 Task: Find connections with filter location Diamond Harbour with filter topic #job with filter profile language Spanish with filter current company Tietoevry with filter school Maulana Azad National Urdu University, Hyderabad with filter industry Office Furniture and Fixtures Manufacturing with filter service category Demand Generation with filter keywords title Operations Analyst
Action: Mouse moved to (177, 279)
Screenshot: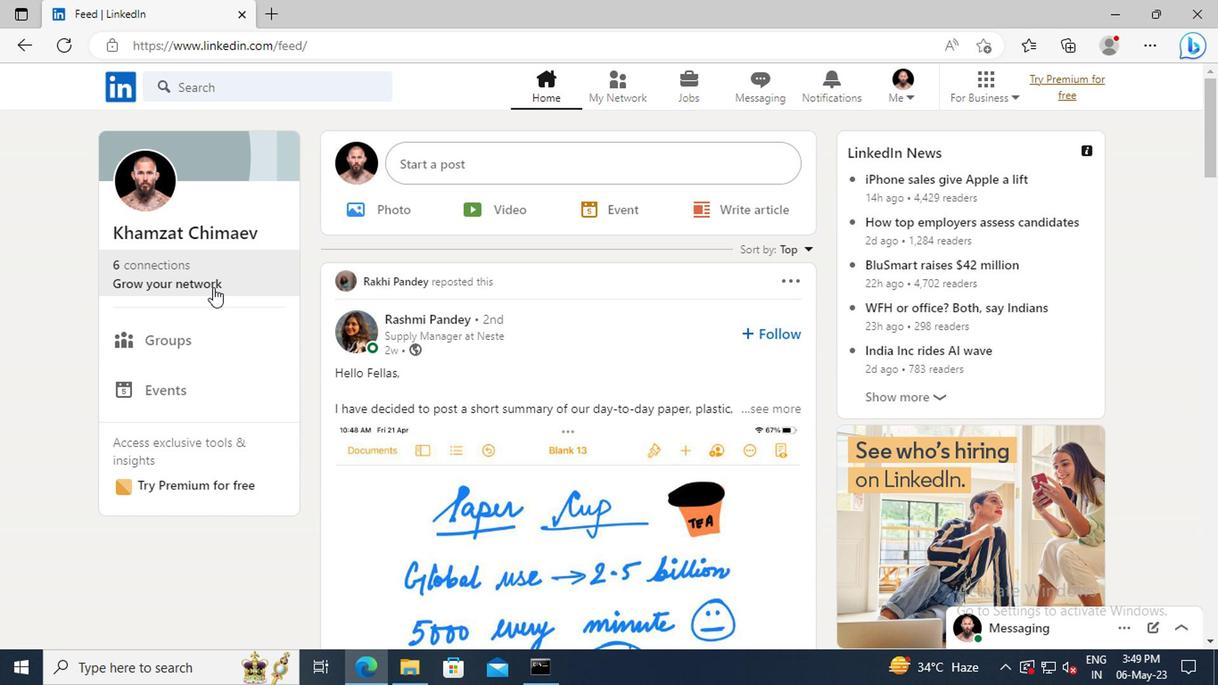 
Action: Mouse pressed left at (177, 279)
Screenshot: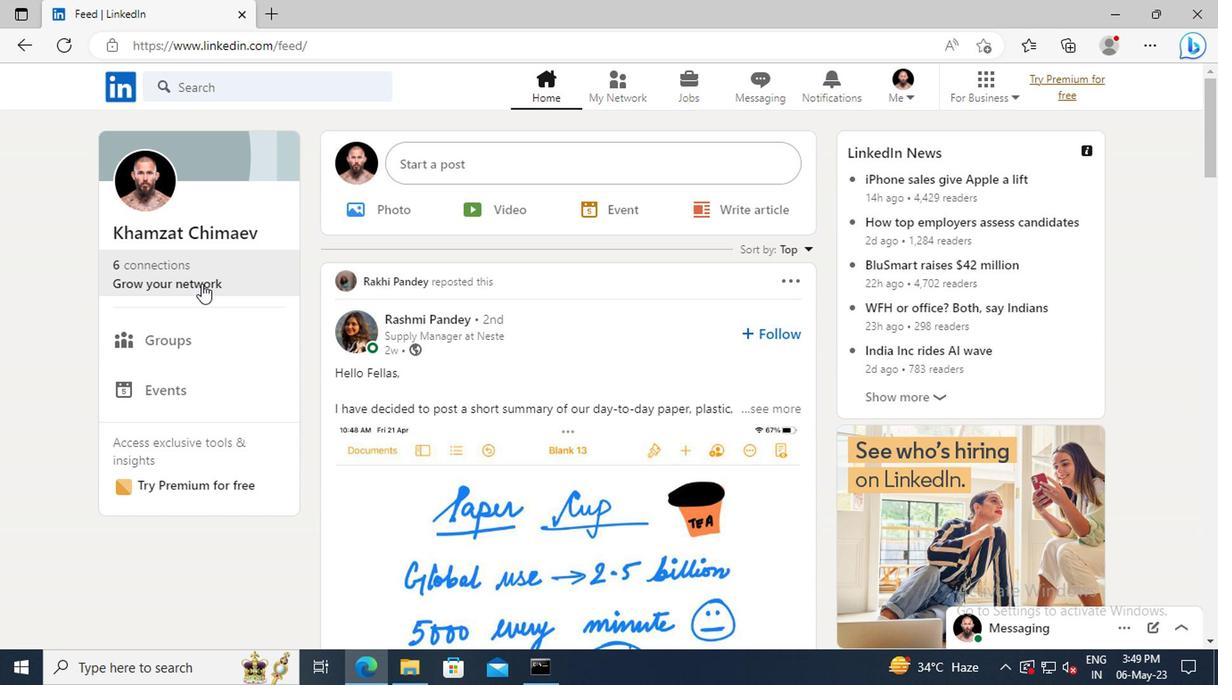 
Action: Mouse moved to (185, 185)
Screenshot: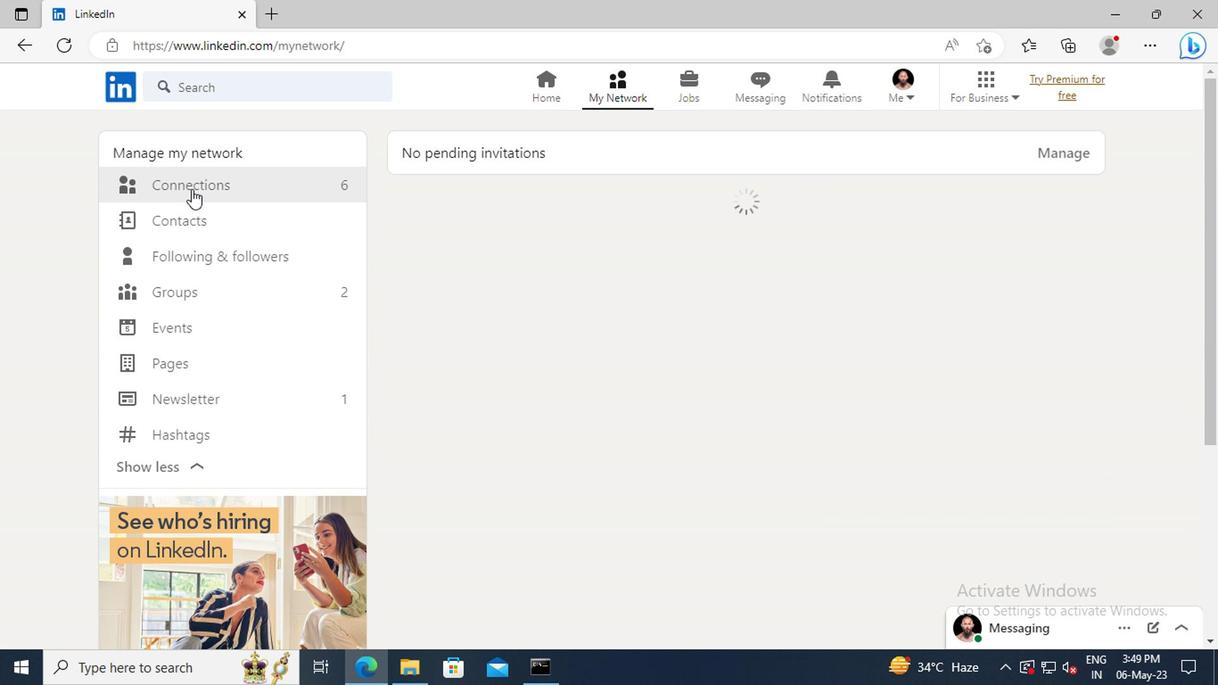
Action: Mouse pressed left at (185, 185)
Screenshot: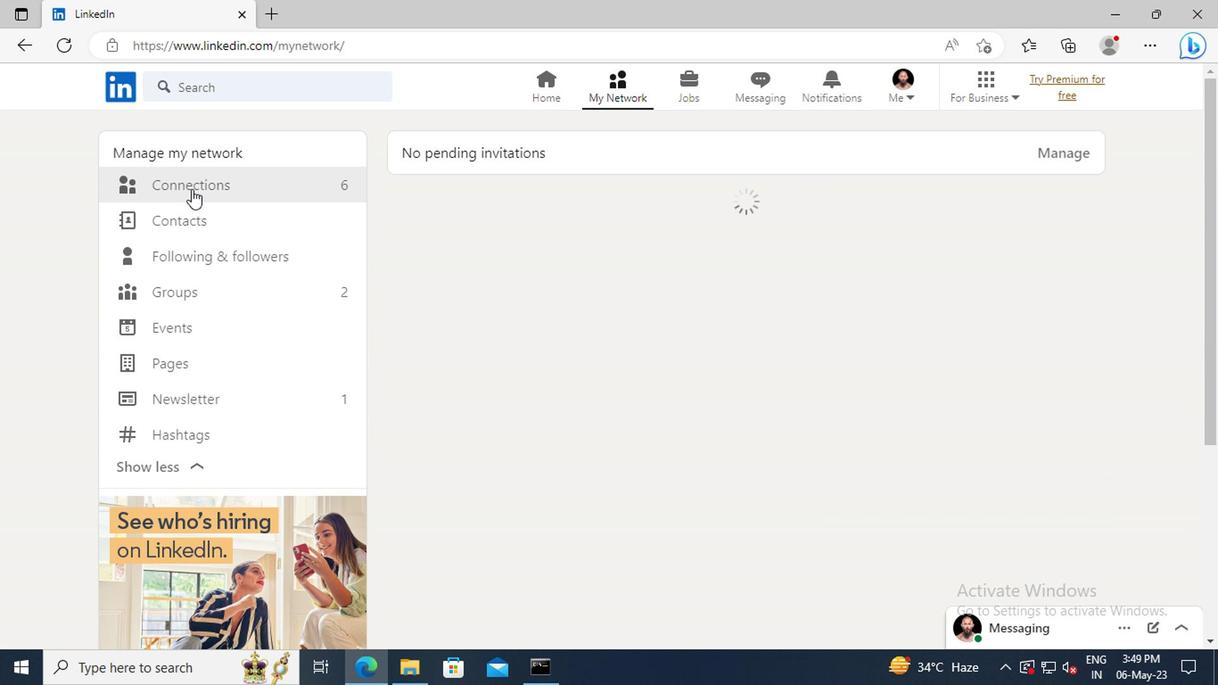 
Action: Mouse moved to (727, 192)
Screenshot: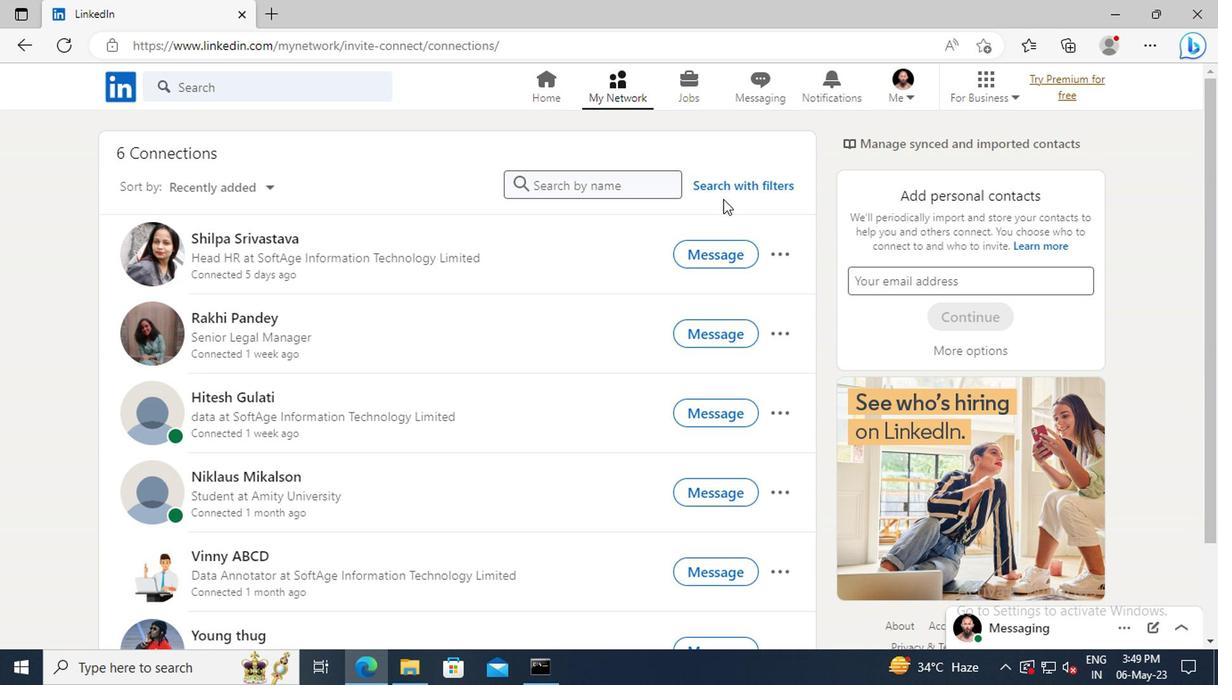 
Action: Mouse pressed left at (727, 192)
Screenshot: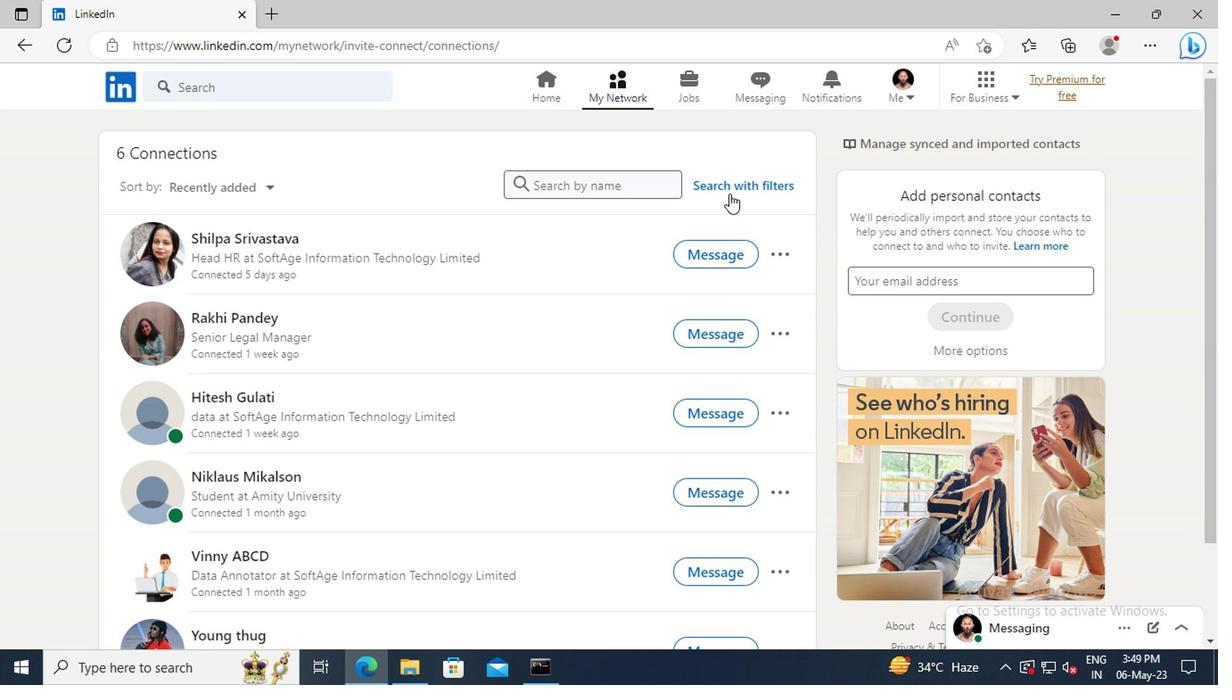 
Action: Mouse moved to (675, 142)
Screenshot: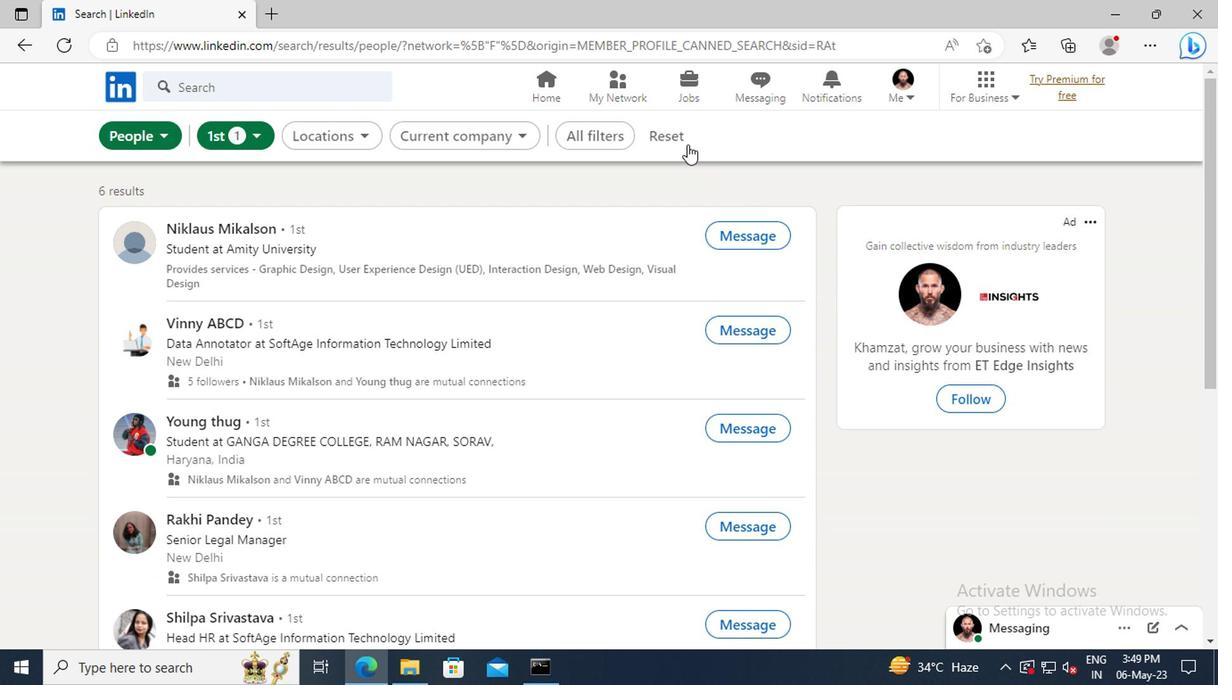 
Action: Mouse pressed left at (675, 142)
Screenshot: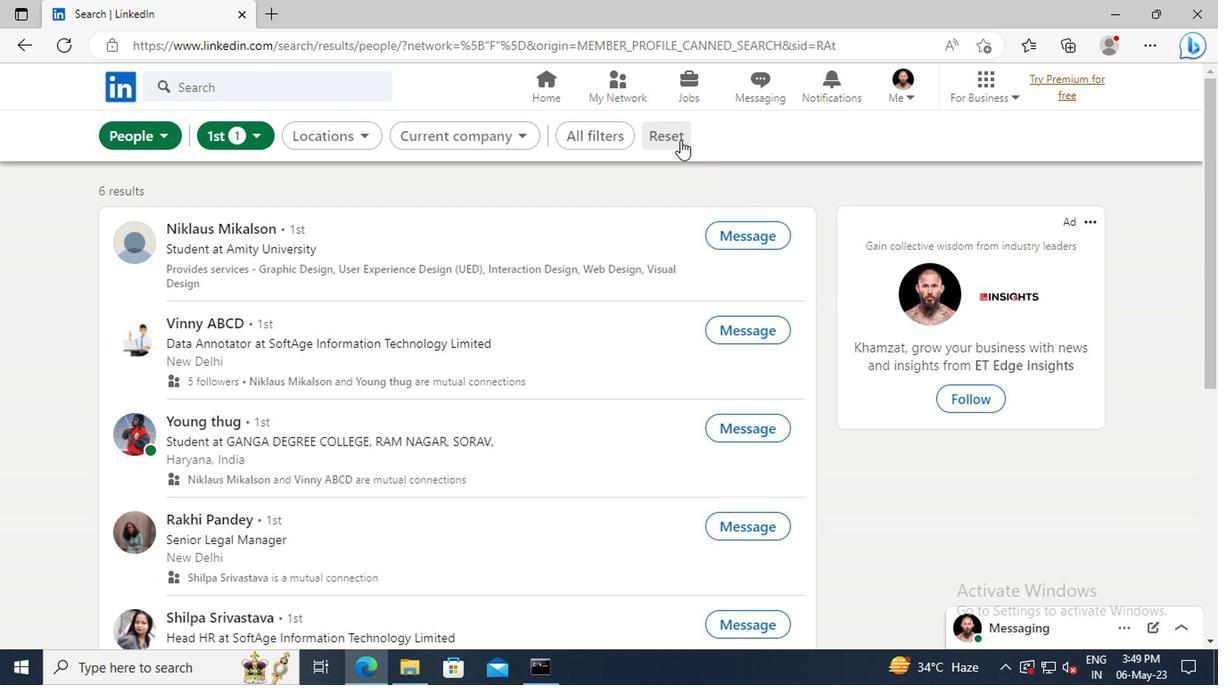 
Action: Mouse moved to (640, 142)
Screenshot: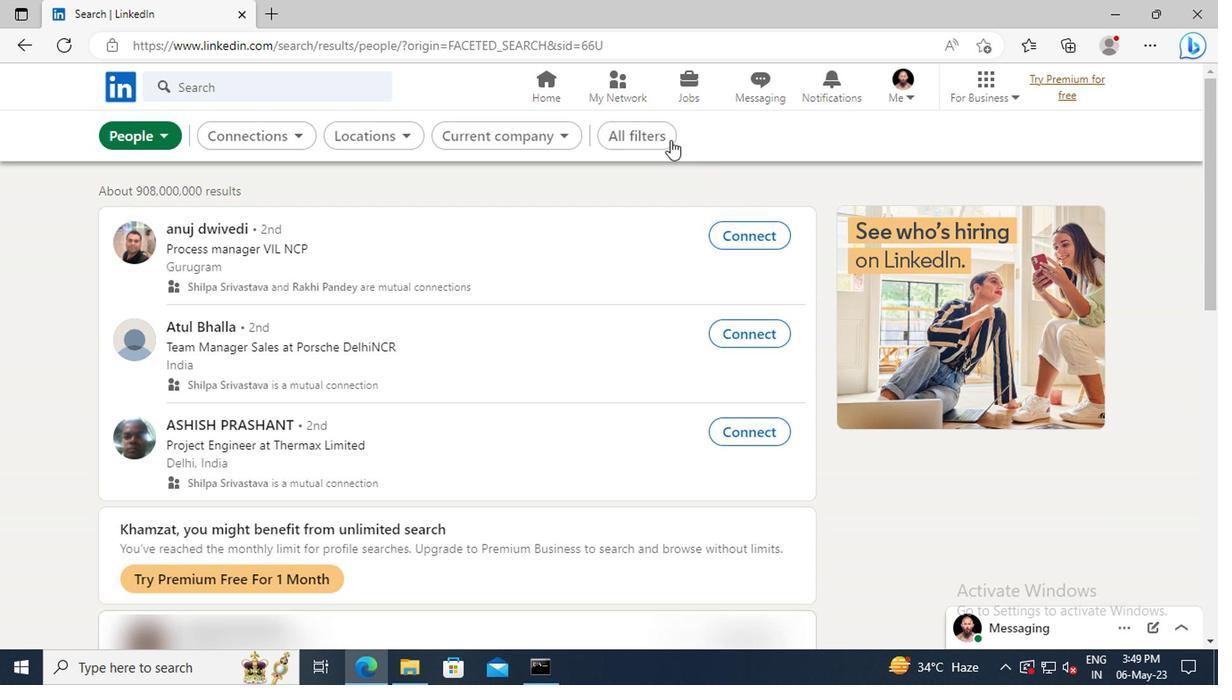 
Action: Mouse pressed left at (640, 142)
Screenshot: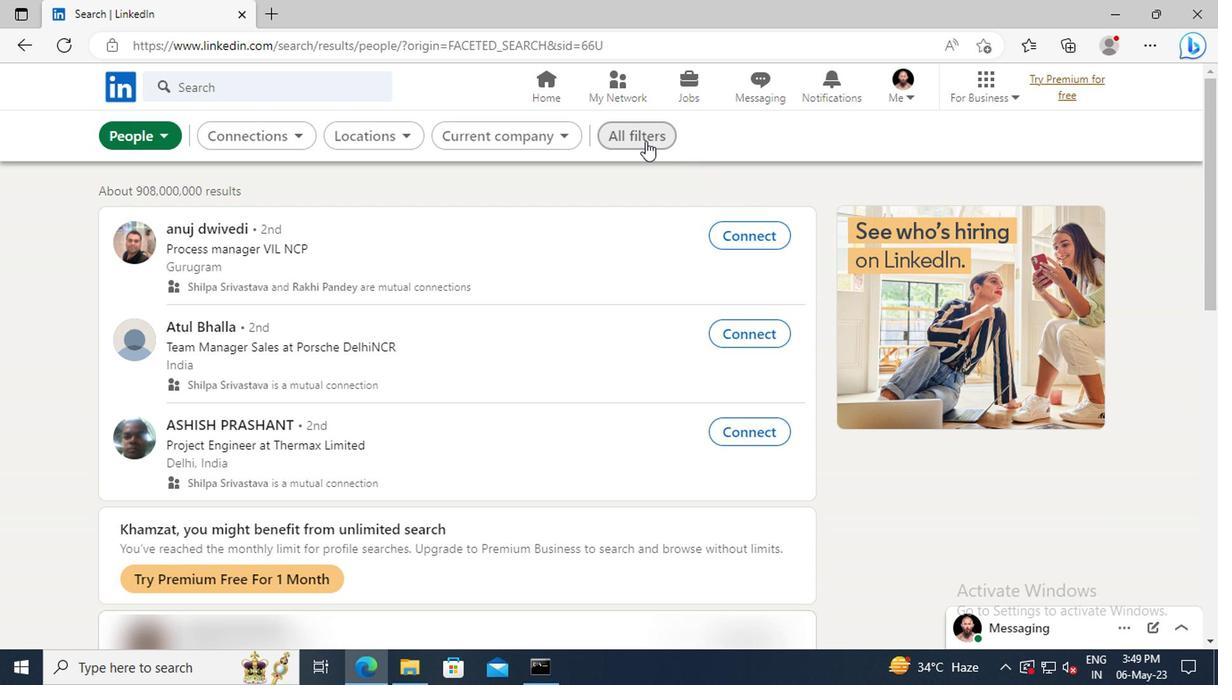 
Action: Mouse moved to (963, 329)
Screenshot: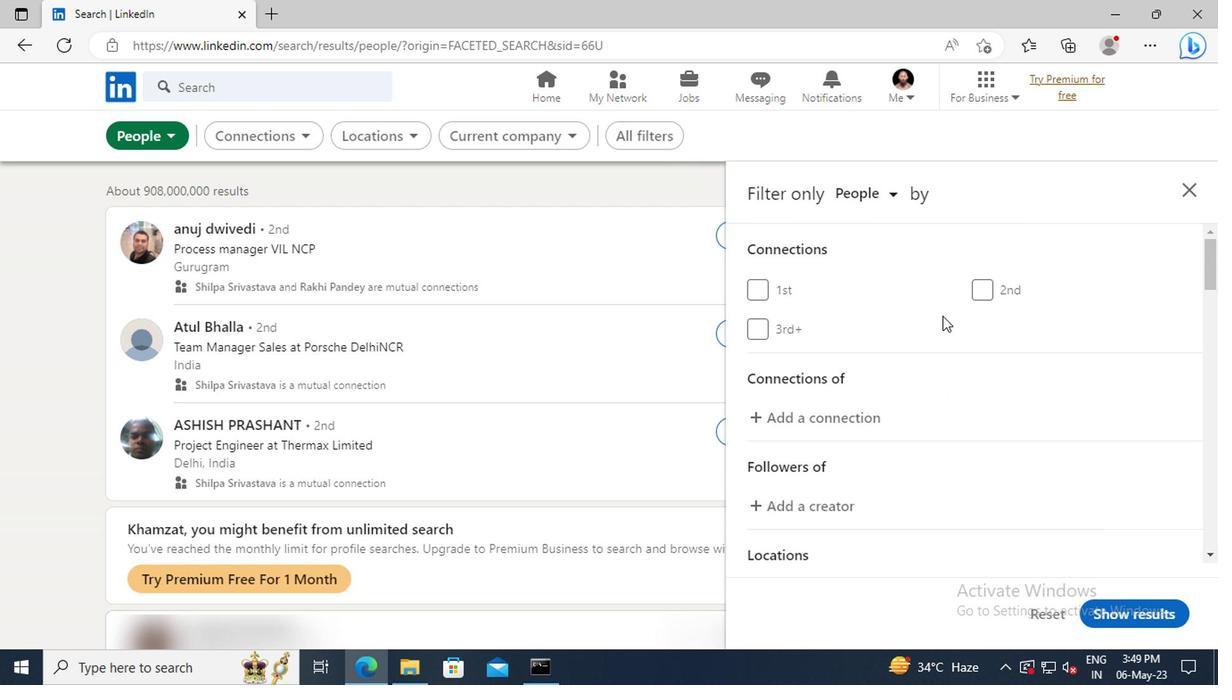 
Action: Mouse scrolled (963, 328) with delta (0, -1)
Screenshot: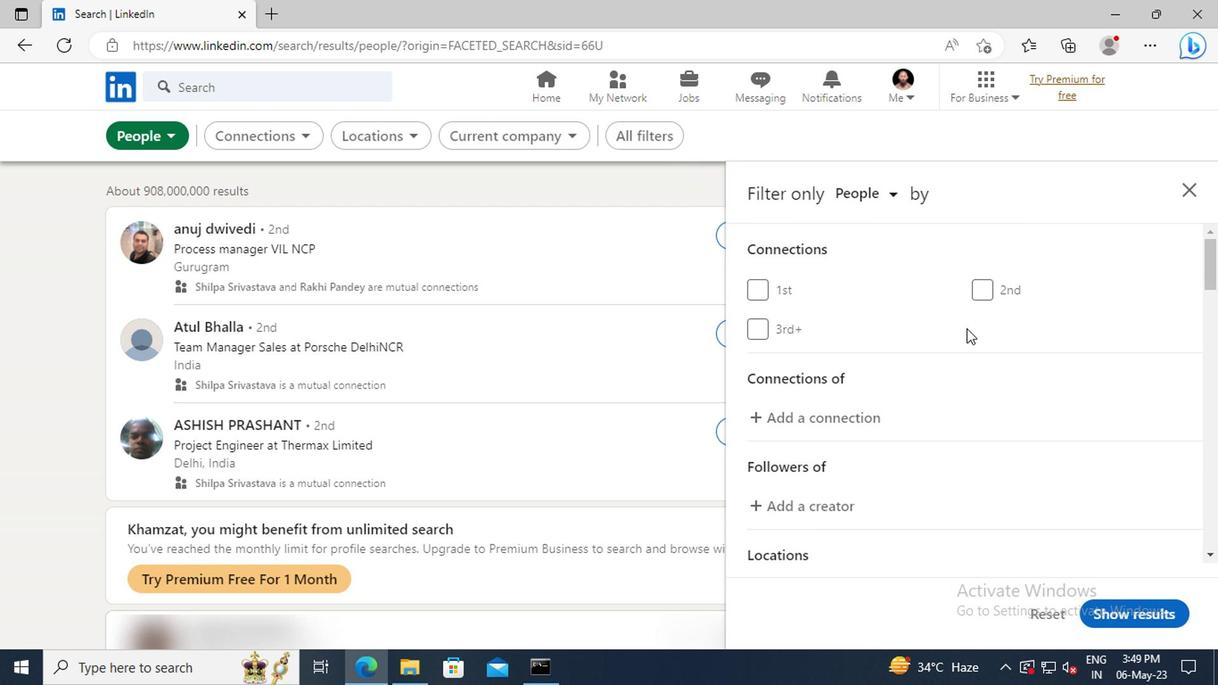
Action: Mouse scrolled (963, 328) with delta (0, -1)
Screenshot: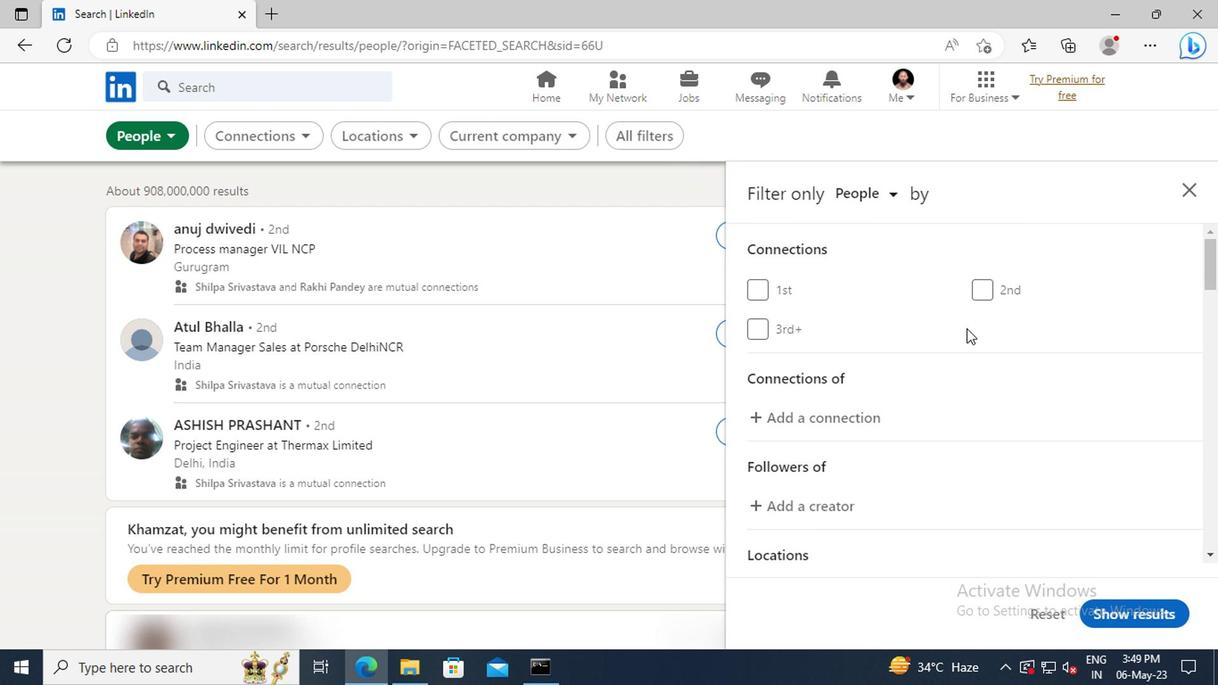 
Action: Mouse scrolled (963, 328) with delta (0, -1)
Screenshot: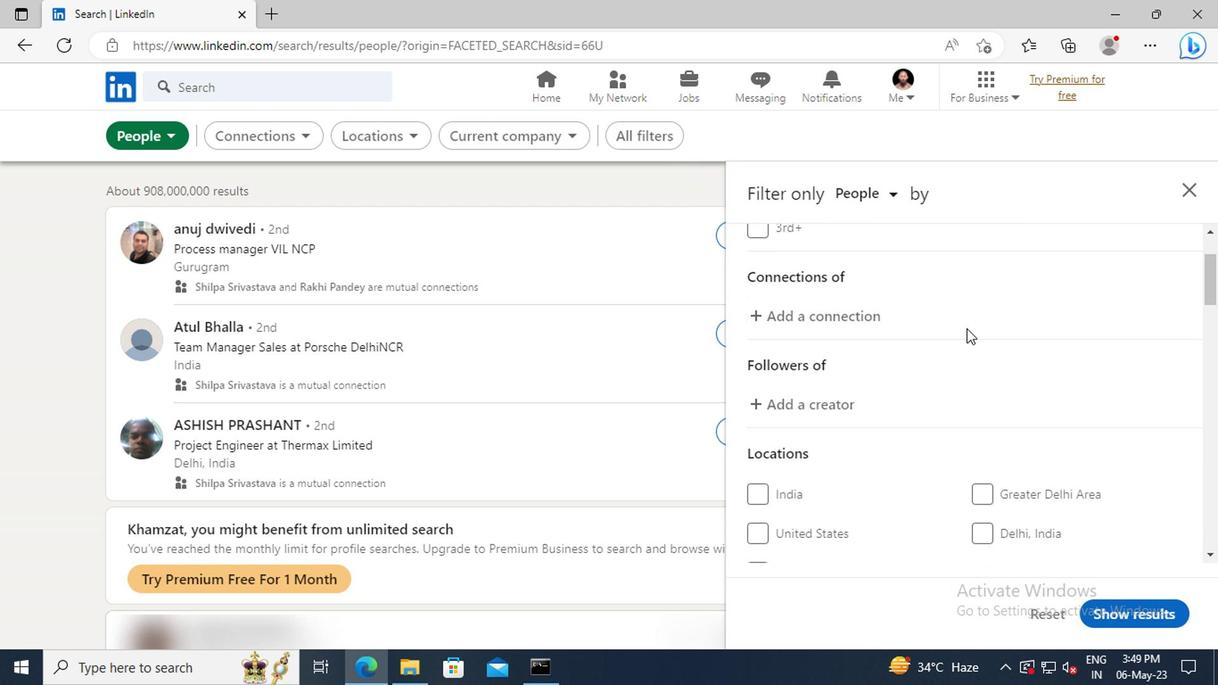 
Action: Mouse scrolled (963, 328) with delta (0, -1)
Screenshot: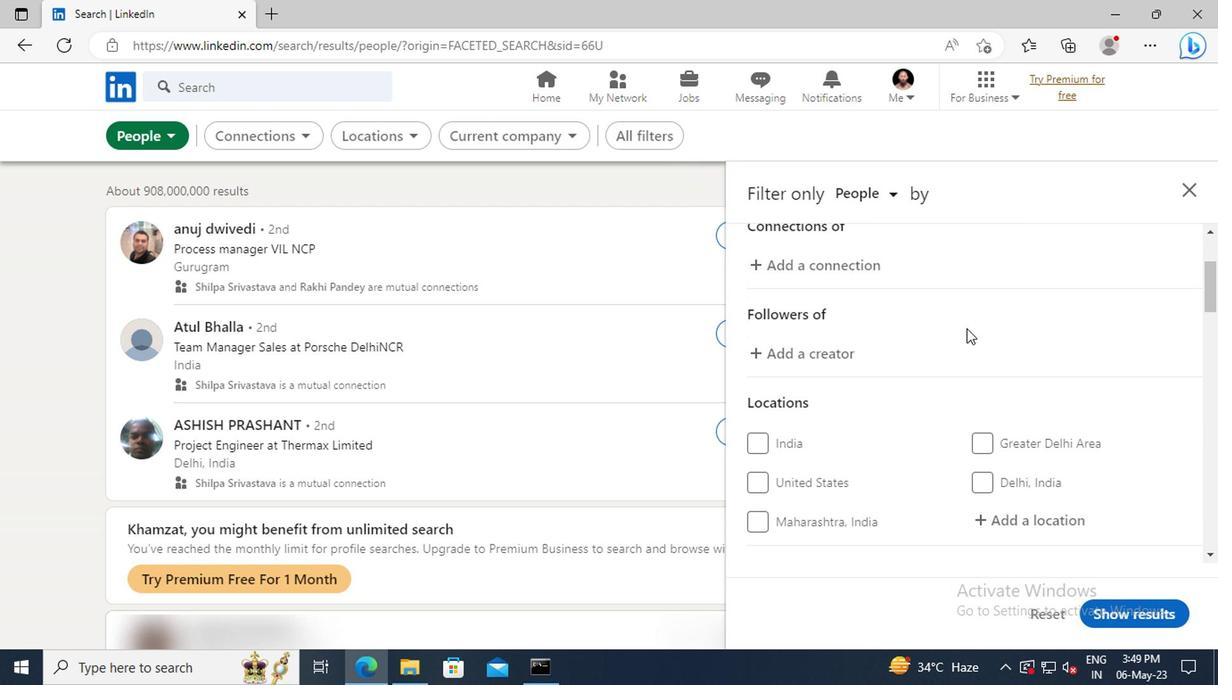 
Action: Mouse scrolled (963, 328) with delta (0, -1)
Screenshot: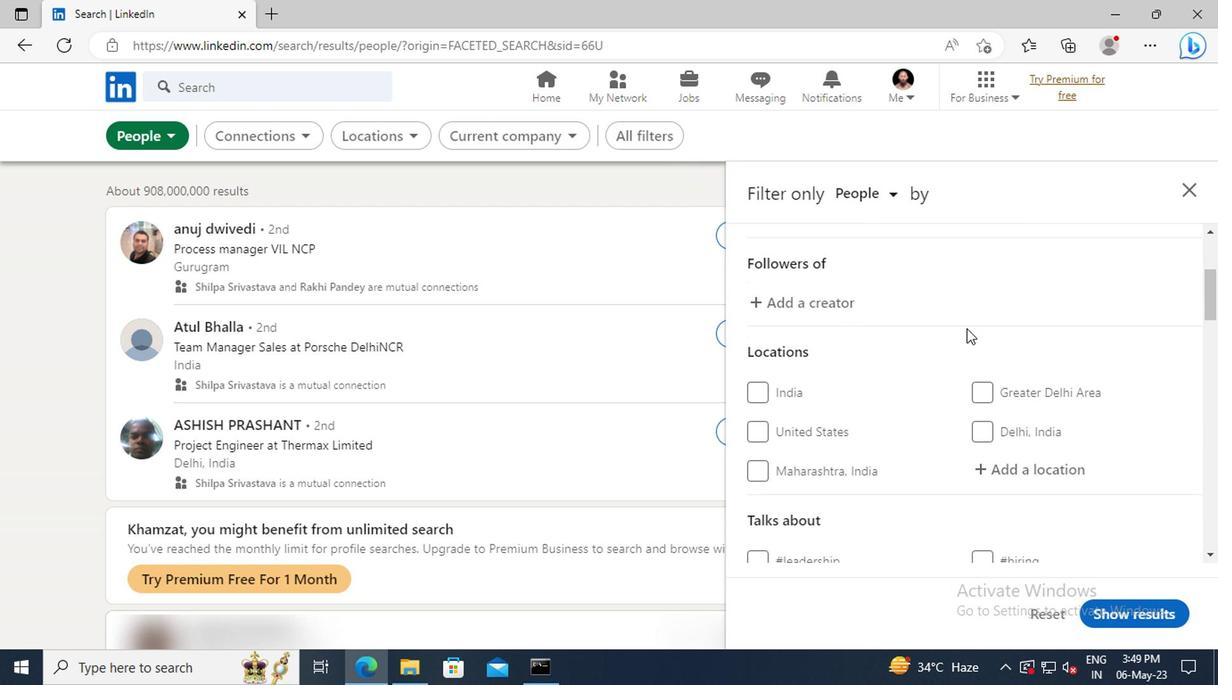 
Action: Mouse scrolled (963, 328) with delta (0, -1)
Screenshot: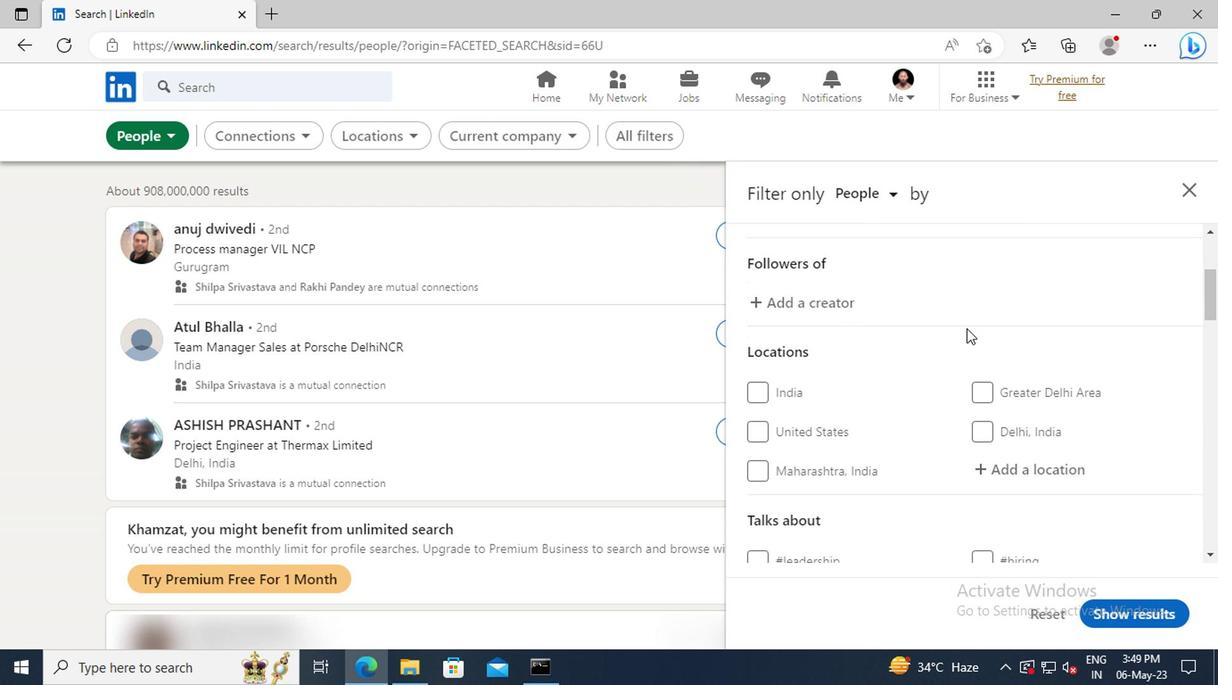 
Action: Mouse moved to (981, 366)
Screenshot: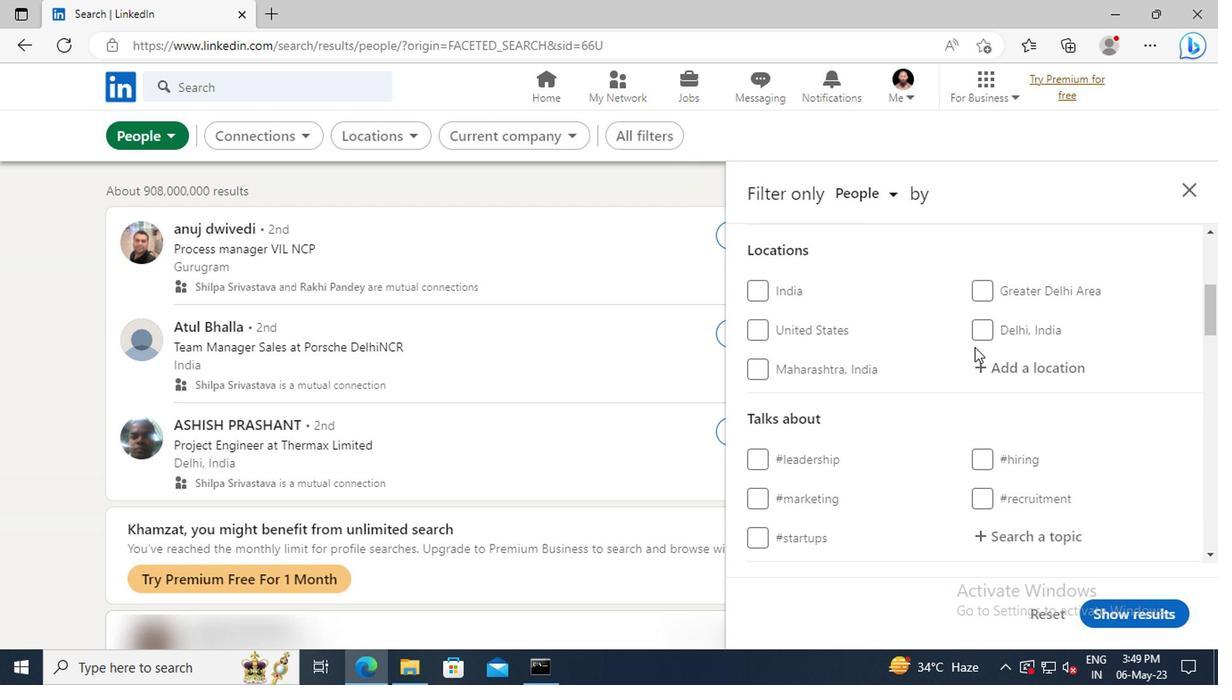 
Action: Mouse pressed left at (981, 366)
Screenshot: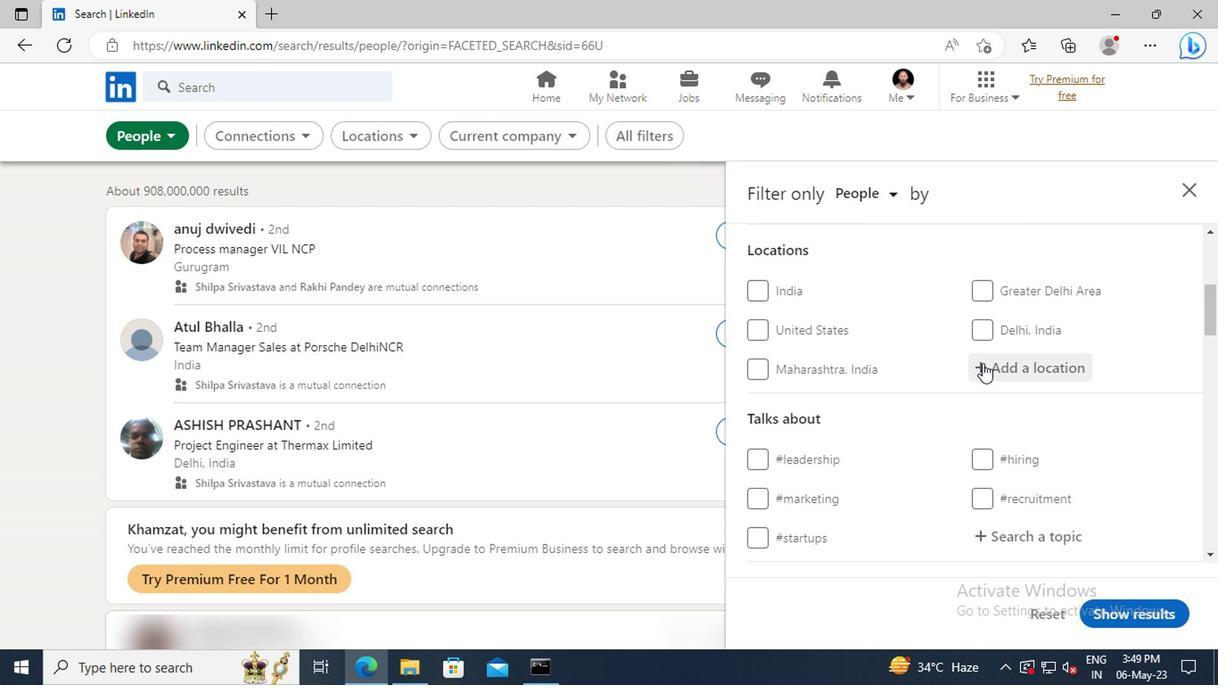 
Action: Key pressed <Key.shift><Key.shift><Key.shift><Key.shift><Key.shift><Key.shift><Key.shift>DIAMOND<Key.space><Key.shift><Key.shift>HAR
Screenshot: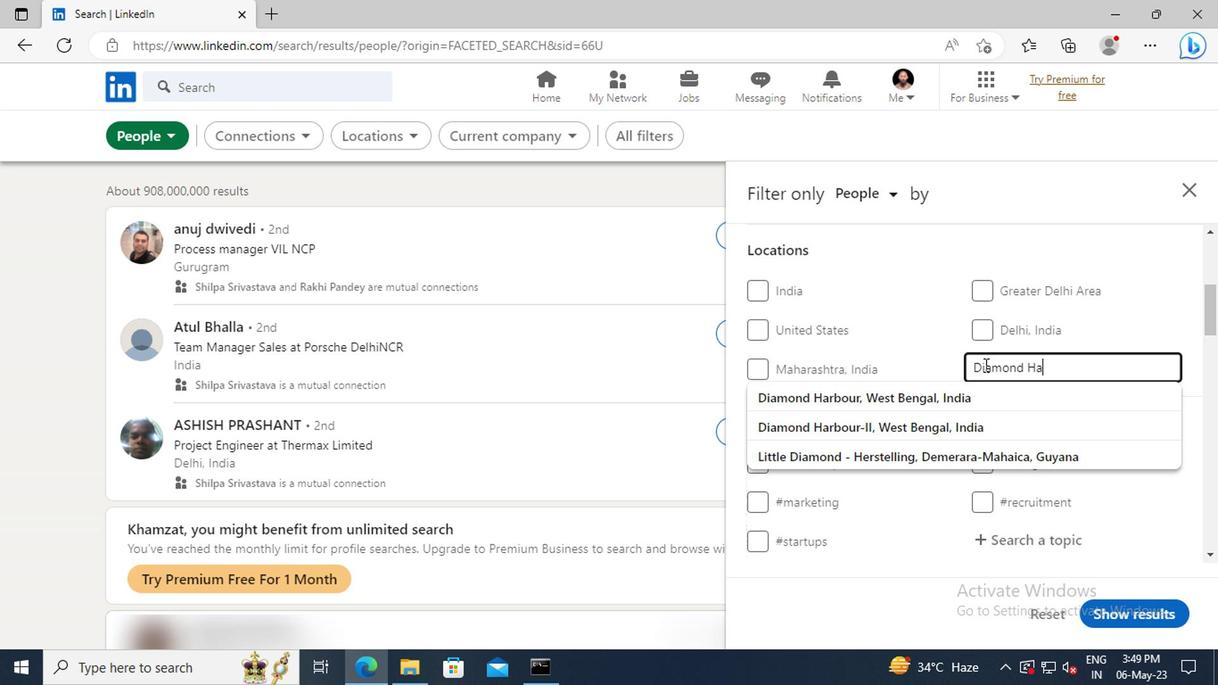 
Action: Mouse moved to (984, 394)
Screenshot: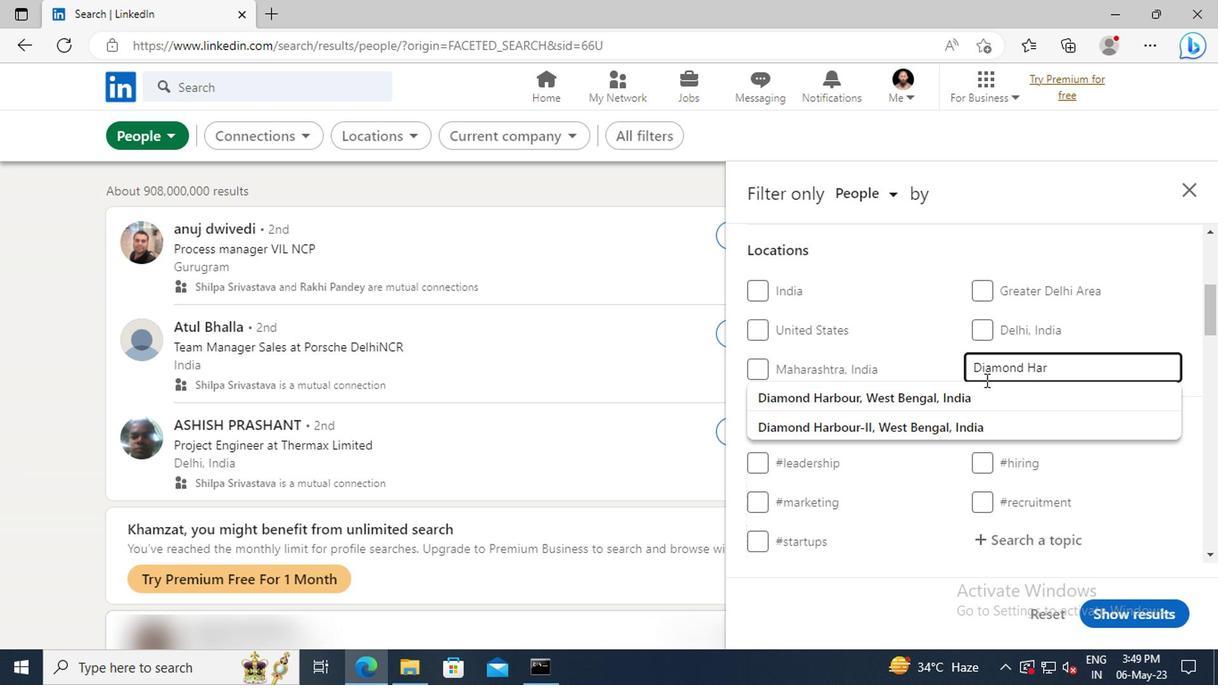 
Action: Mouse pressed left at (984, 394)
Screenshot: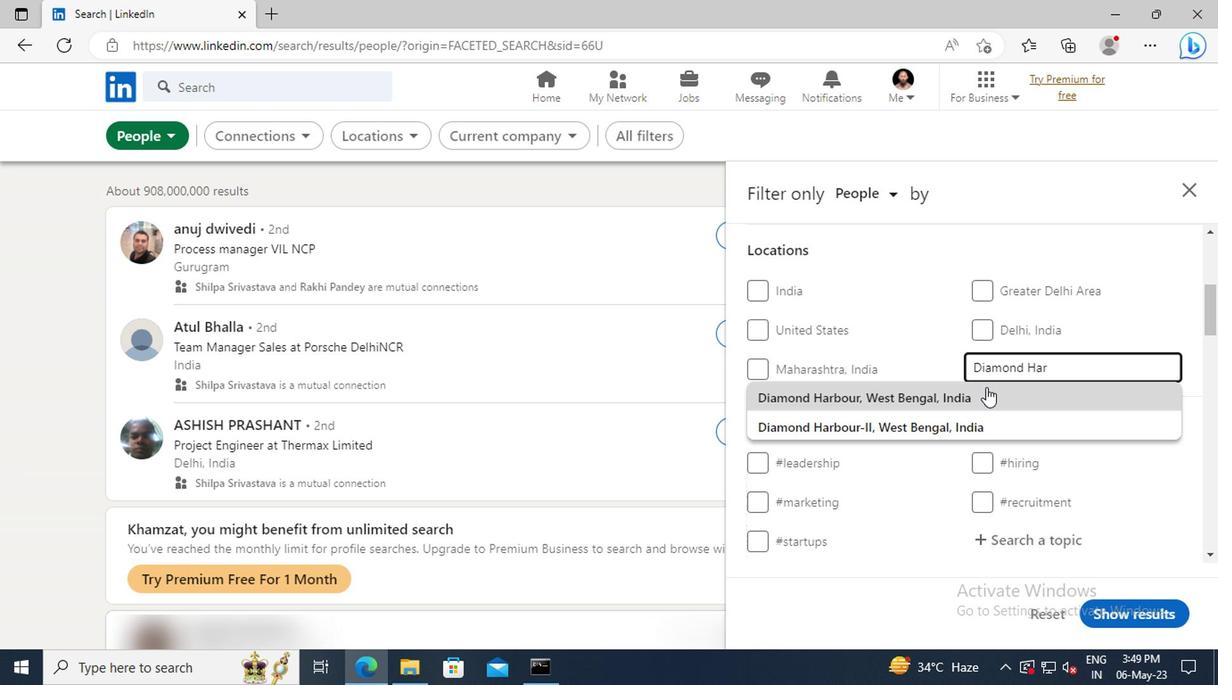 
Action: Mouse scrolled (984, 392) with delta (0, -1)
Screenshot: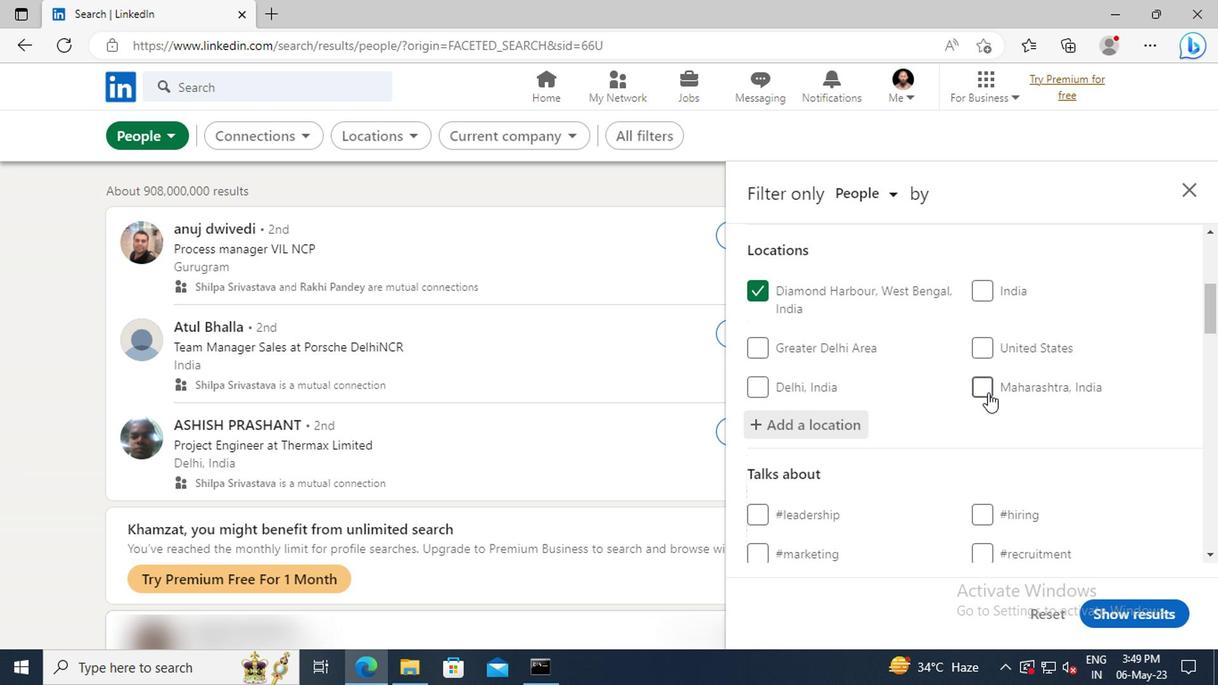 
Action: Mouse scrolled (984, 392) with delta (0, -1)
Screenshot: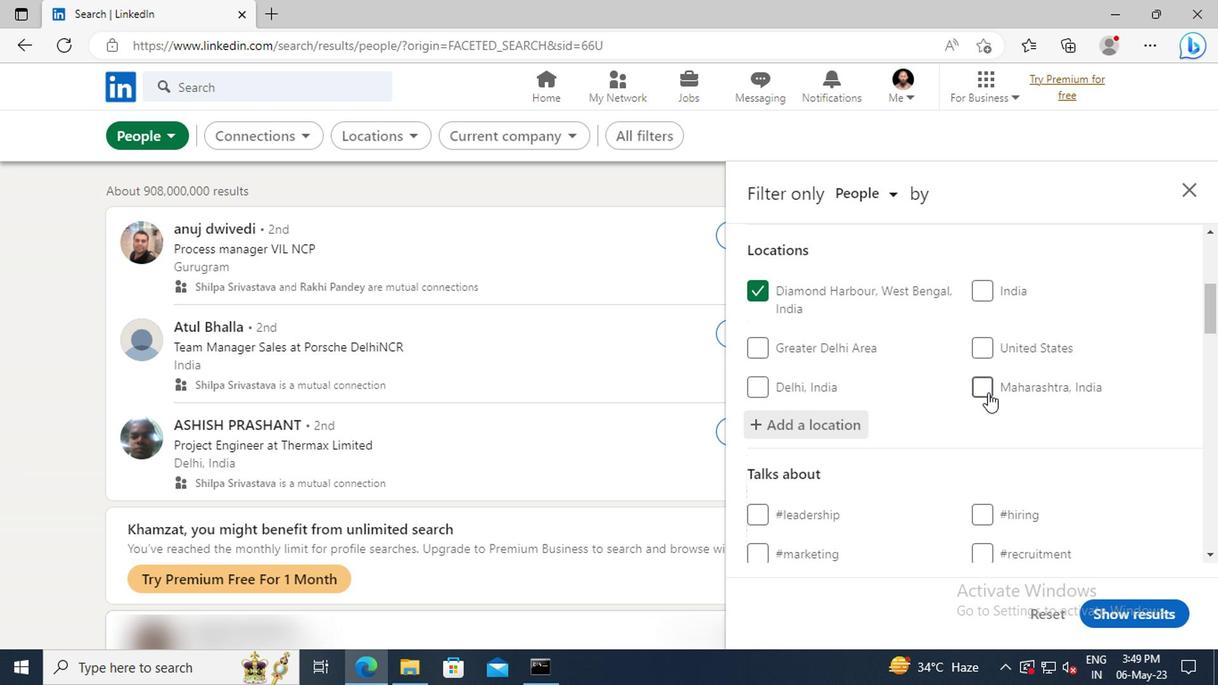 
Action: Mouse scrolled (984, 392) with delta (0, -1)
Screenshot: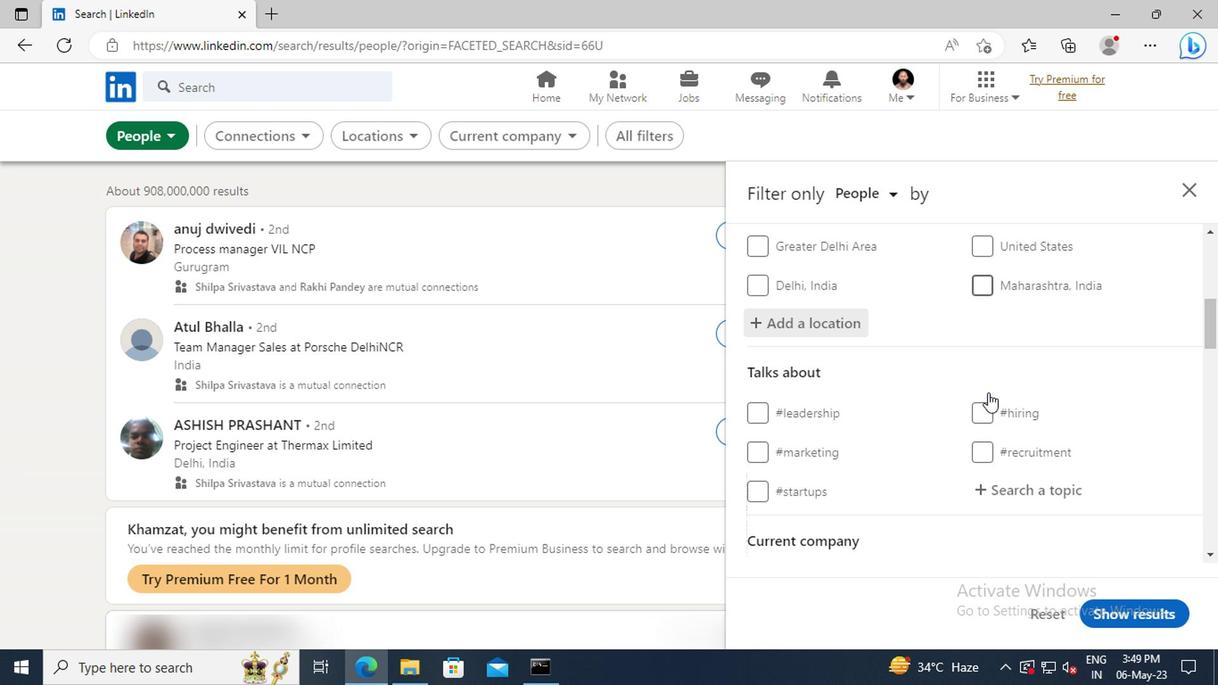 
Action: Mouse moved to (989, 434)
Screenshot: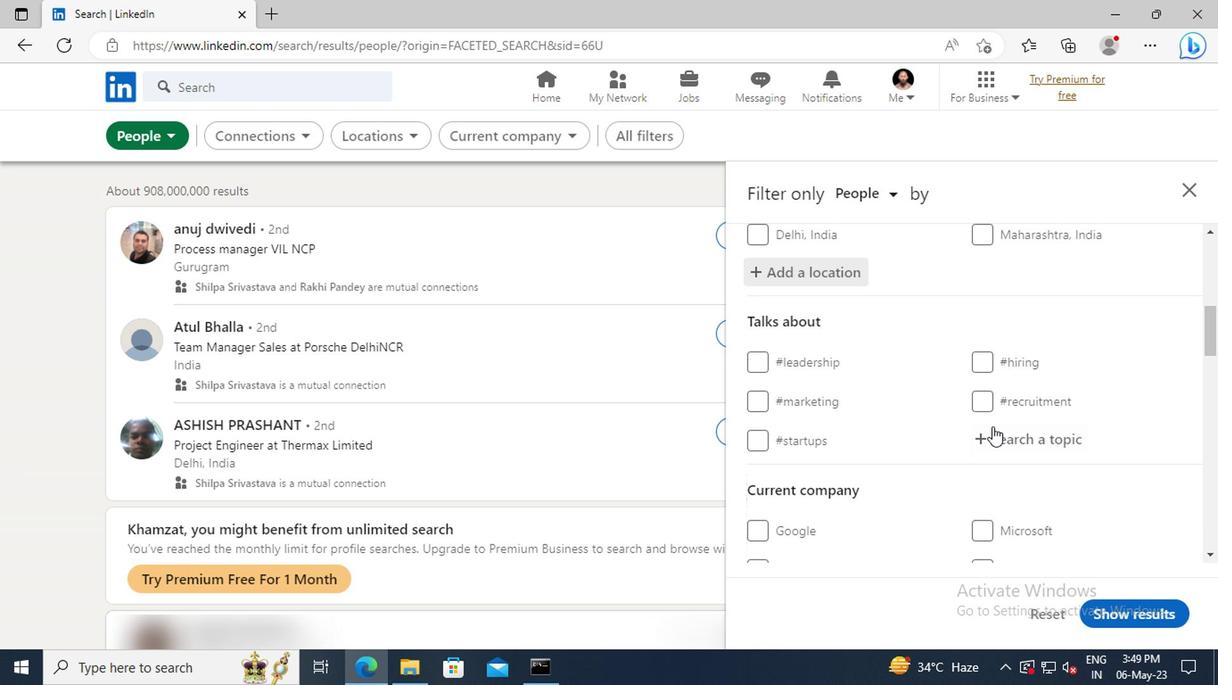 
Action: Mouse pressed left at (989, 434)
Screenshot: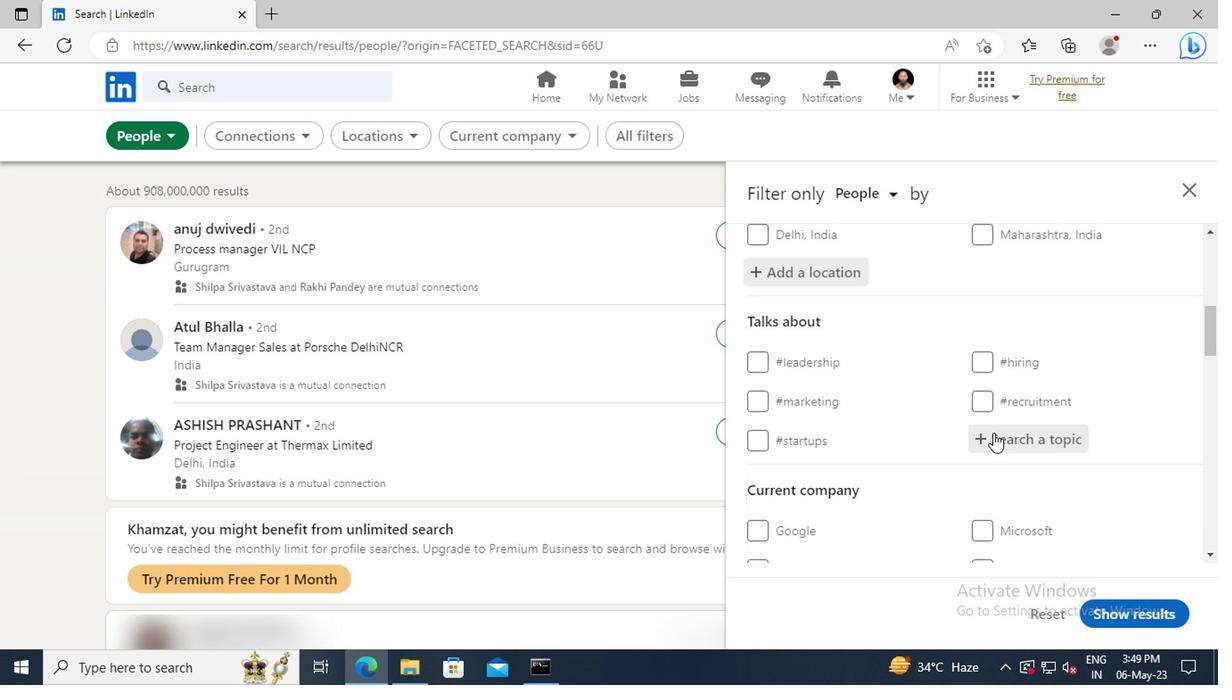 
Action: Key pressed JOB
Screenshot: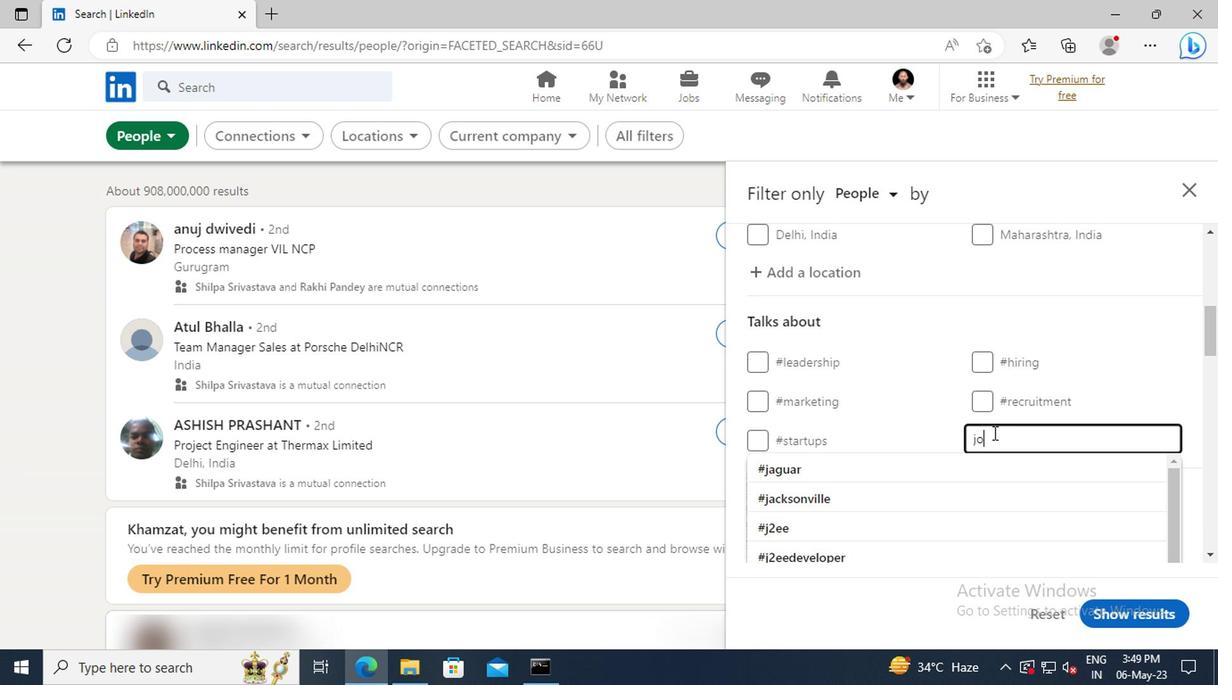 
Action: Mouse moved to (989, 467)
Screenshot: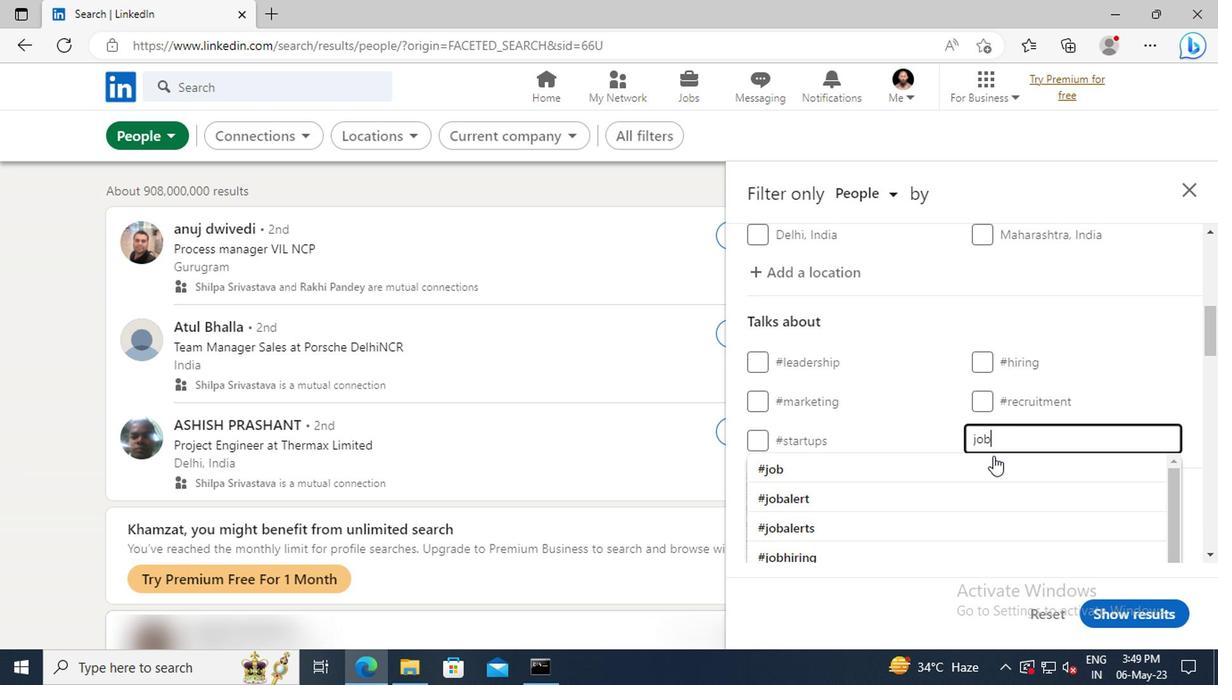 
Action: Mouse pressed left at (989, 467)
Screenshot: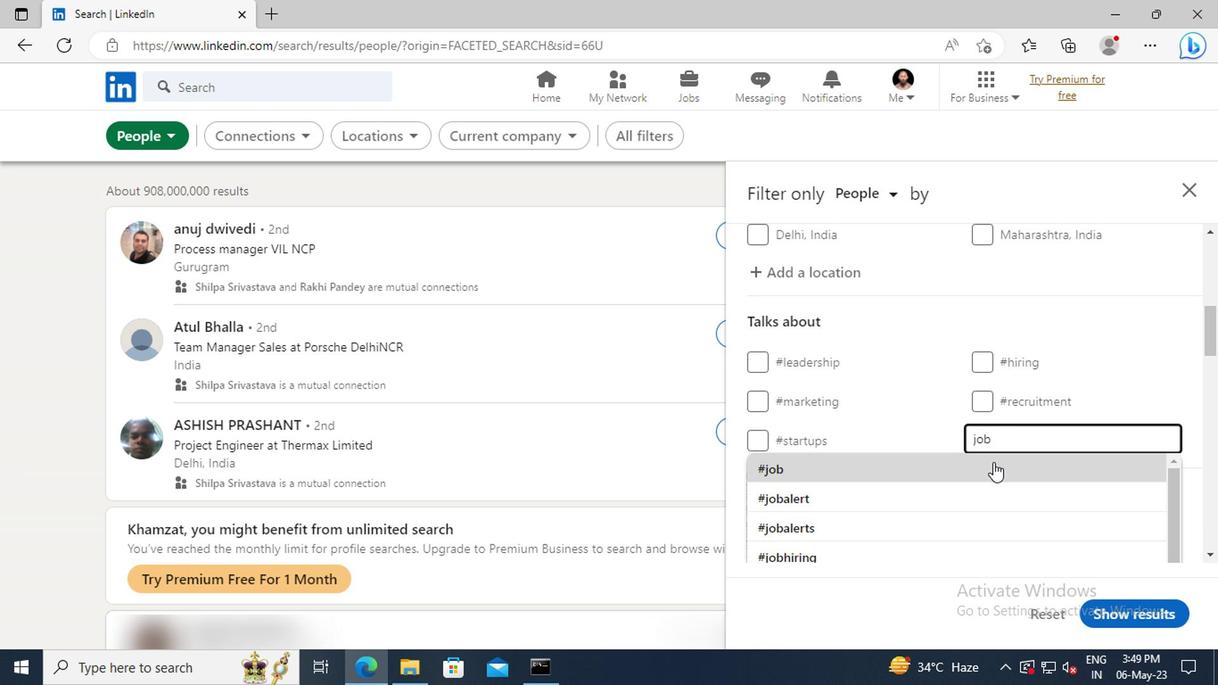 
Action: Mouse scrolled (989, 467) with delta (0, 0)
Screenshot: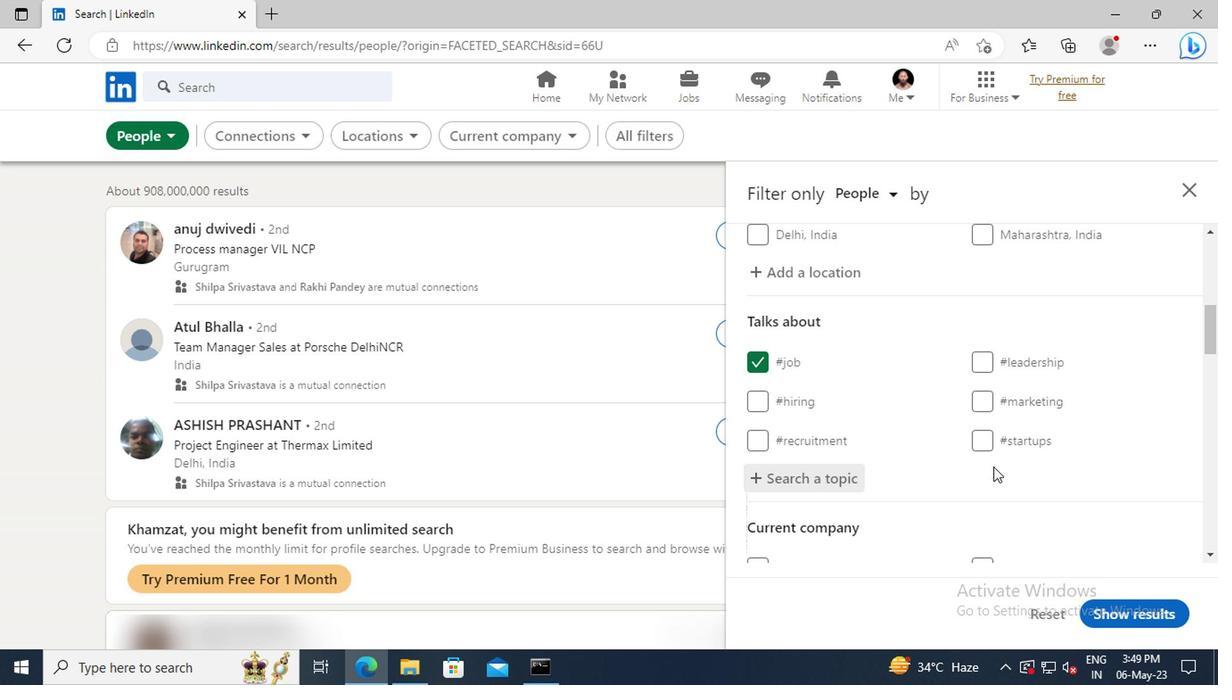 
Action: Mouse scrolled (989, 467) with delta (0, 0)
Screenshot: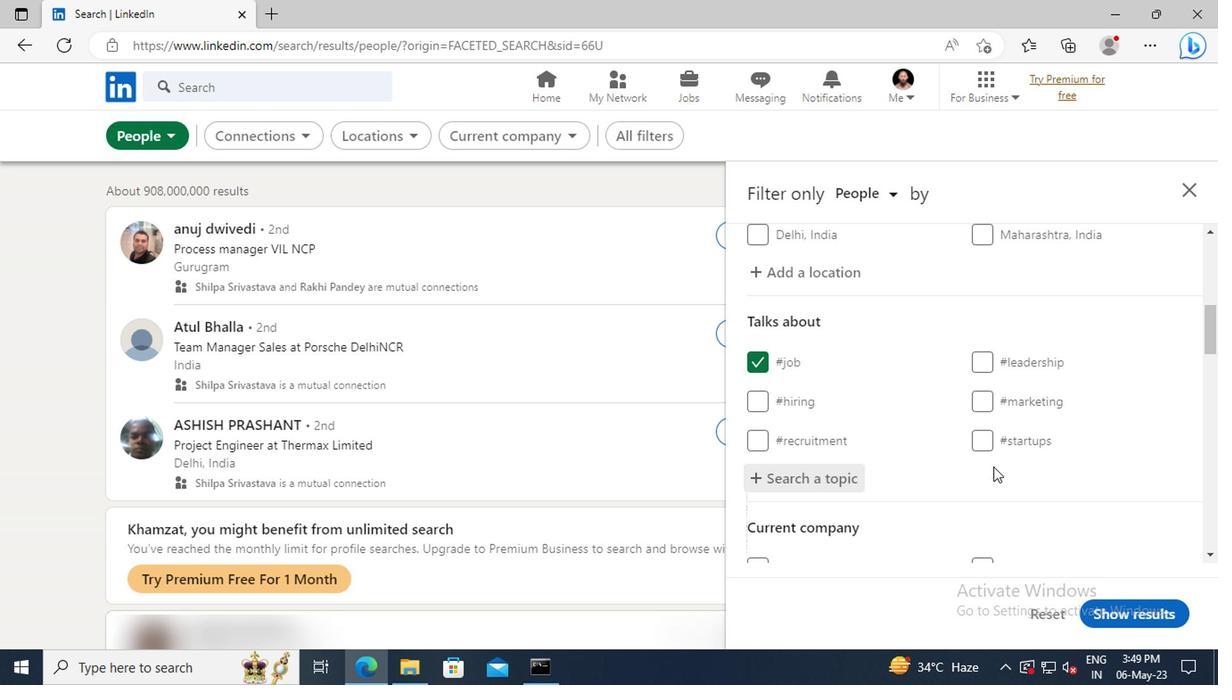 
Action: Mouse scrolled (989, 467) with delta (0, 0)
Screenshot: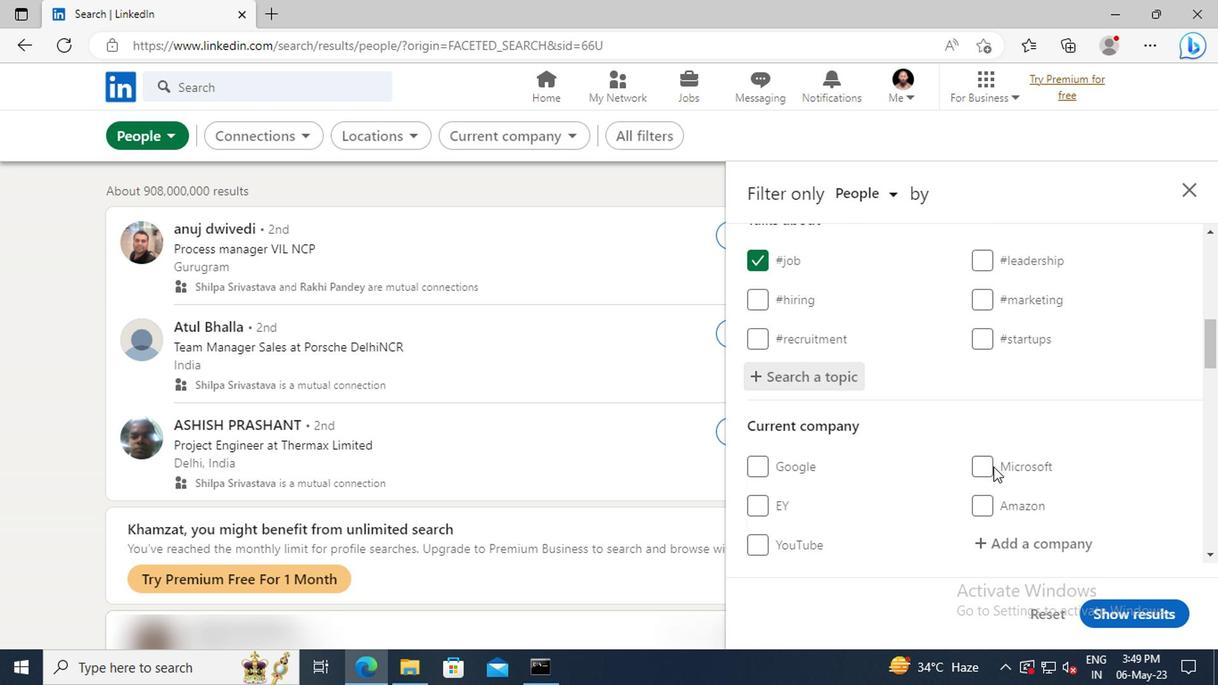 
Action: Mouse scrolled (989, 467) with delta (0, 0)
Screenshot: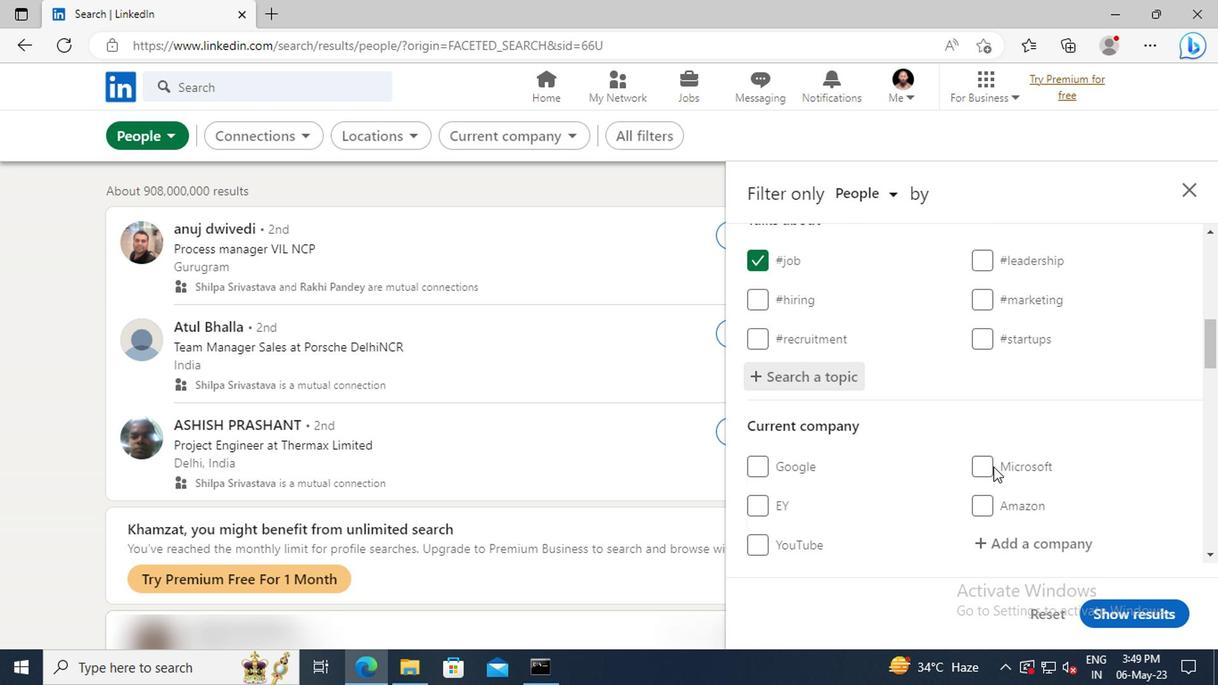 
Action: Mouse scrolled (989, 467) with delta (0, 0)
Screenshot: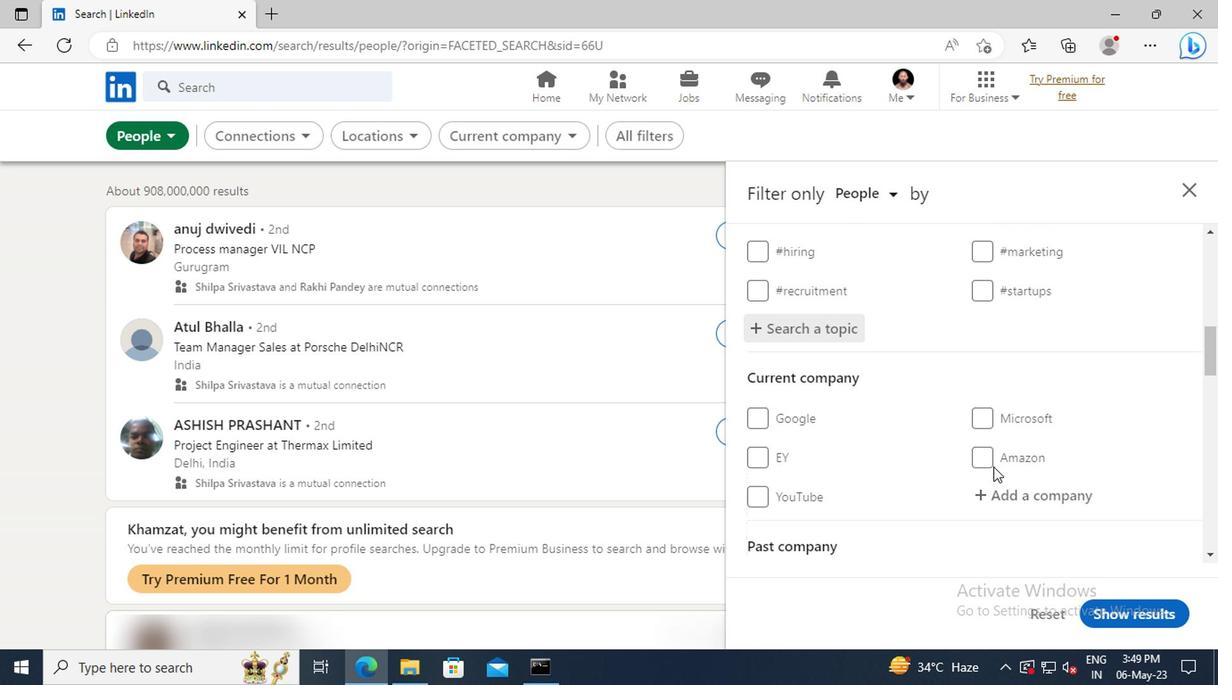 
Action: Mouse scrolled (989, 467) with delta (0, 0)
Screenshot: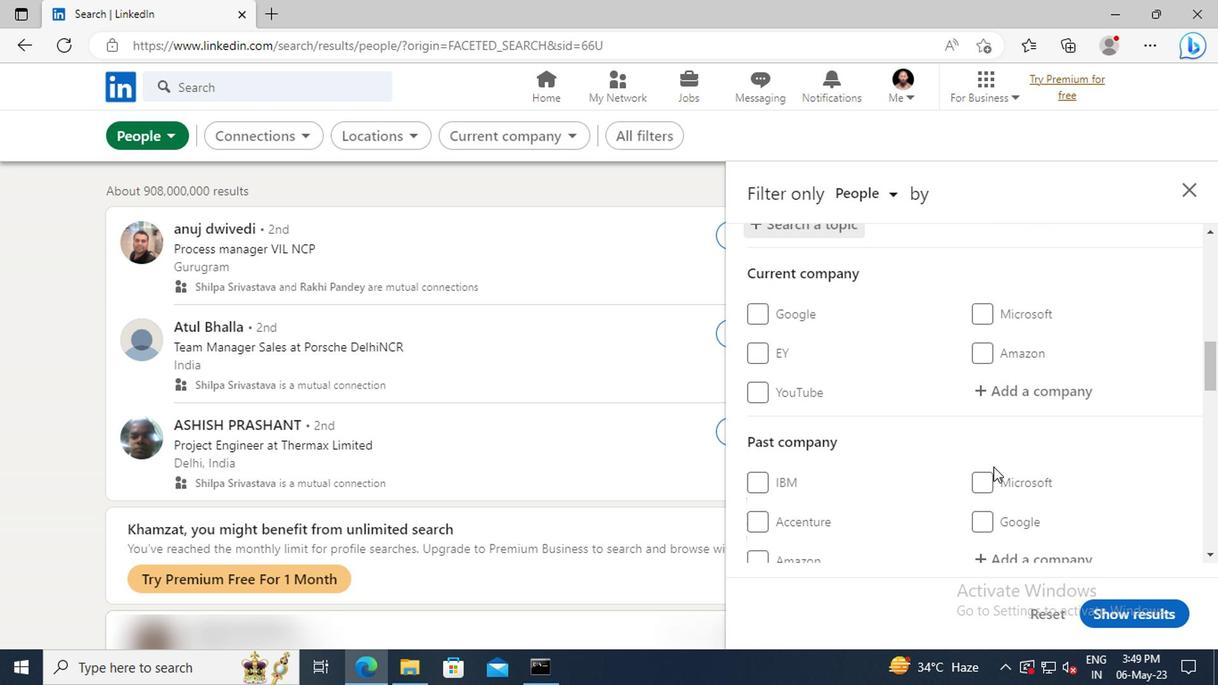 
Action: Mouse scrolled (989, 467) with delta (0, 0)
Screenshot: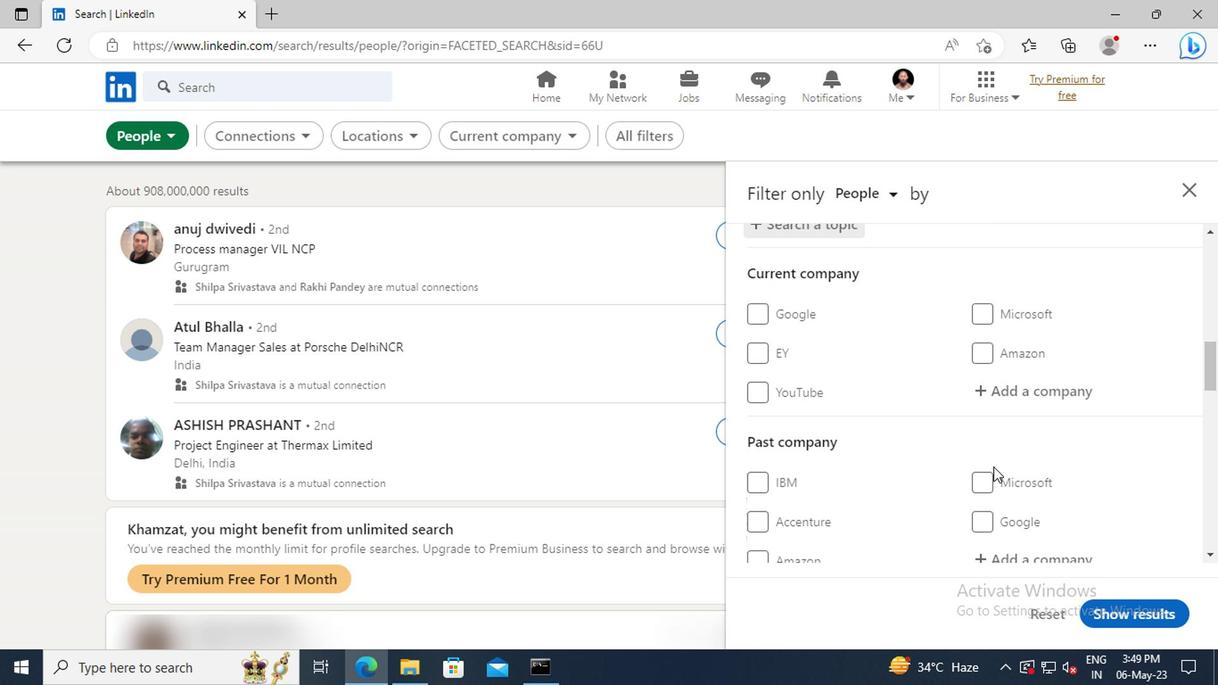 
Action: Mouse scrolled (989, 467) with delta (0, 0)
Screenshot: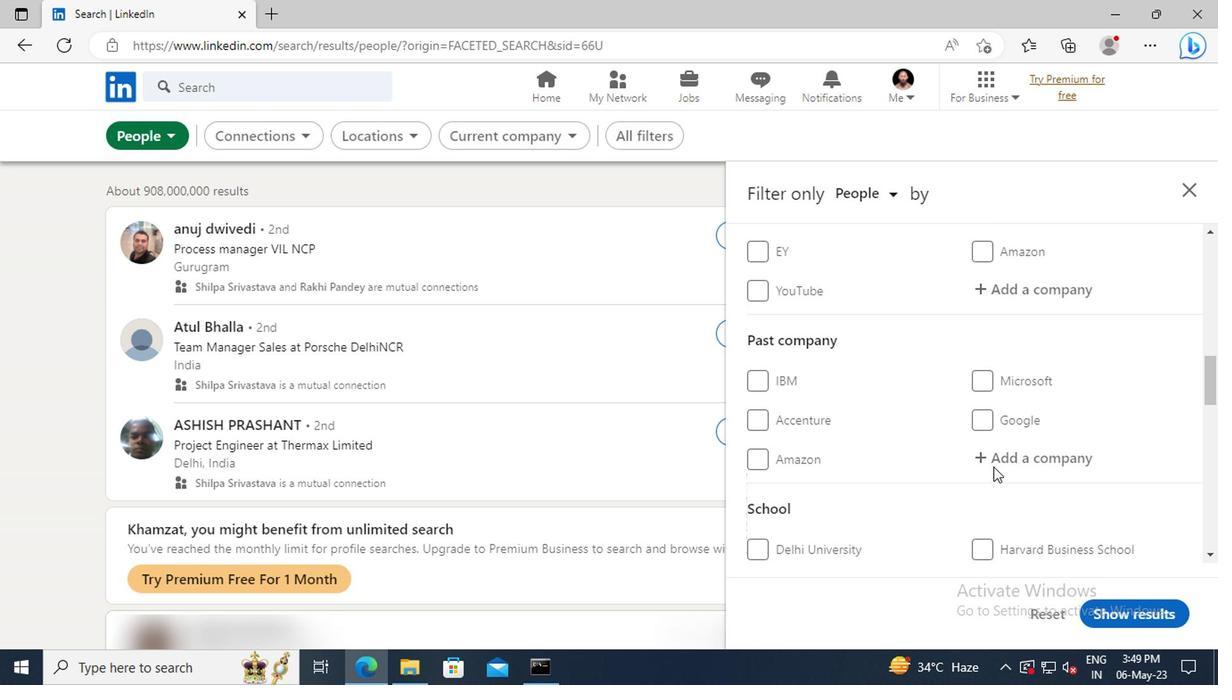 
Action: Mouse scrolled (989, 467) with delta (0, 0)
Screenshot: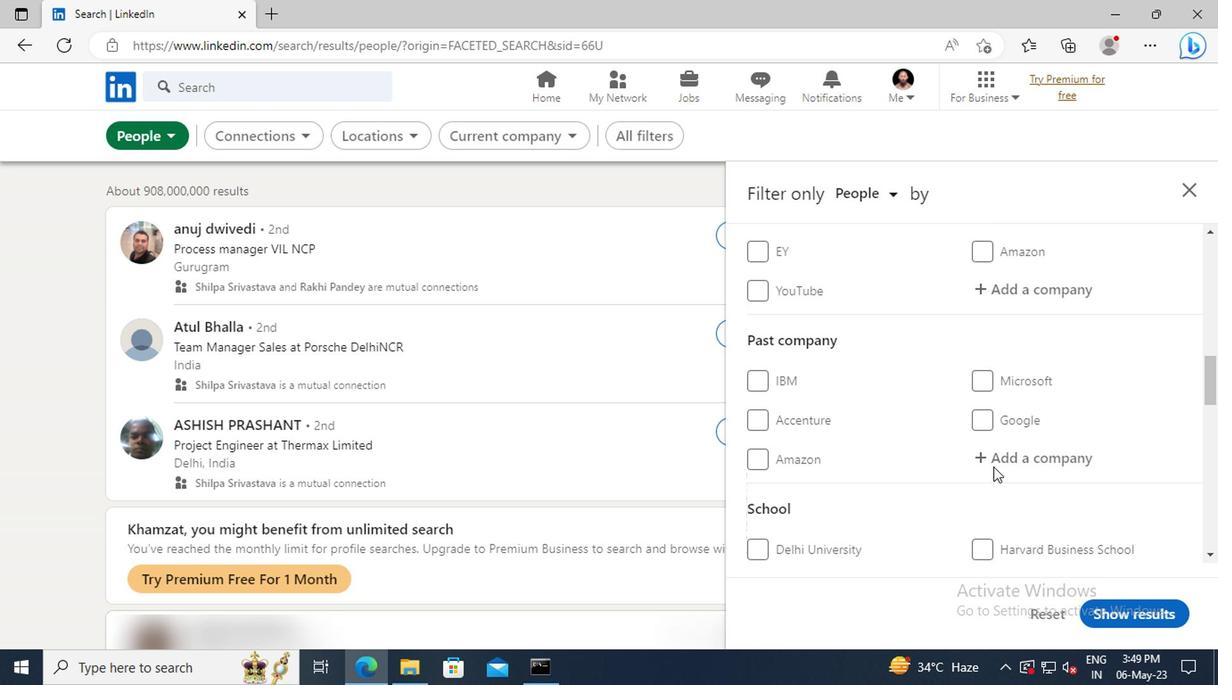 
Action: Mouse scrolled (989, 467) with delta (0, 0)
Screenshot: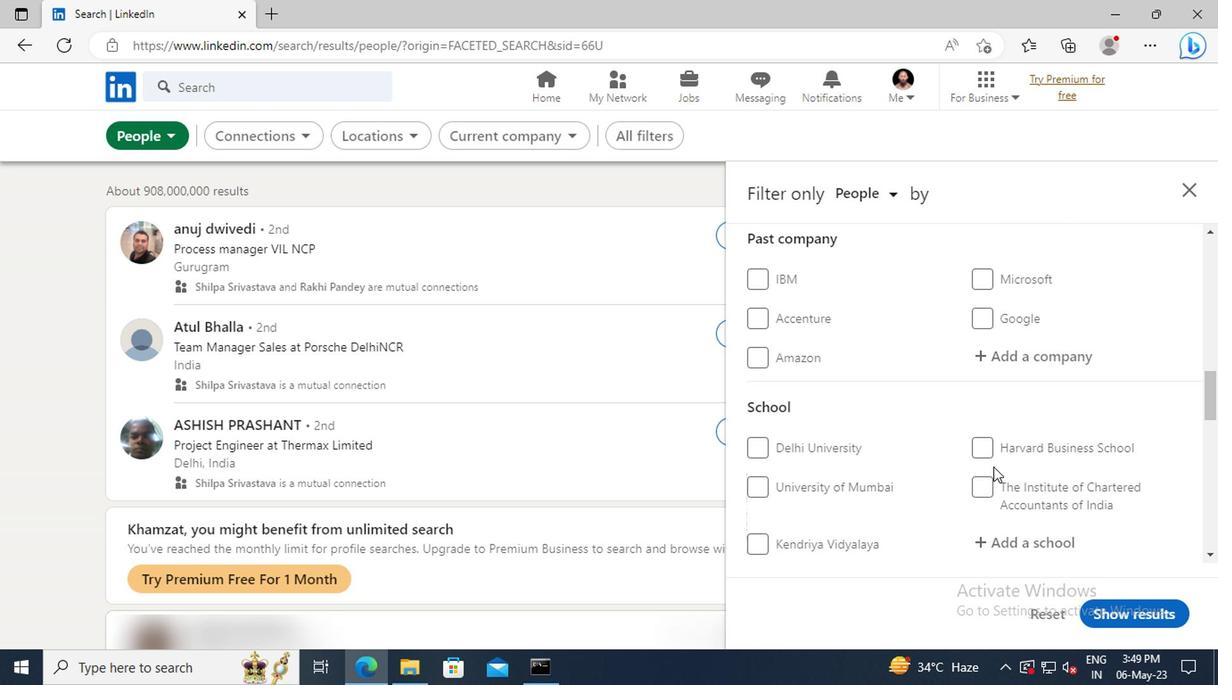 
Action: Mouse scrolled (989, 467) with delta (0, 0)
Screenshot: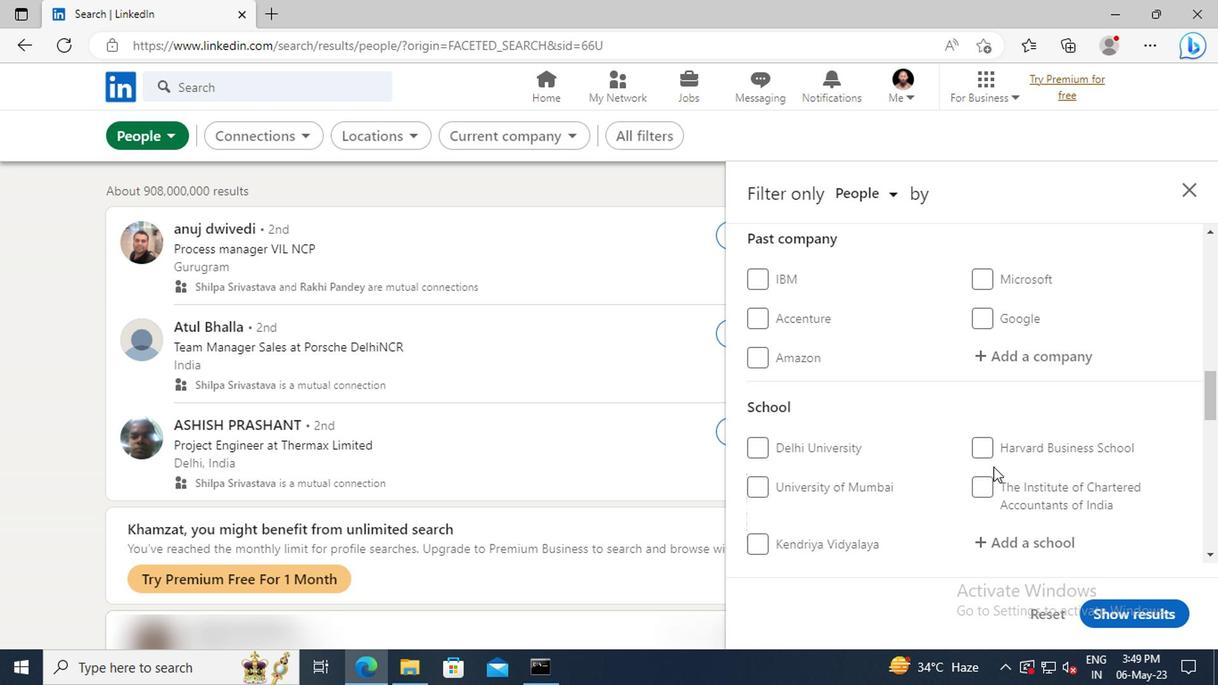 
Action: Mouse scrolled (989, 467) with delta (0, 0)
Screenshot: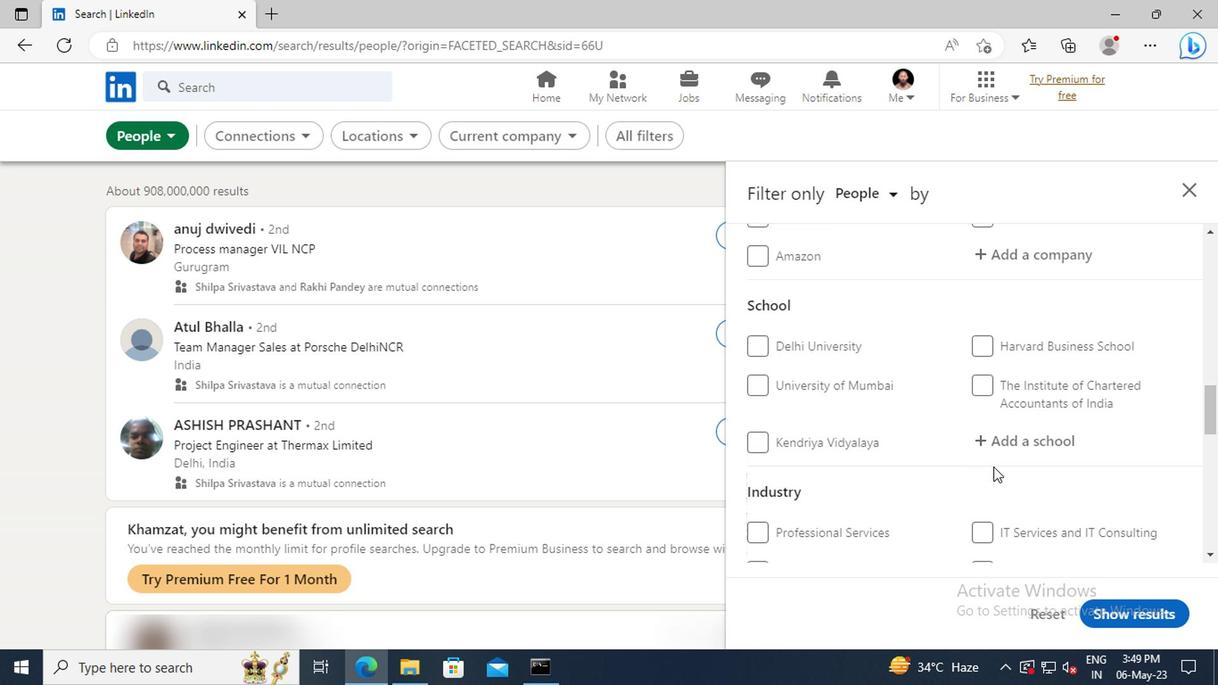 
Action: Mouse scrolled (989, 467) with delta (0, 0)
Screenshot: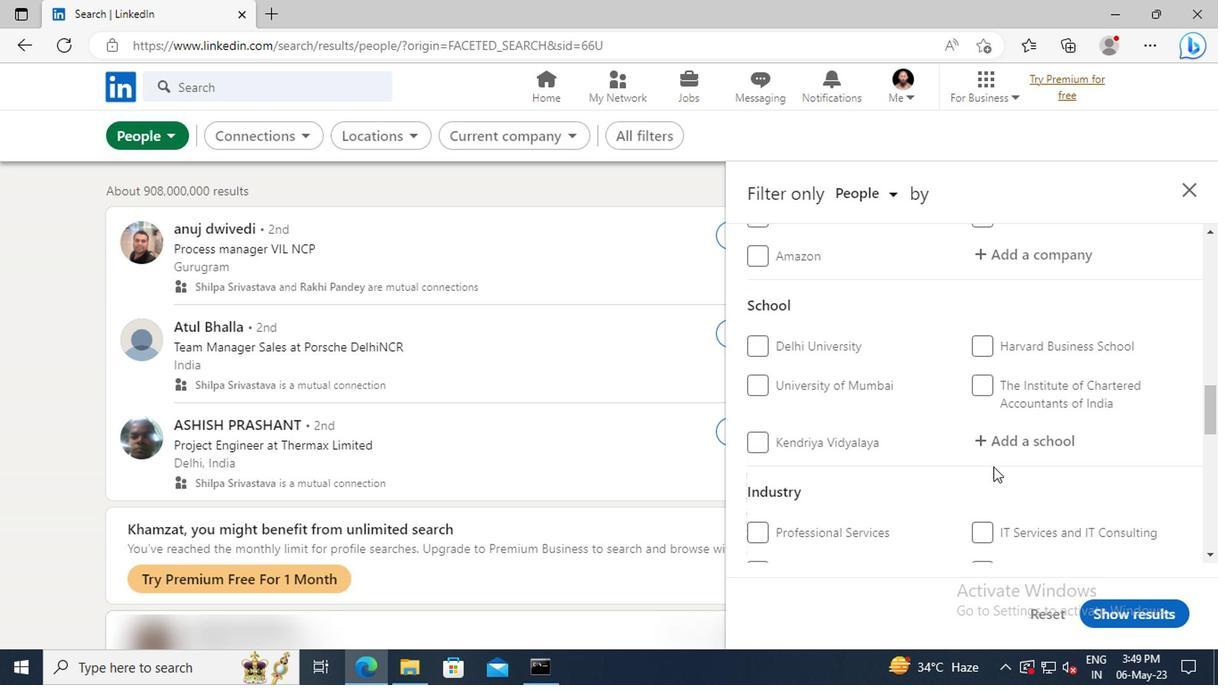 
Action: Mouse scrolled (989, 467) with delta (0, 0)
Screenshot: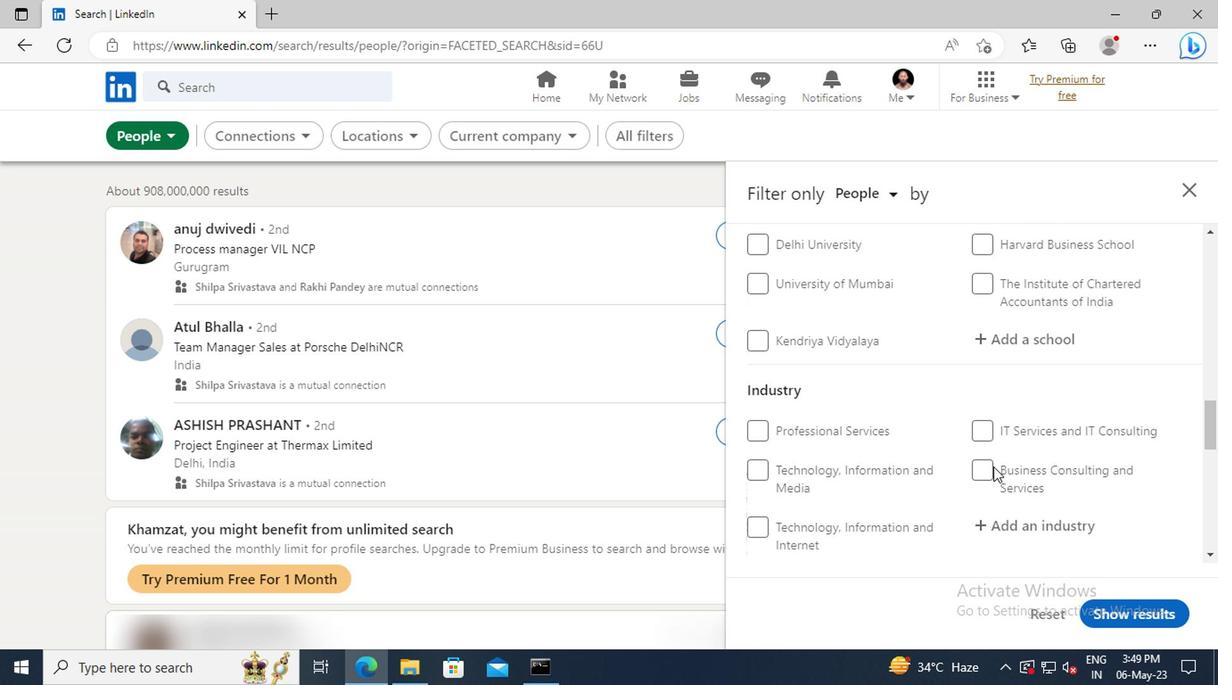 
Action: Mouse scrolled (989, 467) with delta (0, 0)
Screenshot: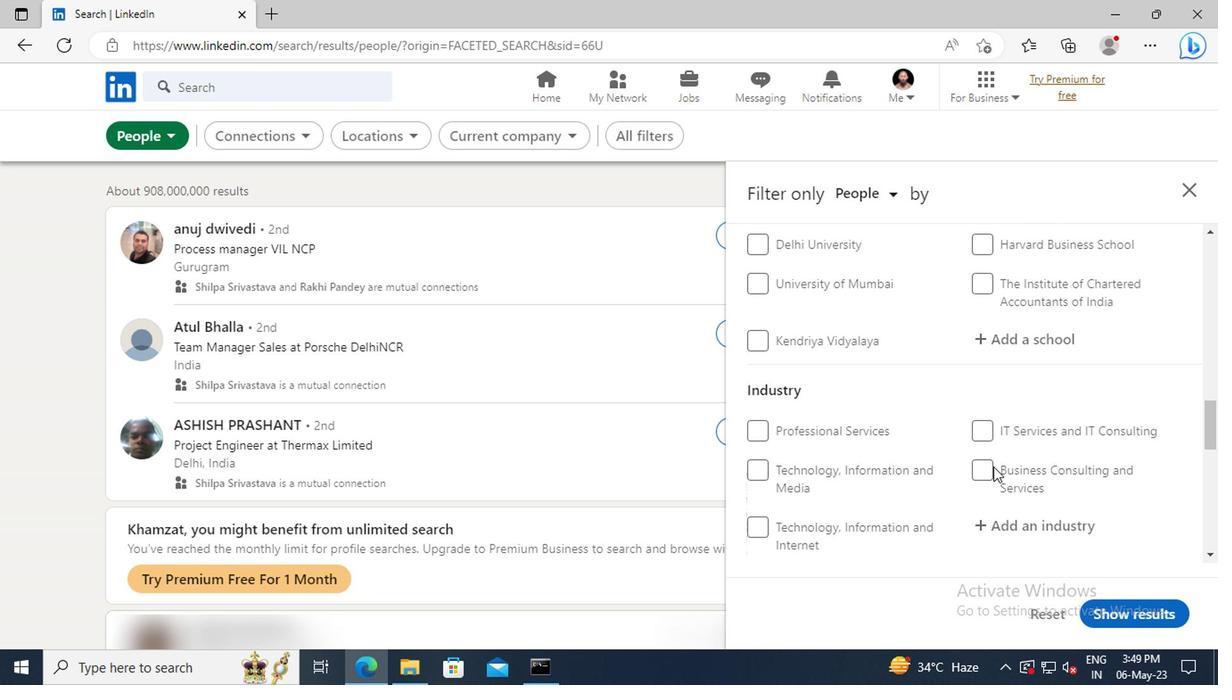 
Action: Mouse scrolled (989, 467) with delta (0, 0)
Screenshot: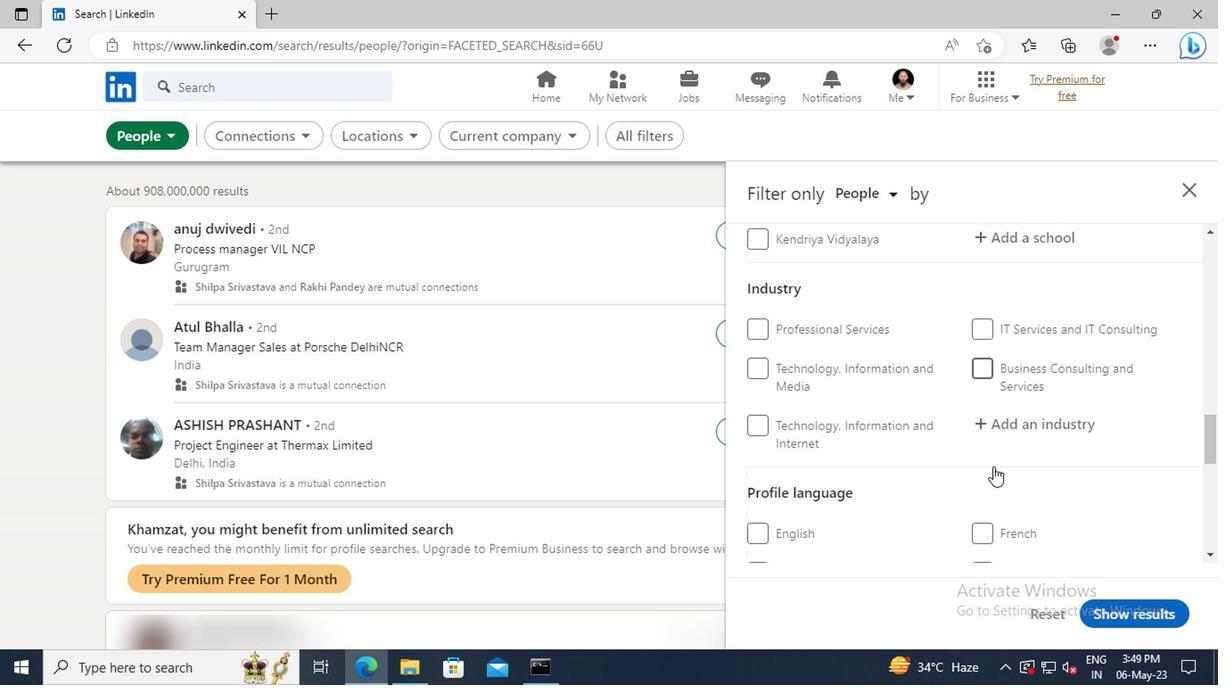 
Action: Mouse scrolled (989, 467) with delta (0, 0)
Screenshot: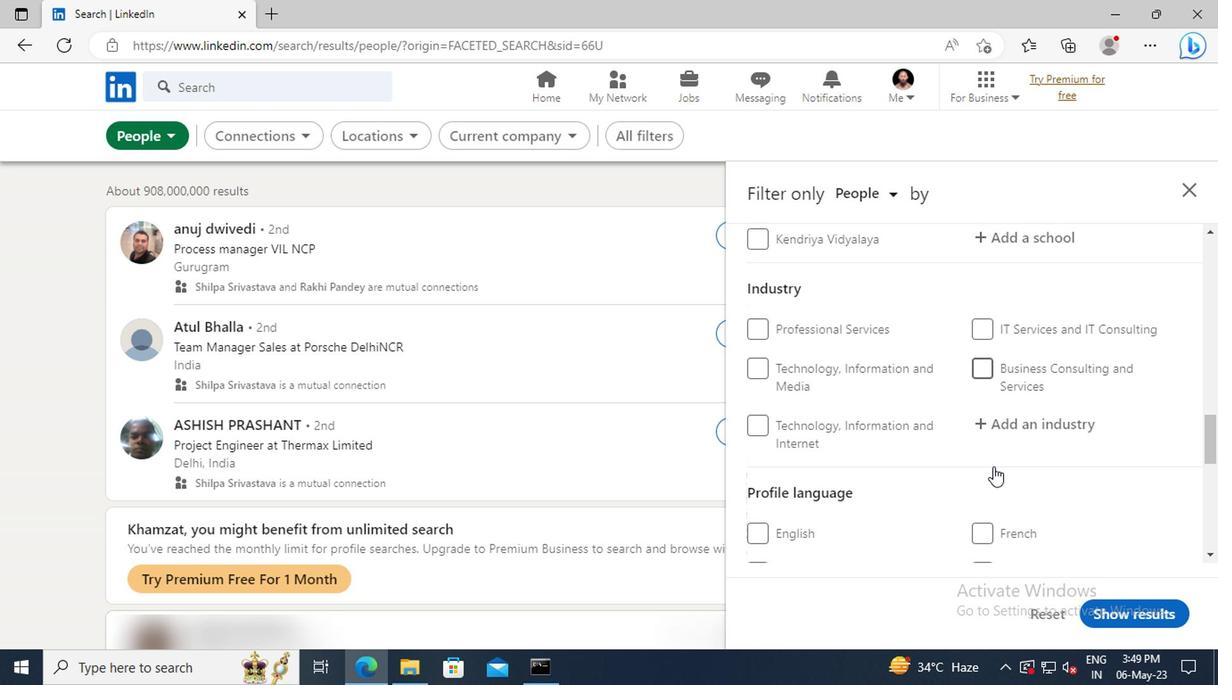 
Action: Mouse moved to (755, 474)
Screenshot: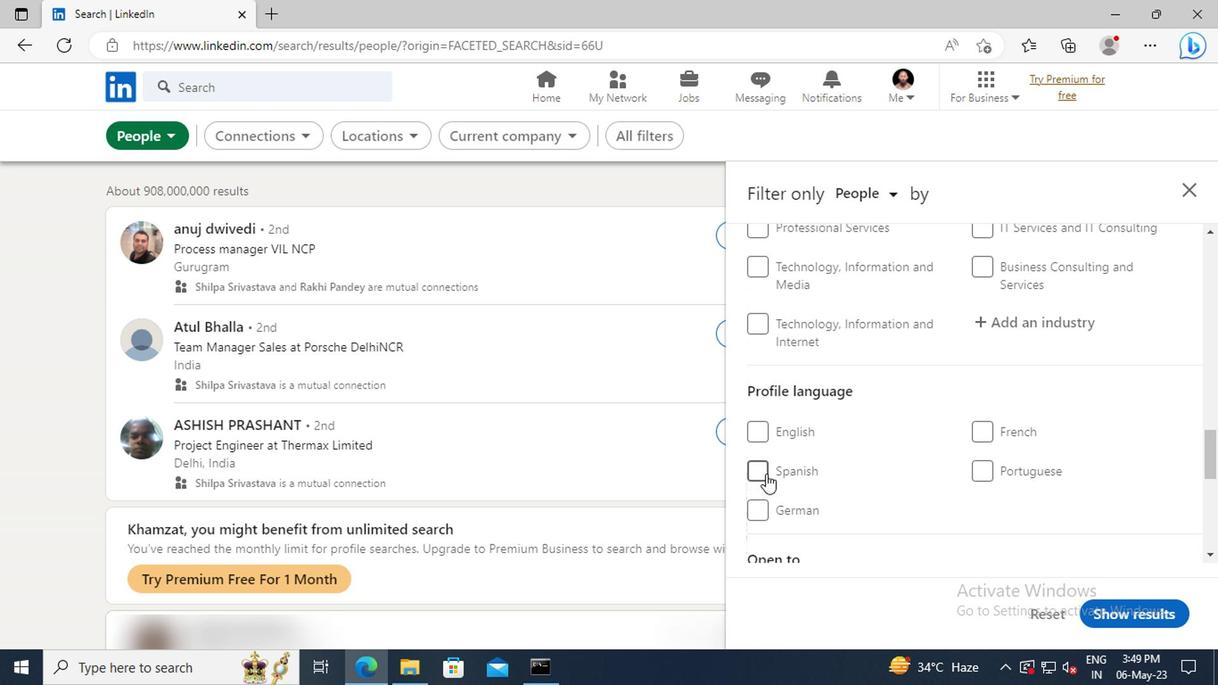 
Action: Mouse pressed left at (755, 474)
Screenshot: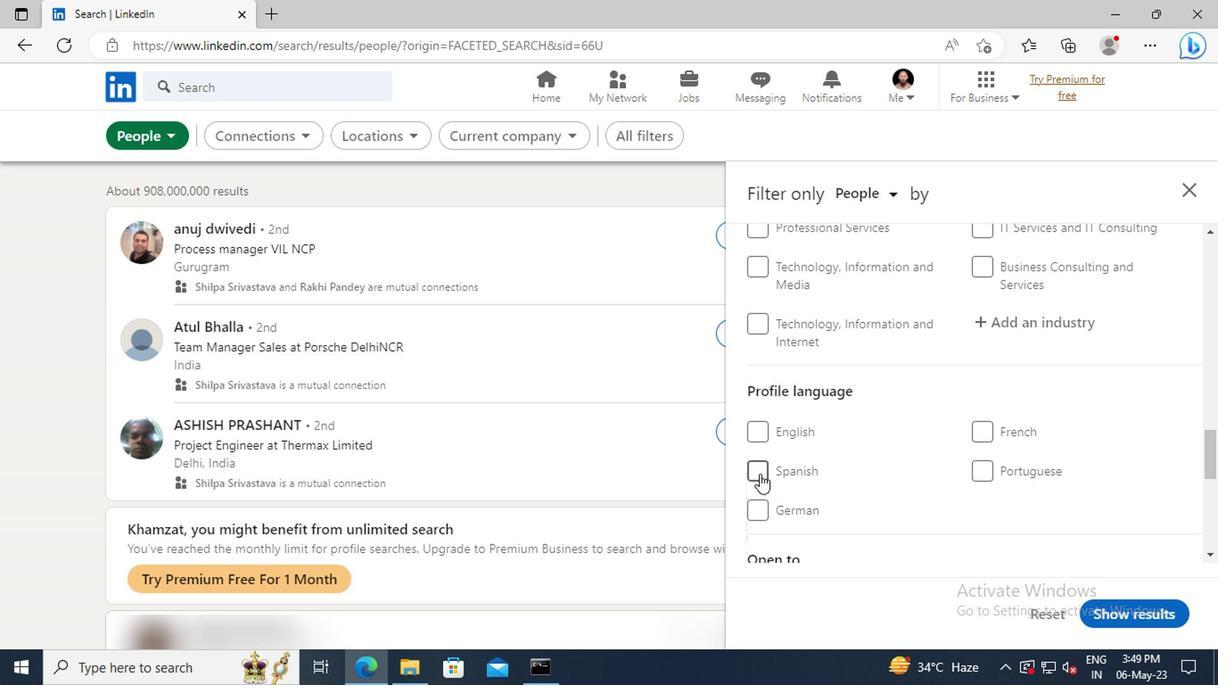 
Action: Mouse moved to (988, 444)
Screenshot: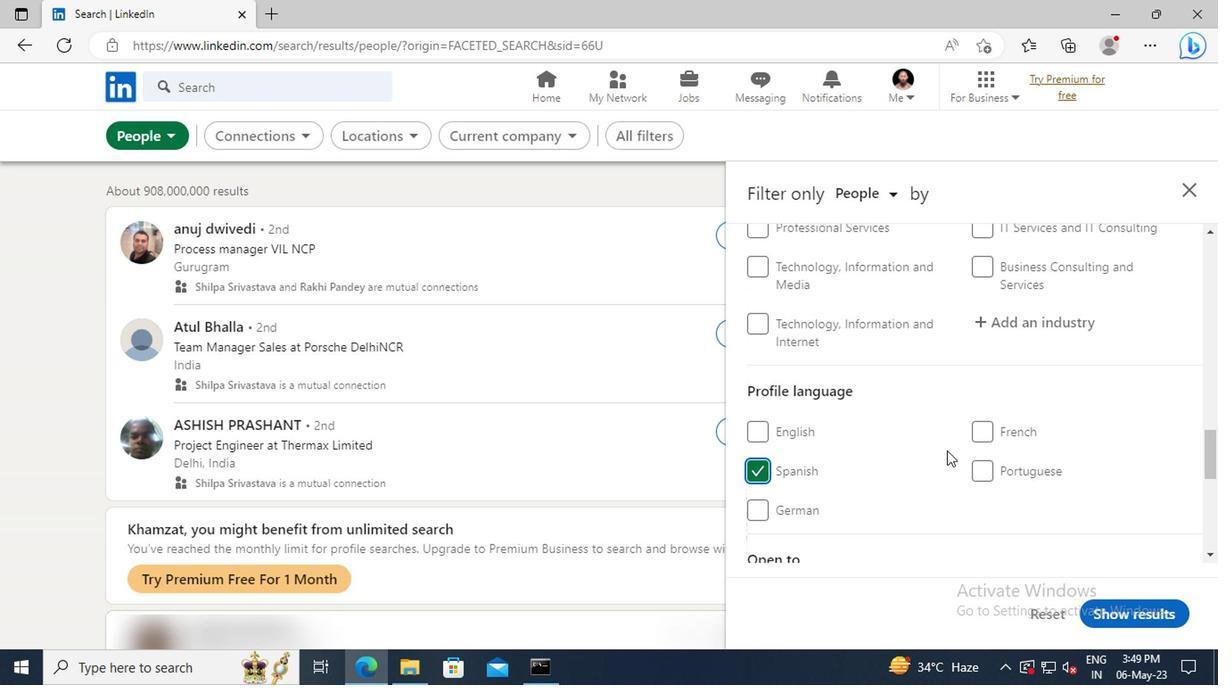 
Action: Mouse scrolled (988, 445) with delta (0, 0)
Screenshot: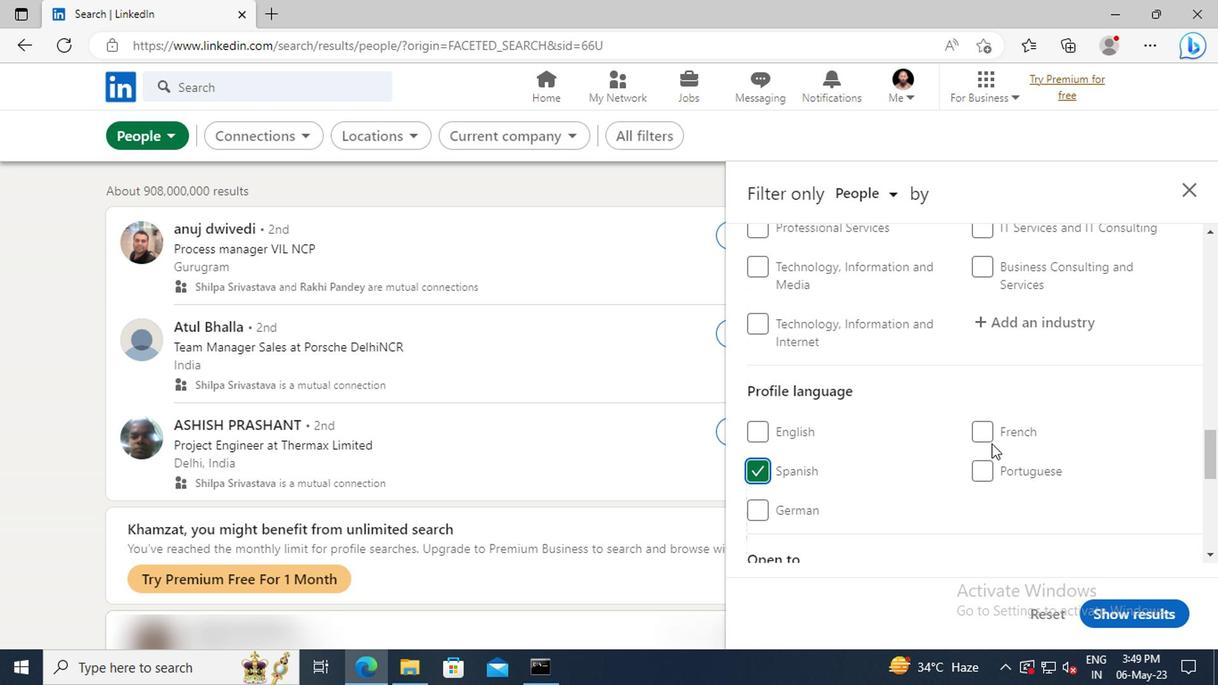 
Action: Mouse moved to (988, 443)
Screenshot: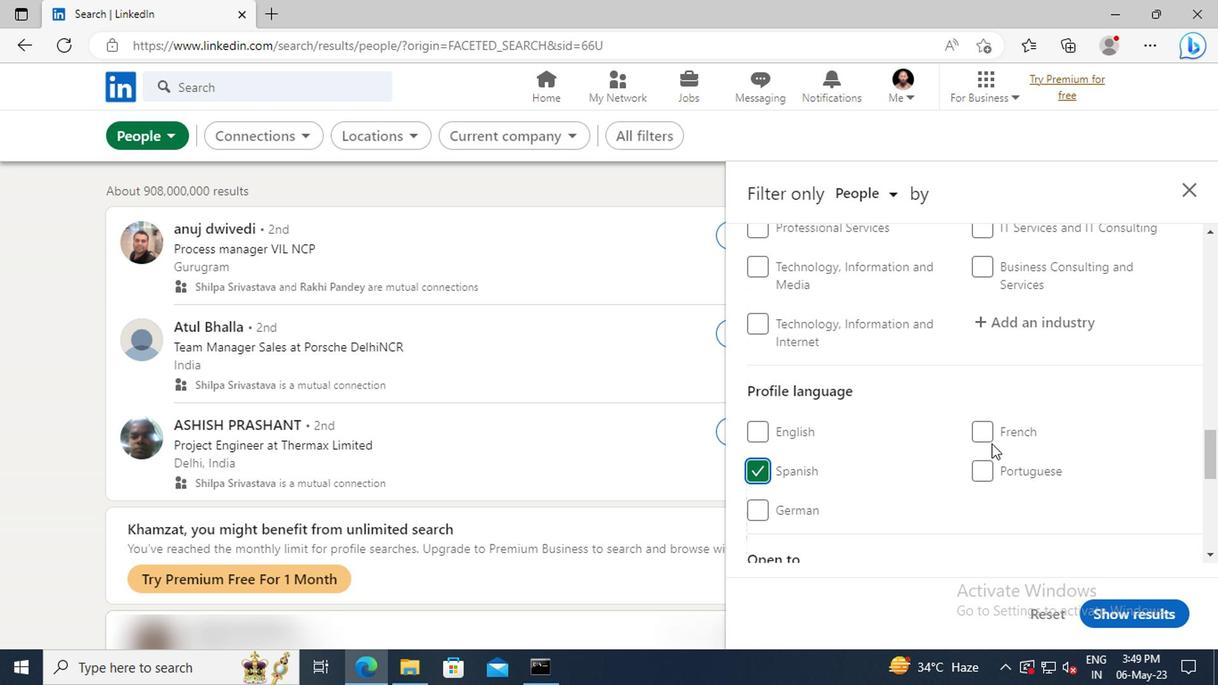 
Action: Mouse scrolled (988, 444) with delta (0, 1)
Screenshot: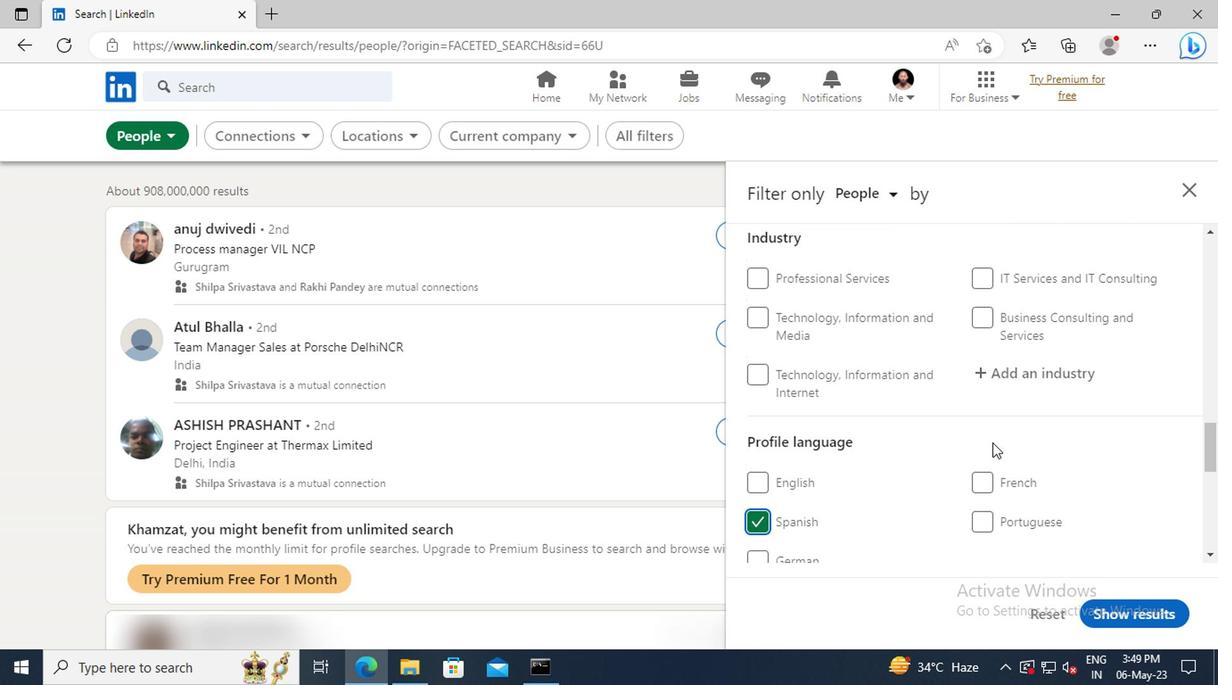 
Action: Mouse scrolled (988, 444) with delta (0, 1)
Screenshot: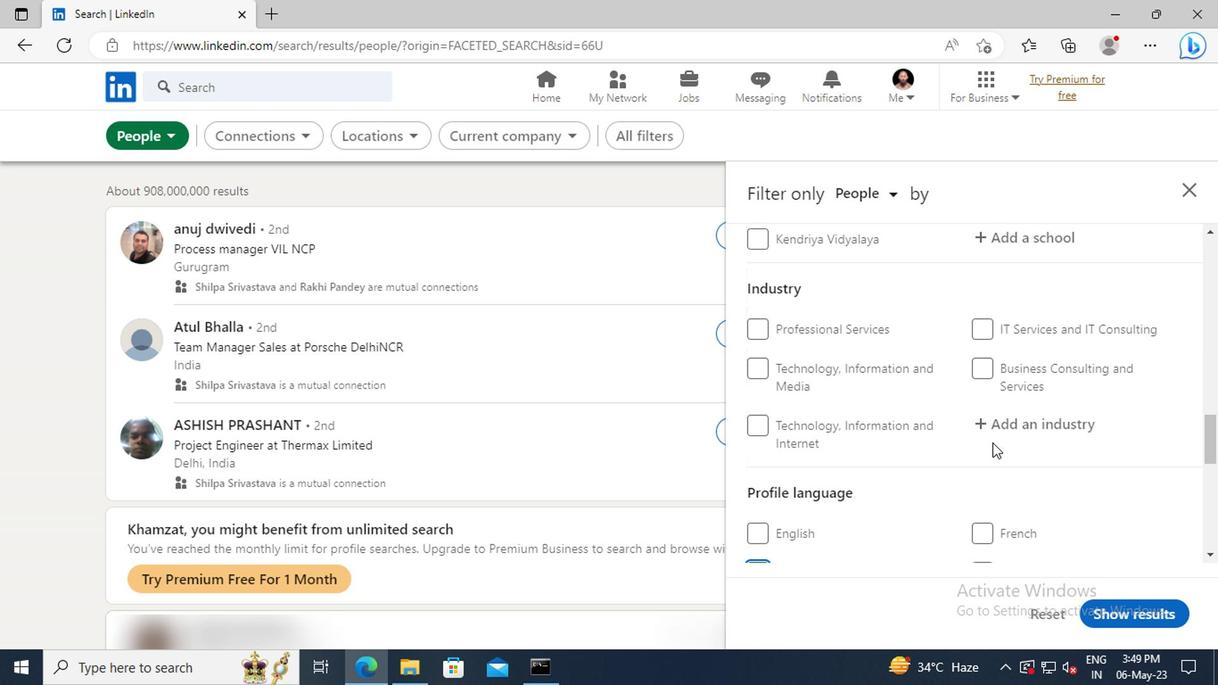 
Action: Mouse scrolled (988, 444) with delta (0, 1)
Screenshot: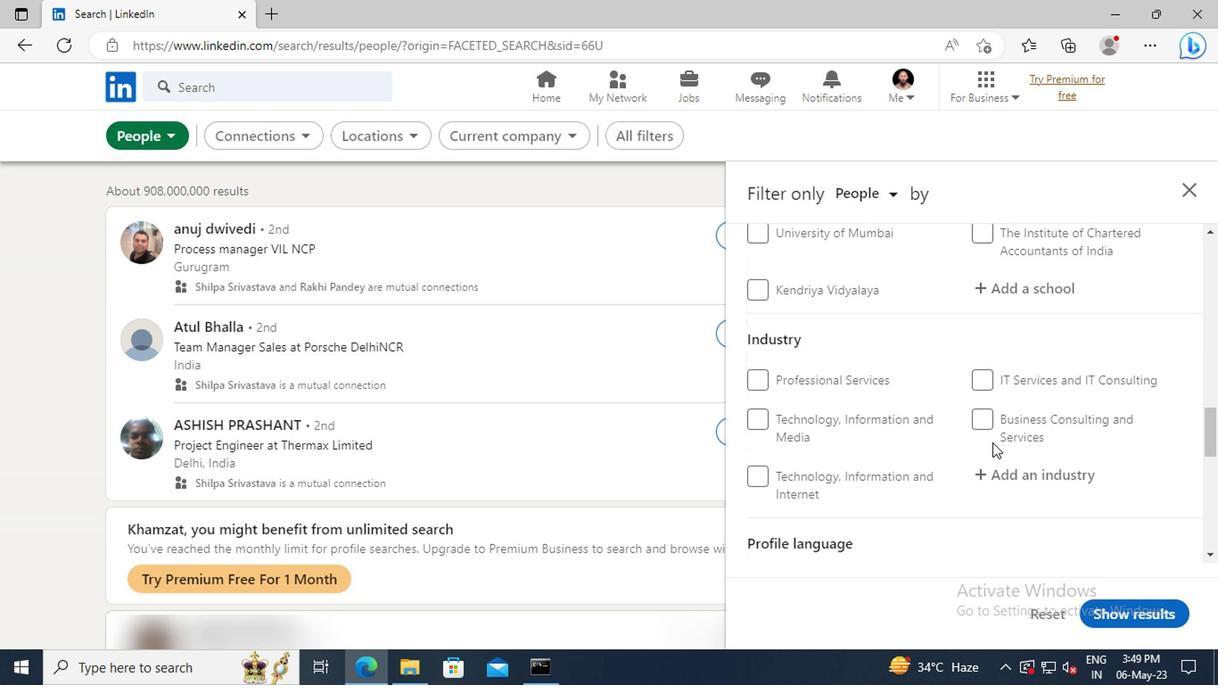 
Action: Mouse scrolled (988, 444) with delta (0, 1)
Screenshot: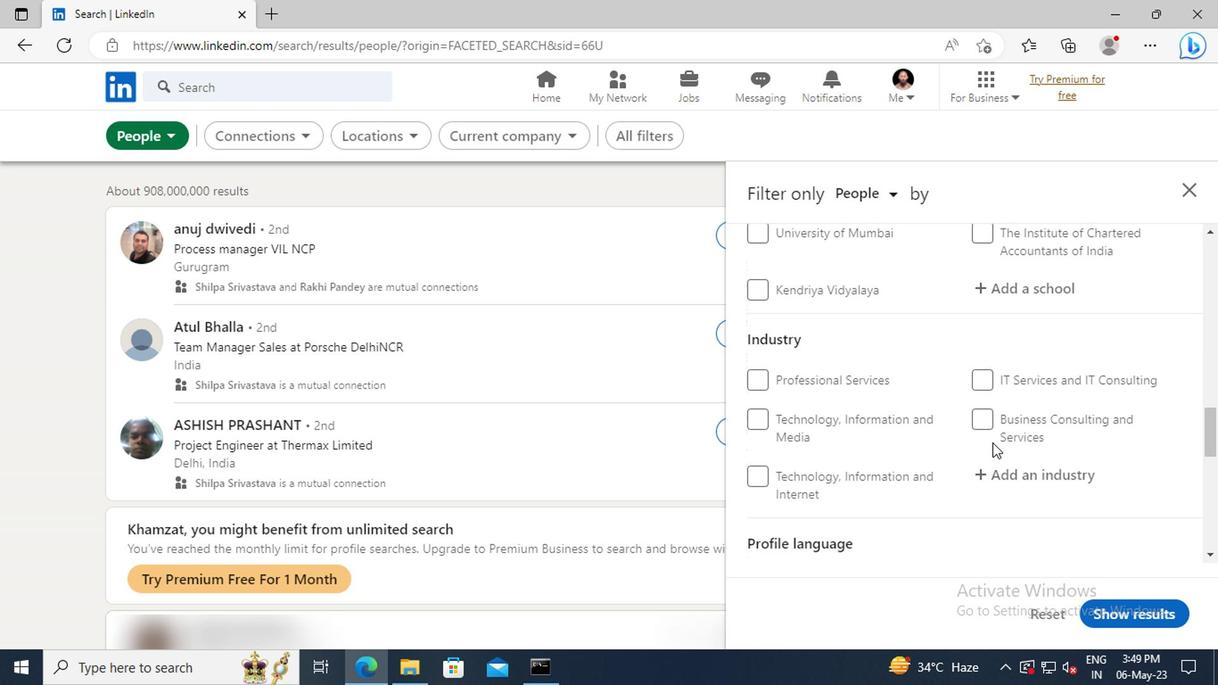 
Action: Mouse scrolled (988, 444) with delta (0, 1)
Screenshot: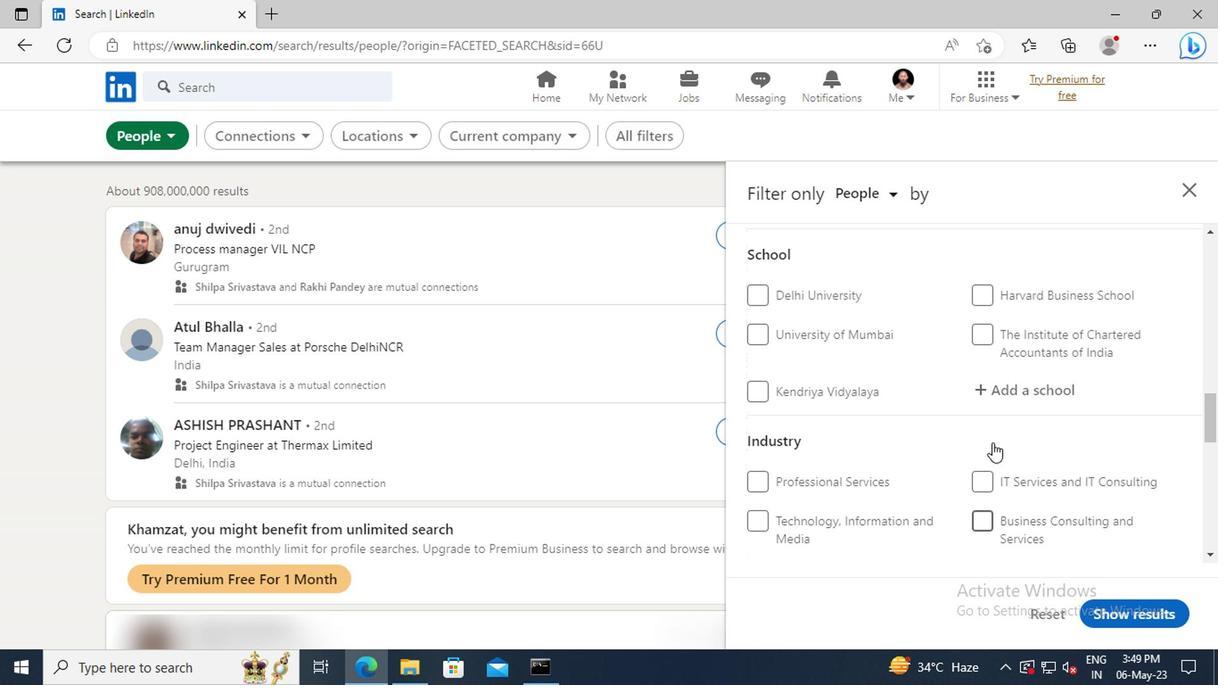 
Action: Mouse scrolled (988, 444) with delta (0, 1)
Screenshot: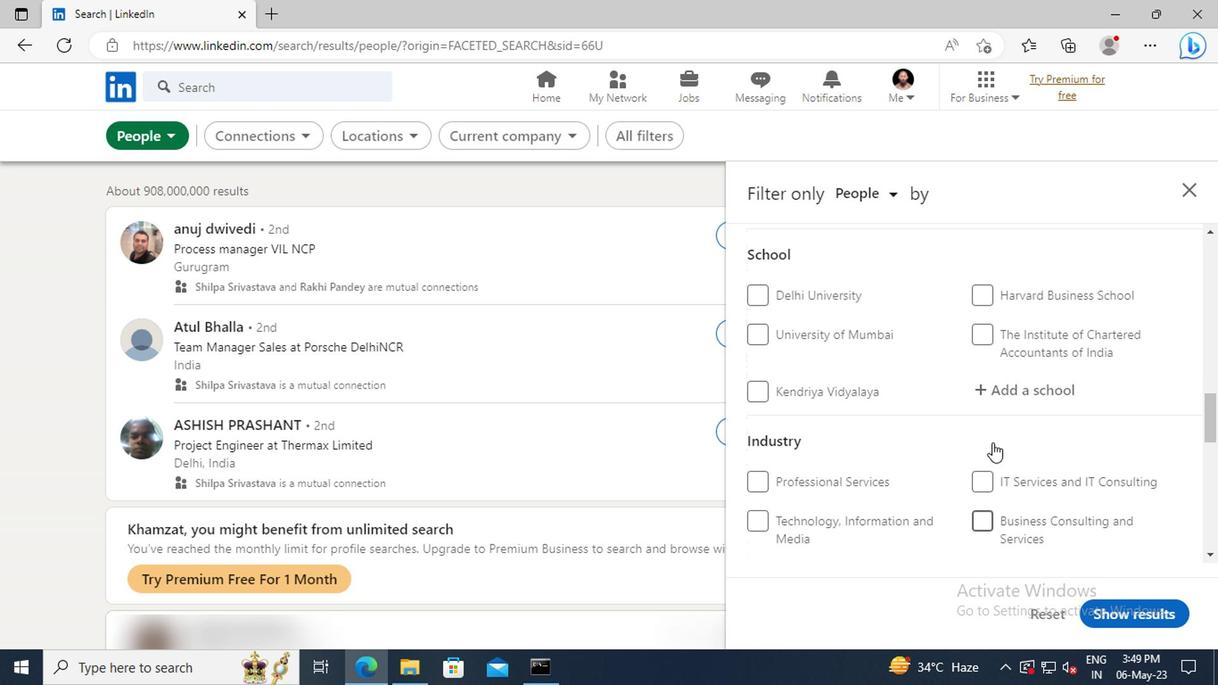 
Action: Mouse scrolled (988, 444) with delta (0, 1)
Screenshot: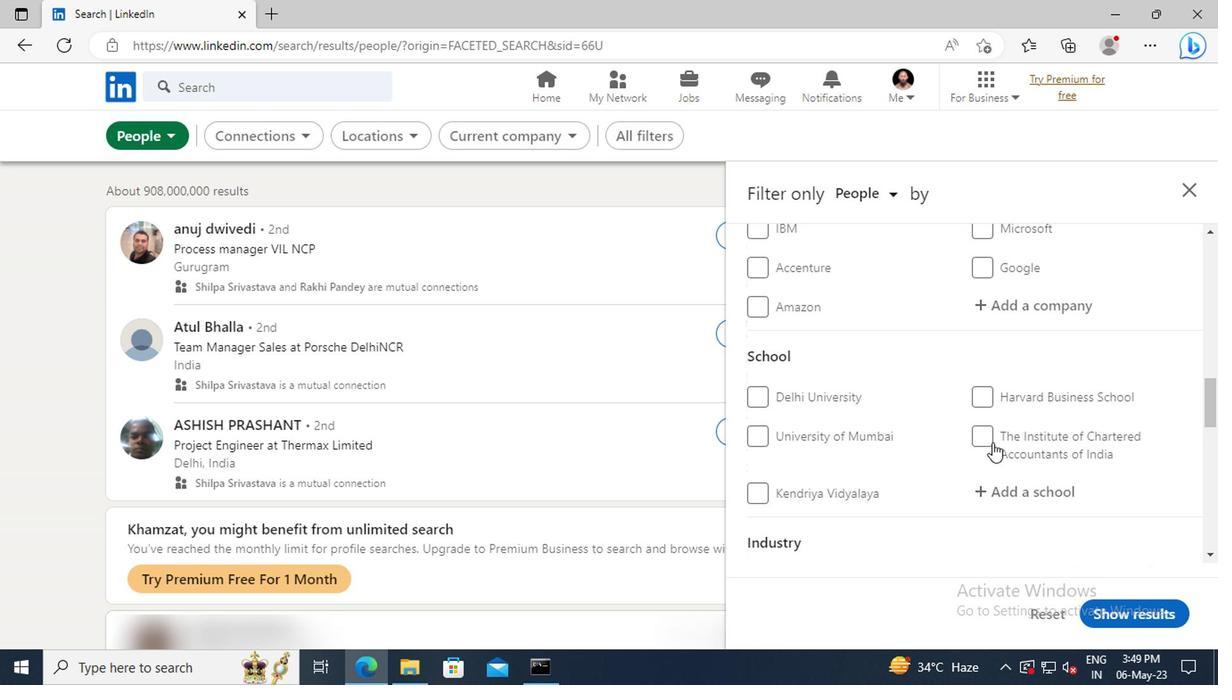 
Action: Mouse scrolled (988, 444) with delta (0, 1)
Screenshot: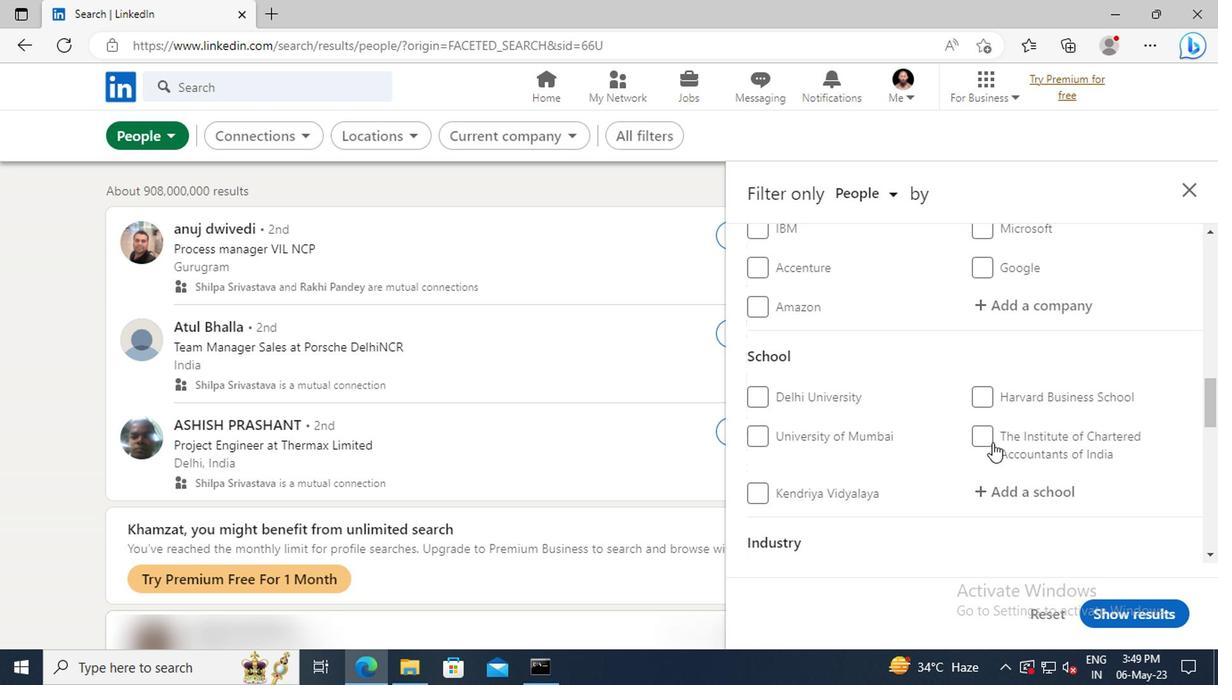 
Action: Mouse scrolled (988, 444) with delta (0, 1)
Screenshot: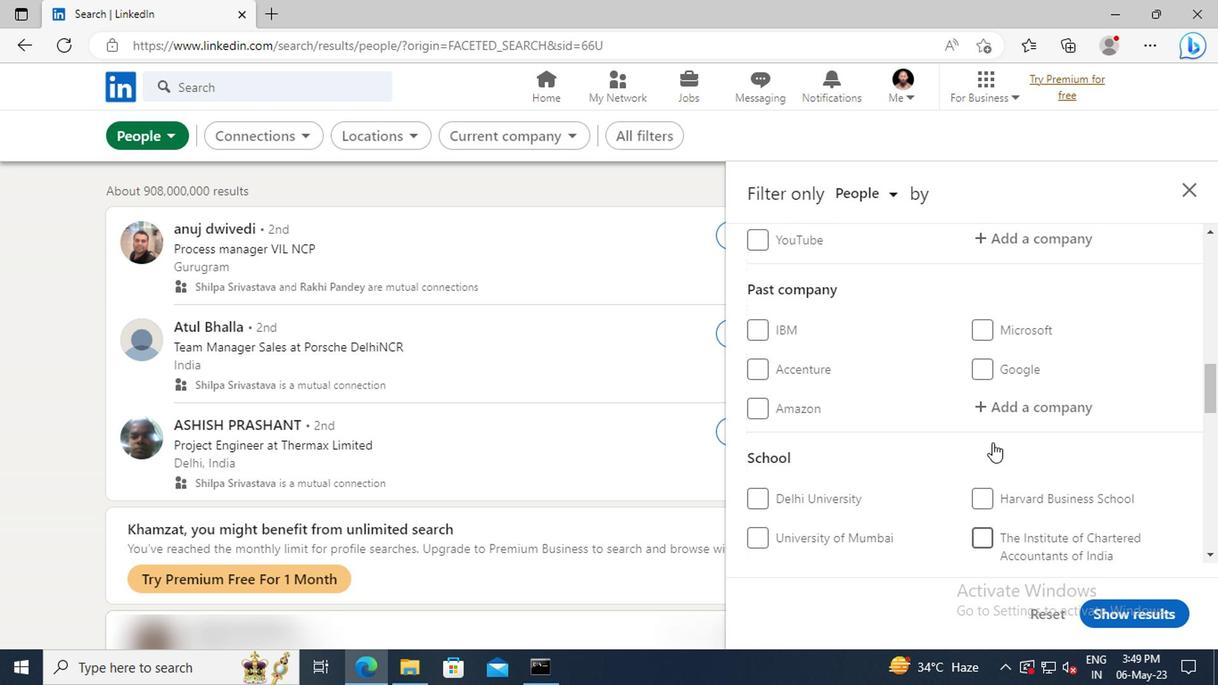 
Action: Mouse scrolled (988, 444) with delta (0, 1)
Screenshot: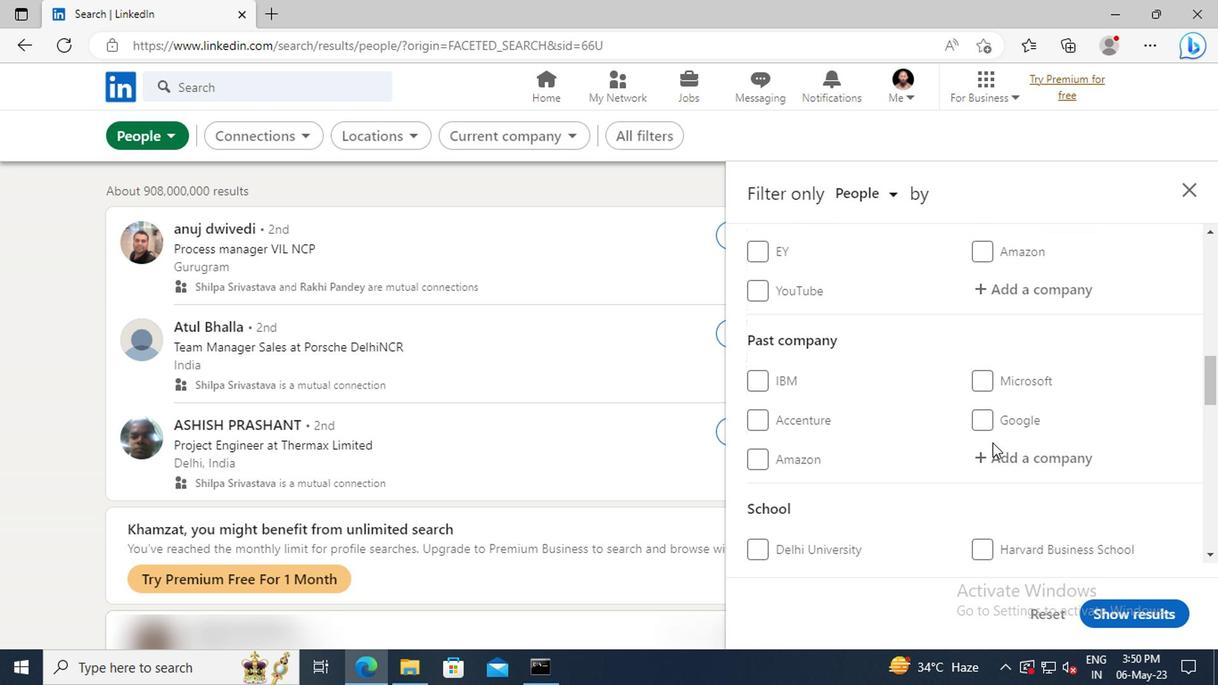 
Action: Mouse scrolled (988, 444) with delta (0, 1)
Screenshot: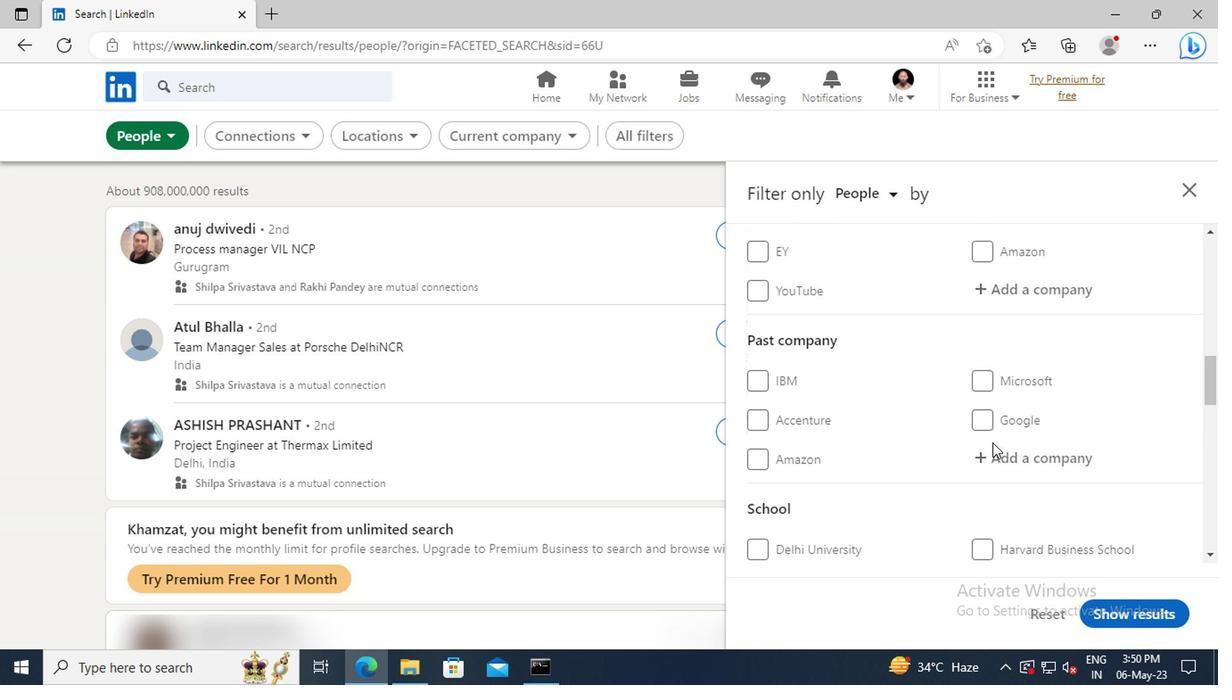 
Action: Mouse moved to (985, 399)
Screenshot: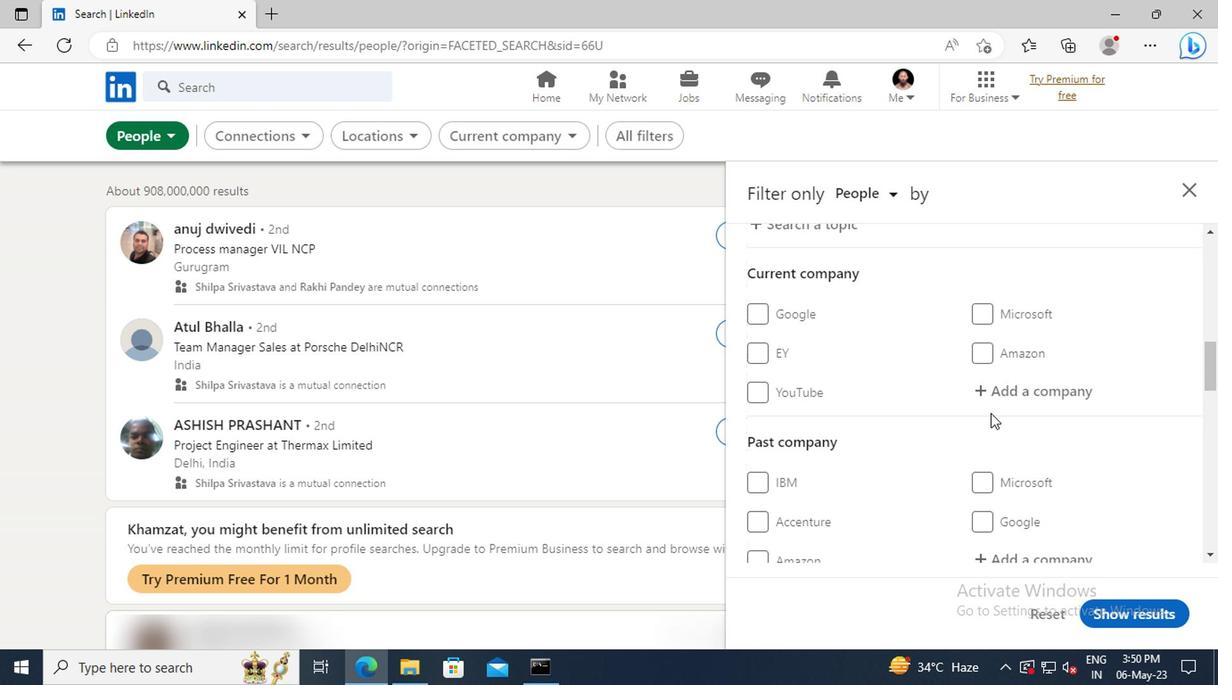 
Action: Mouse pressed left at (985, 399)
Screenshot: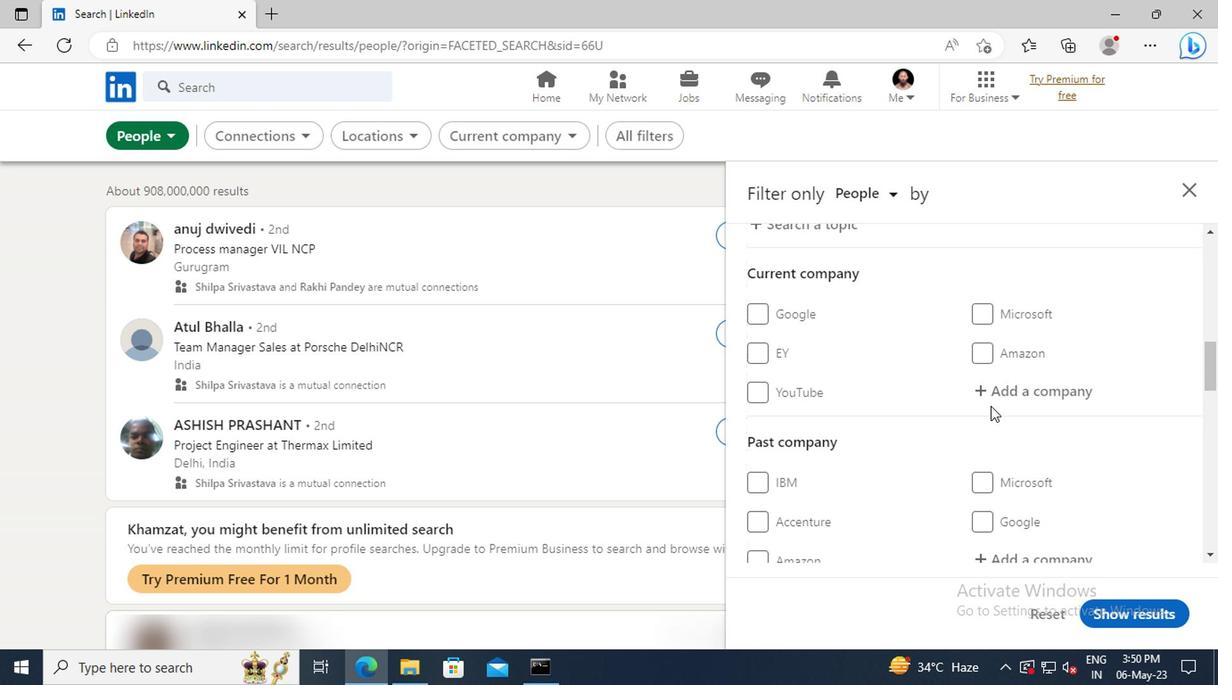 
Action: Key pressed <Key.shift>TIETOE
Screenshot: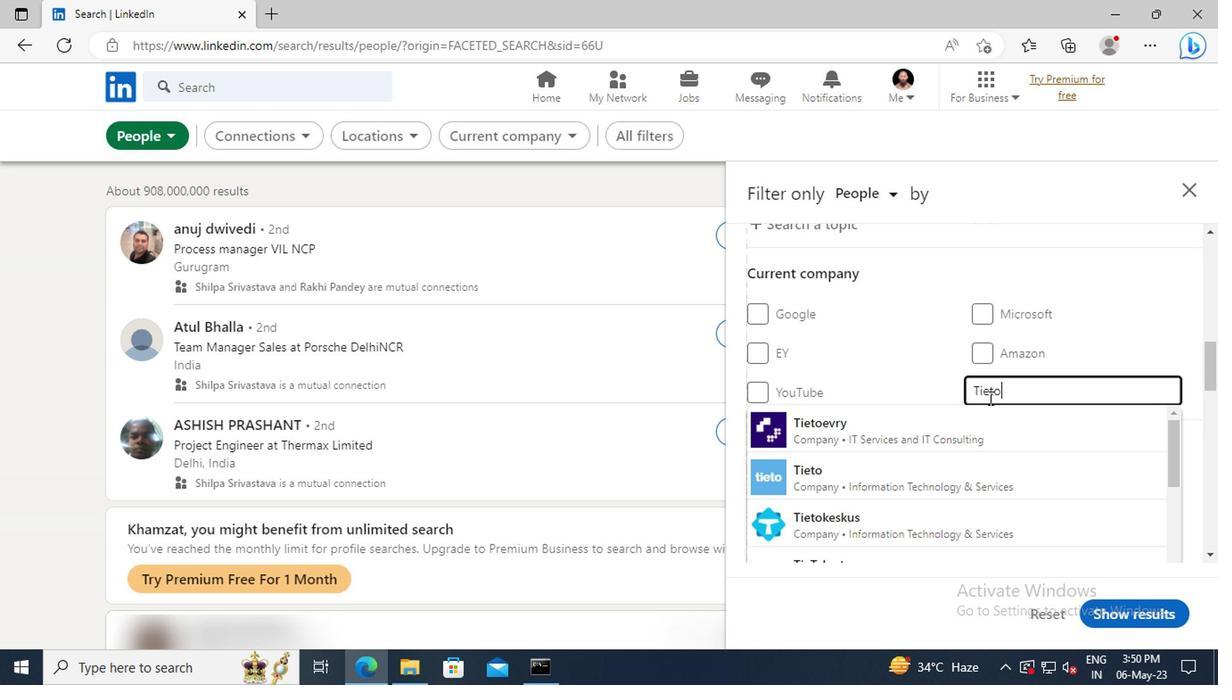 
Action: Mouse moved to (984, 418)
Screenshot: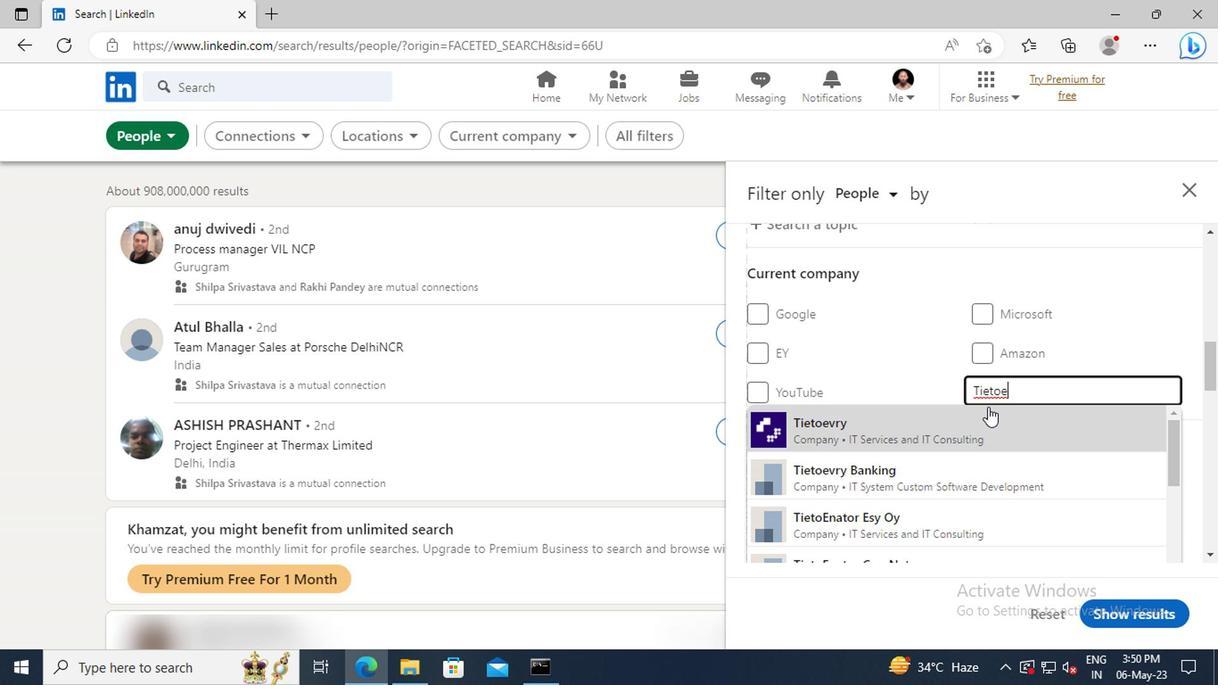 
Action: Mouse pressed left at (984, 418)
Screenshot: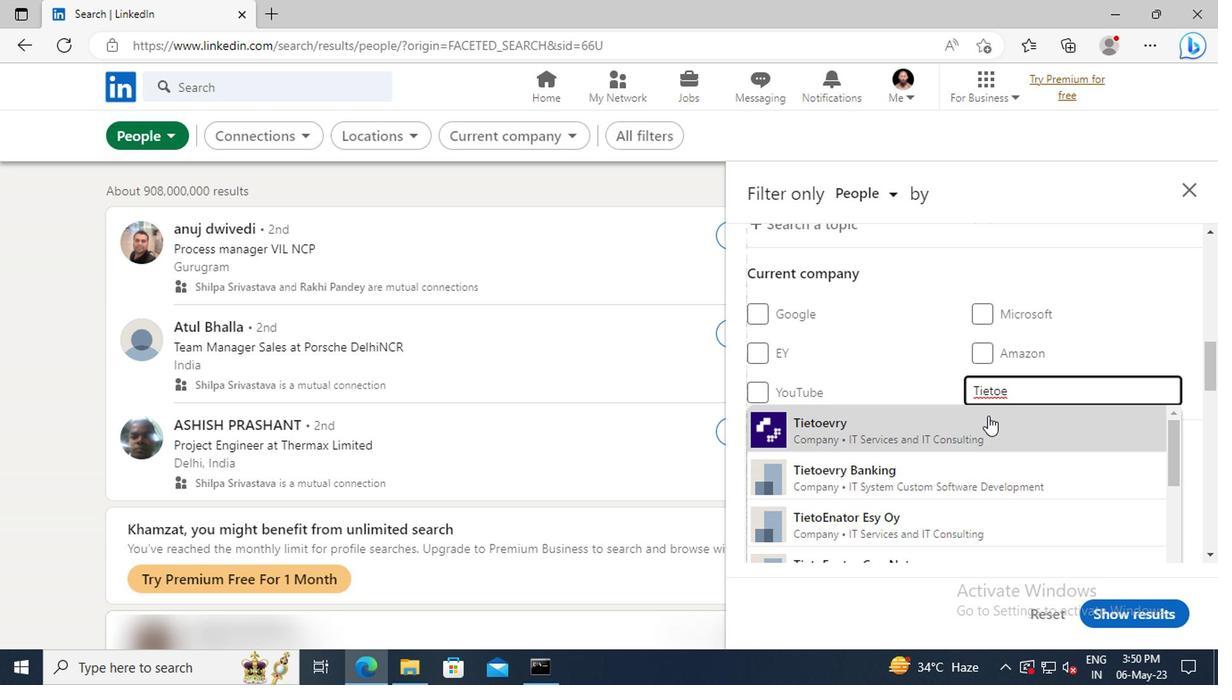 
Action: Mouse scrolled (984, 416) with delta (0, -1)
Screenshot: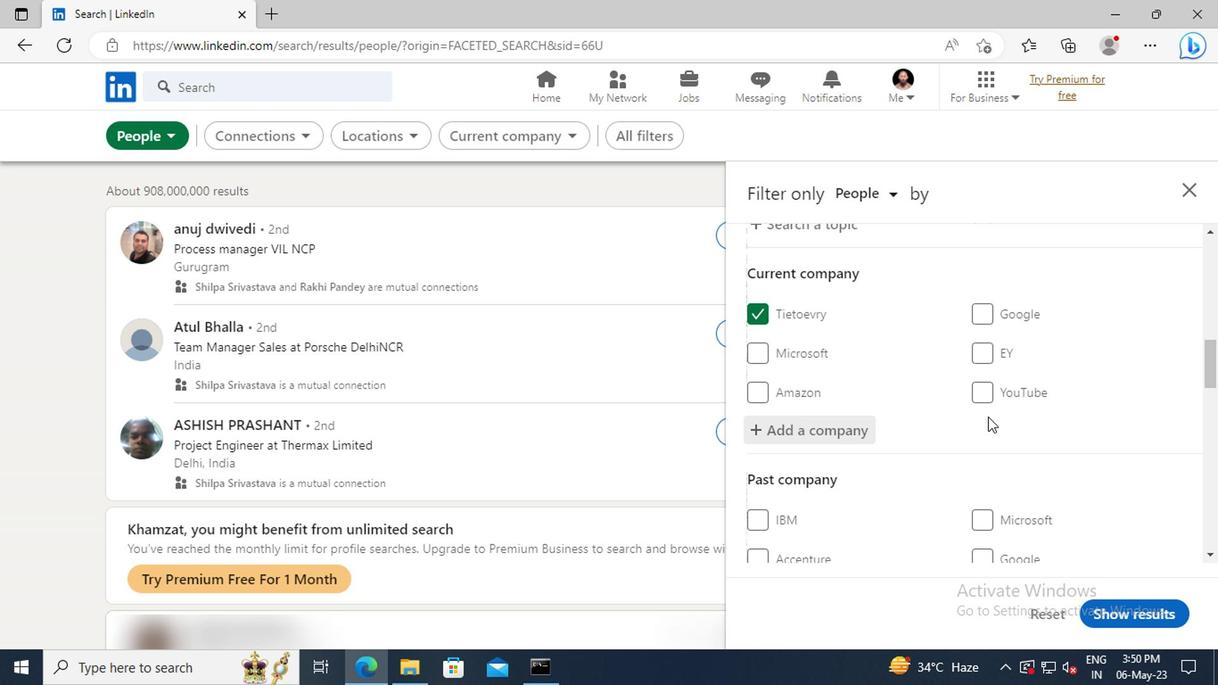 
Action: Mouse scrolled (984, 416) with delta (0, -1)
Screenshot: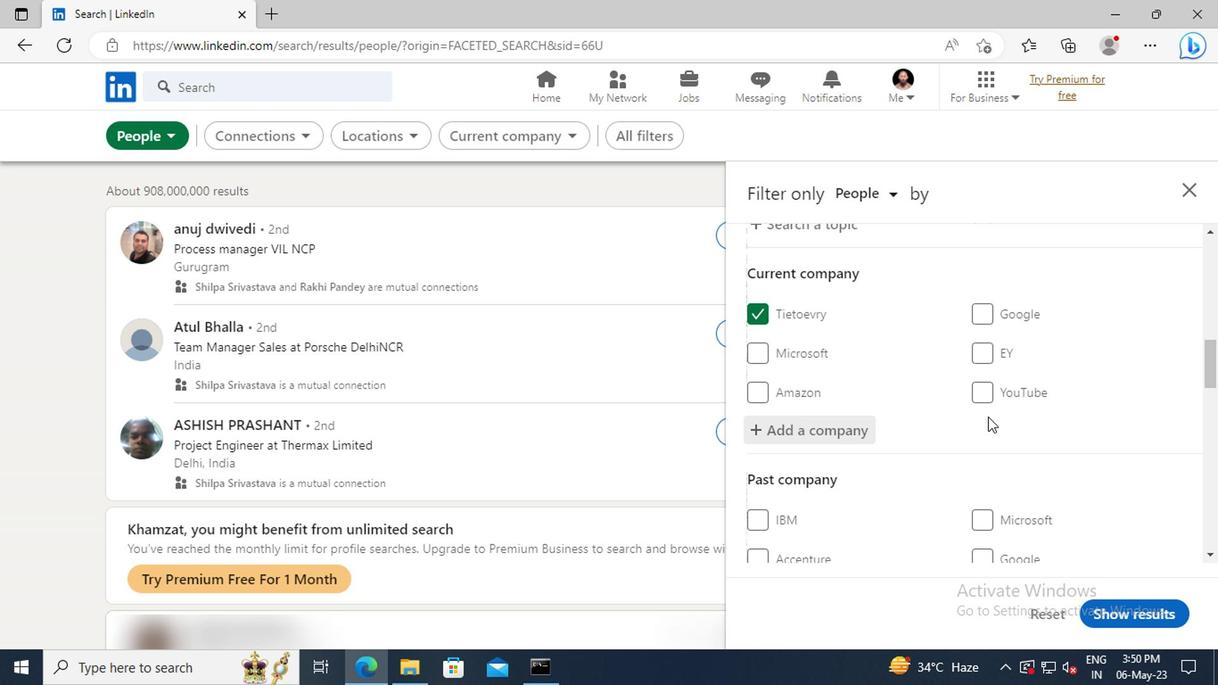 
Action: Mouse scrolled (984, 416) with delta (0, -1)
Screenshot: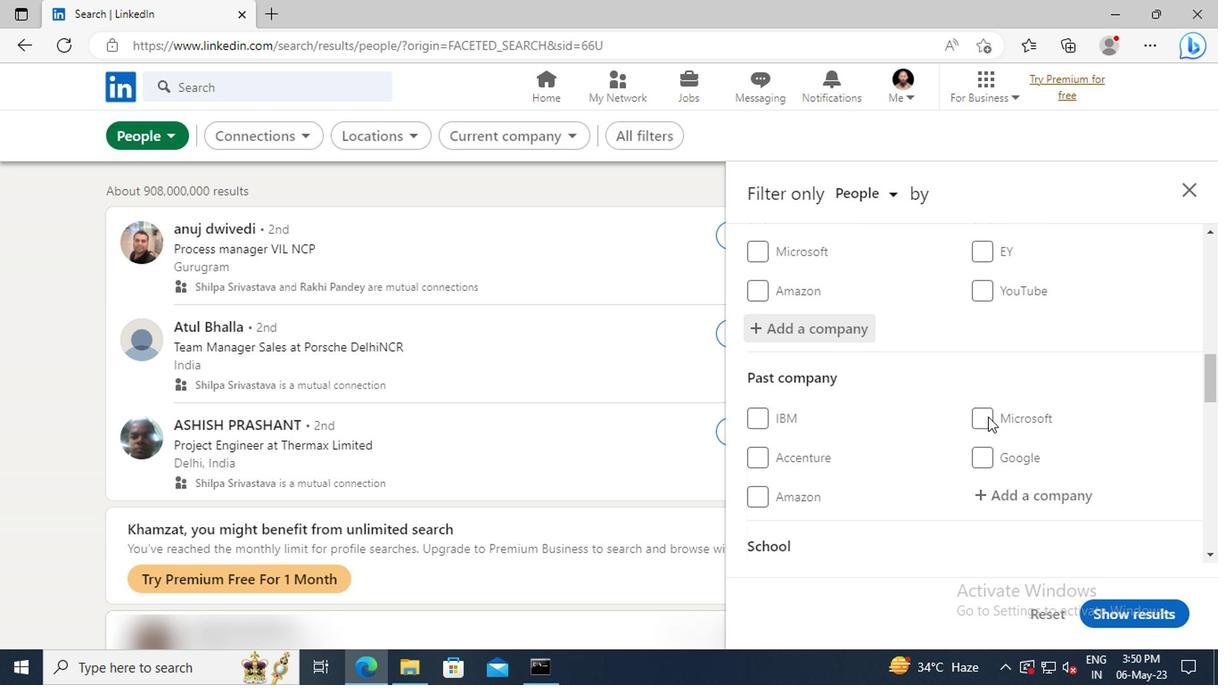 
Action: Mouse scrolled (984, 416) with delta (0, -1)
Screenshot: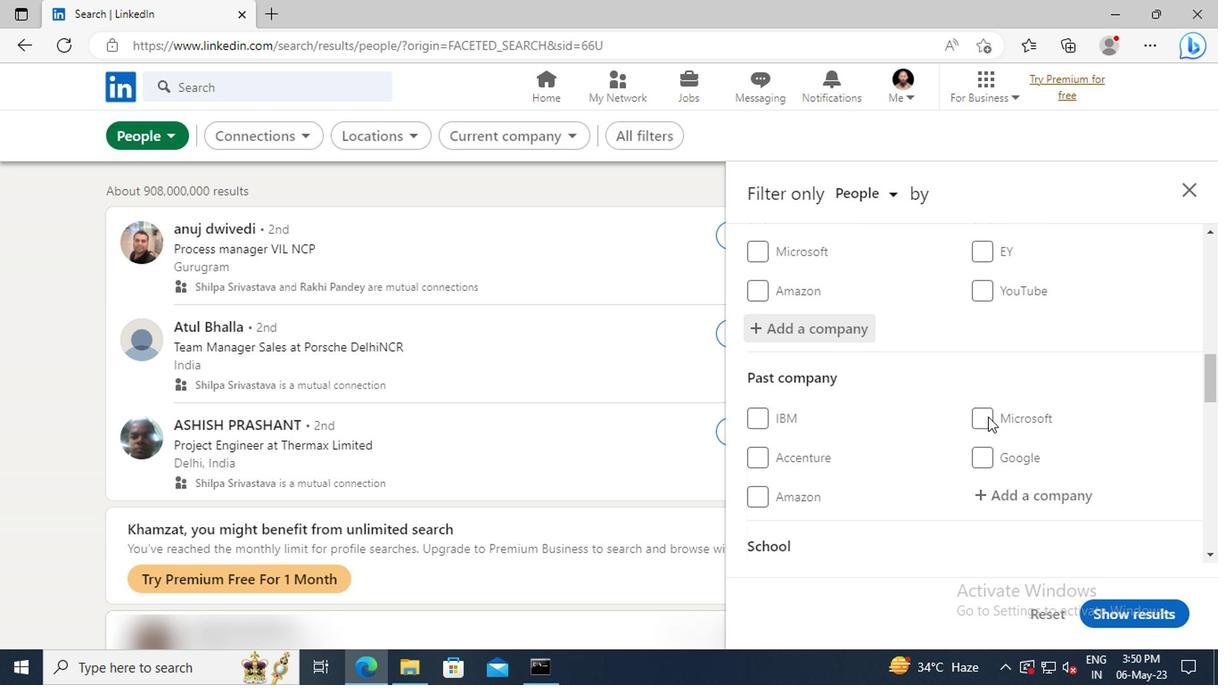 
Action: Mouse scrolled (984, 416) with delta (0, -1)
Screenshot: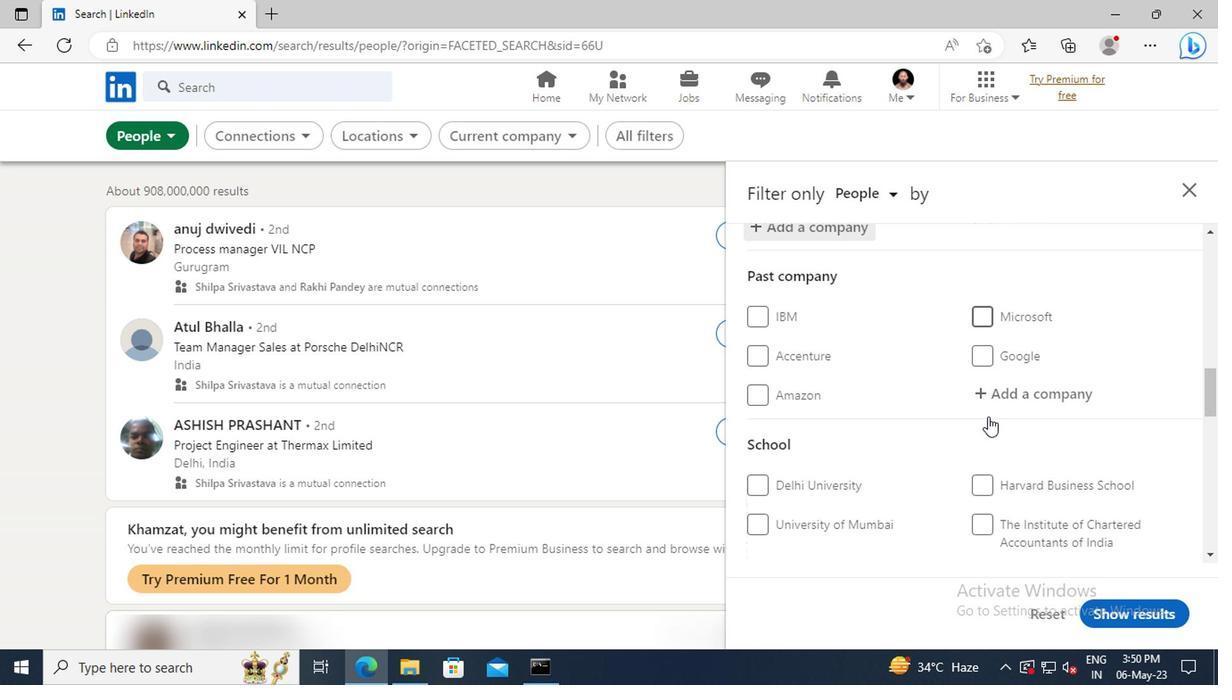 
Action: Mouse scrolled (984, 416) with delta (0, -1)
Screenshot: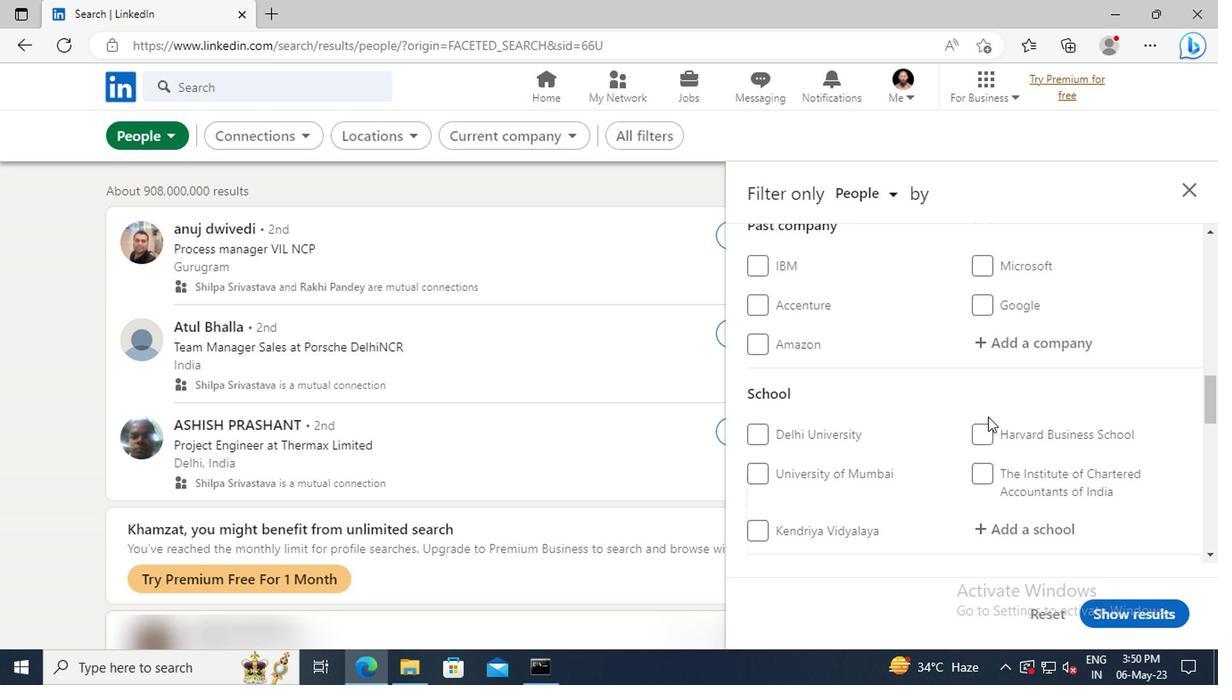 
Action: Mouse scrolled (984, 416) with delta (0, -1)
Screenshot: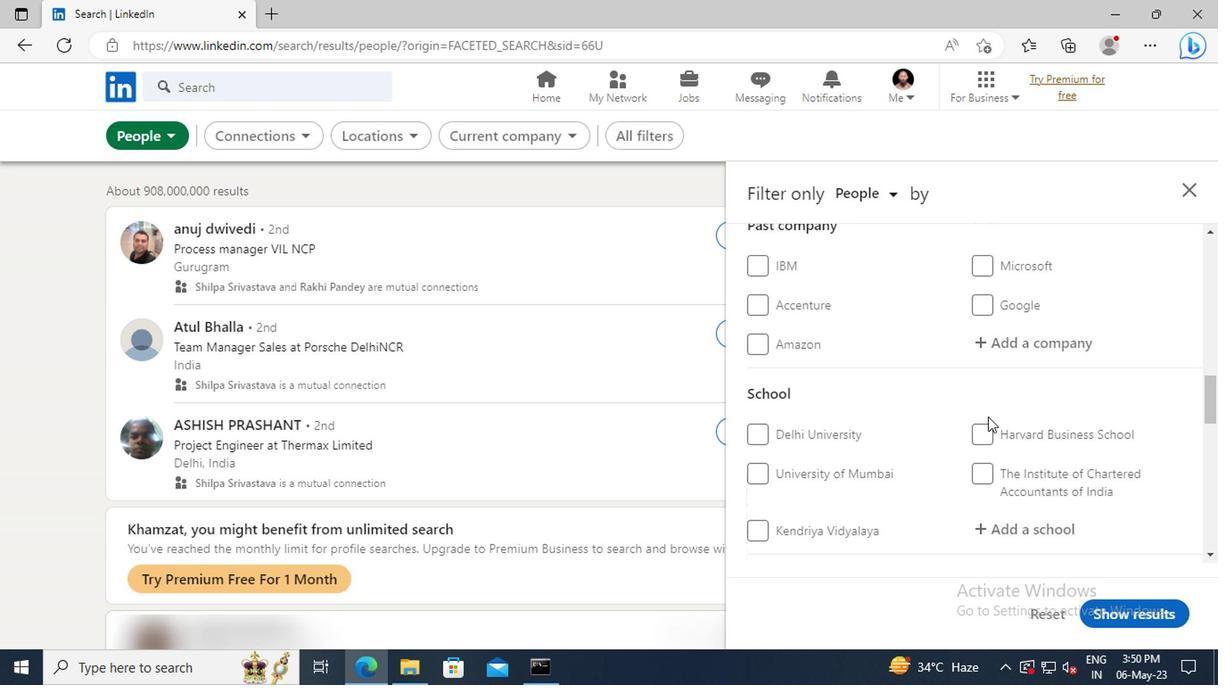 
Action: Mouse moved to (992, 425)
Screenshot: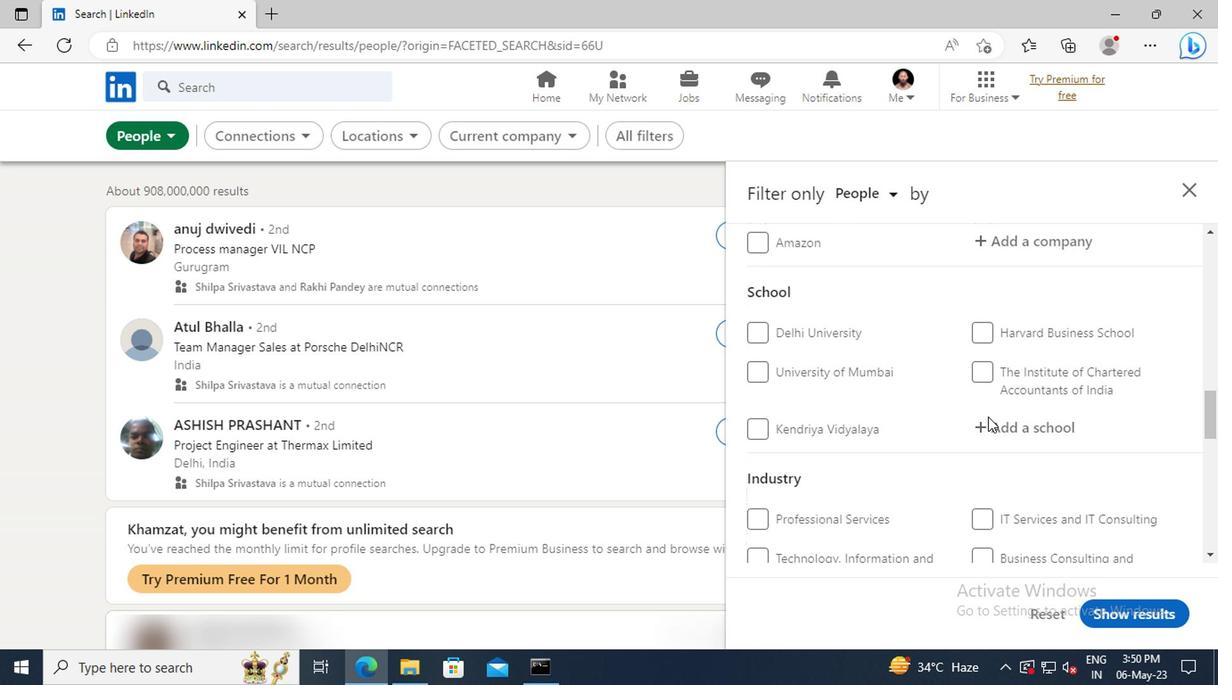 
Action: Mouse pressed left at (992, 425)
Screenshot: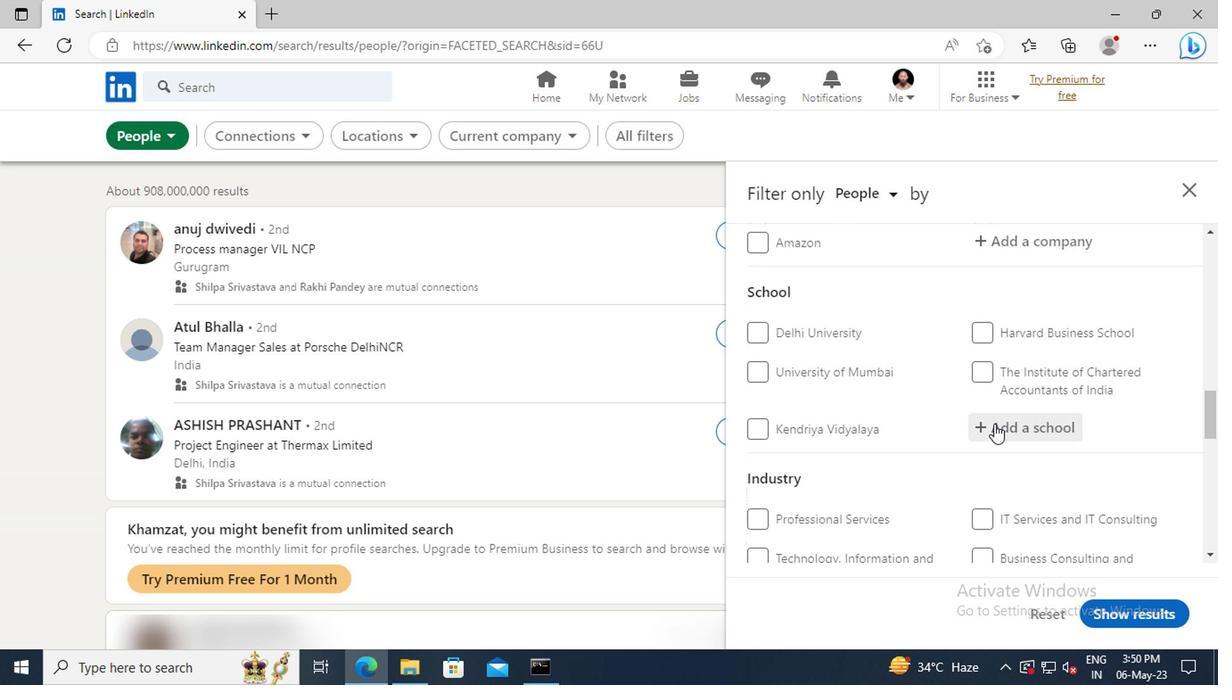 
Action: Key pressed <Key.shift>MAULANA<Key.space><Key.shift>AZAD<Key.space><Key.shift>NATIONAL<Key.space><Key.shift>URD
Screenshot: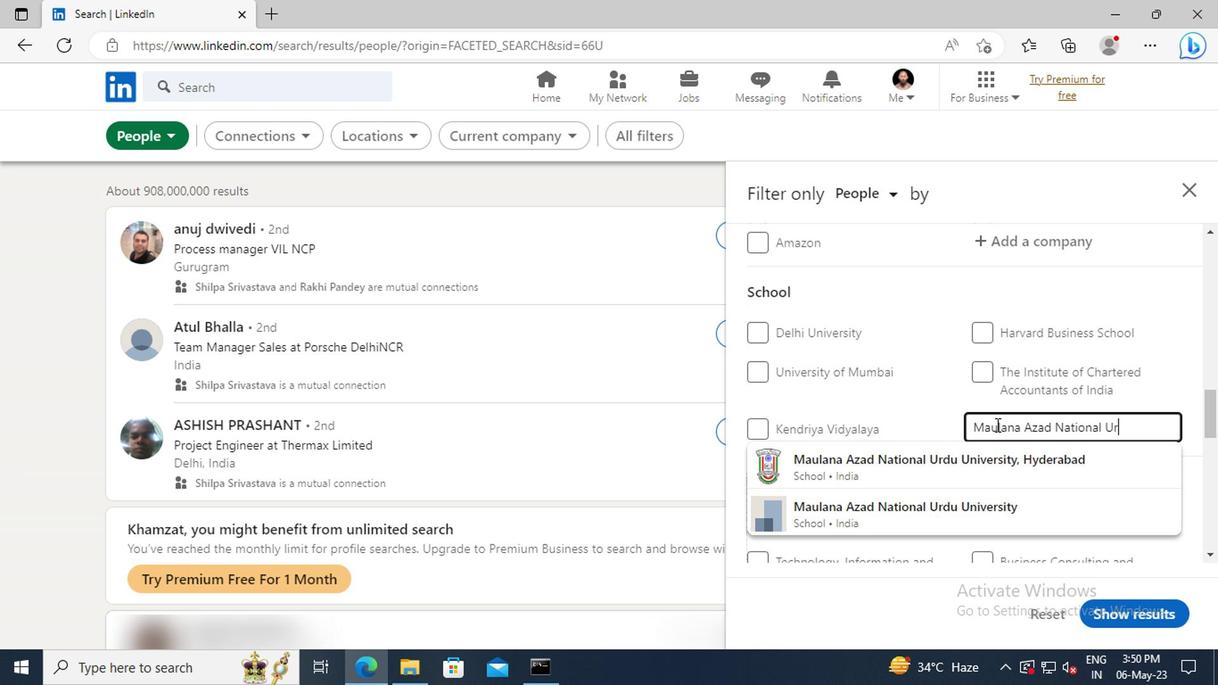 
Action: Mouse moved to (1000, 453)
Screenshot: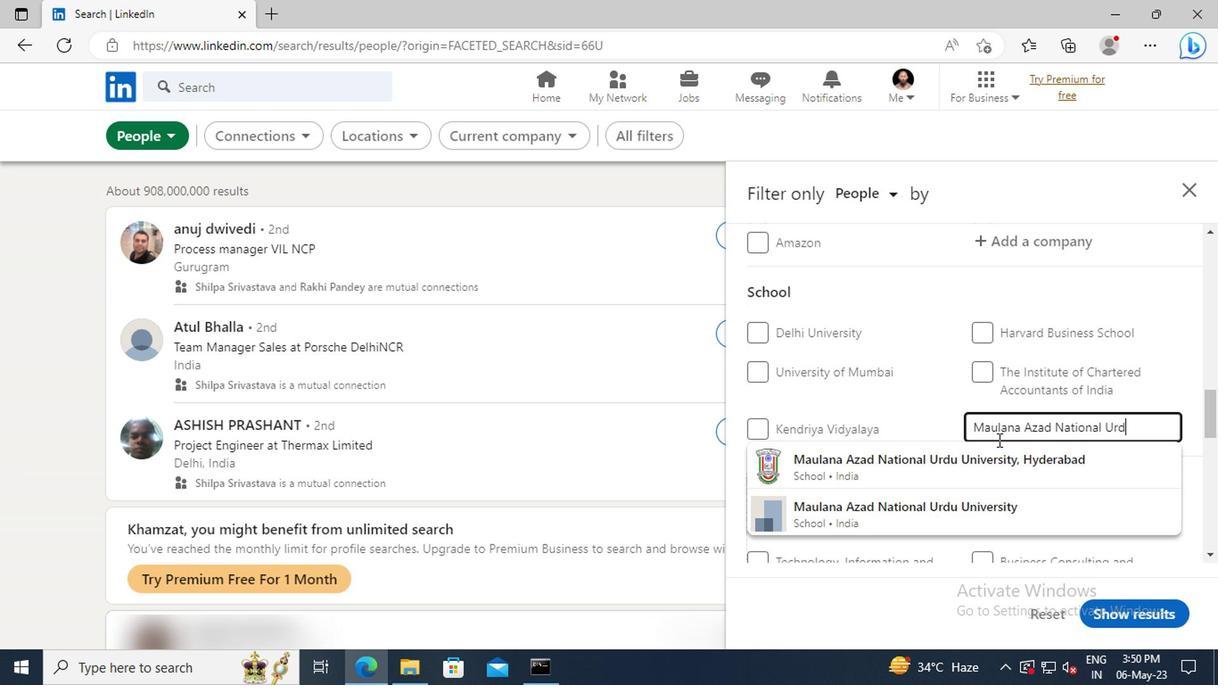 
Action: Mouse pressed left at (1000, 453)
Screenshot: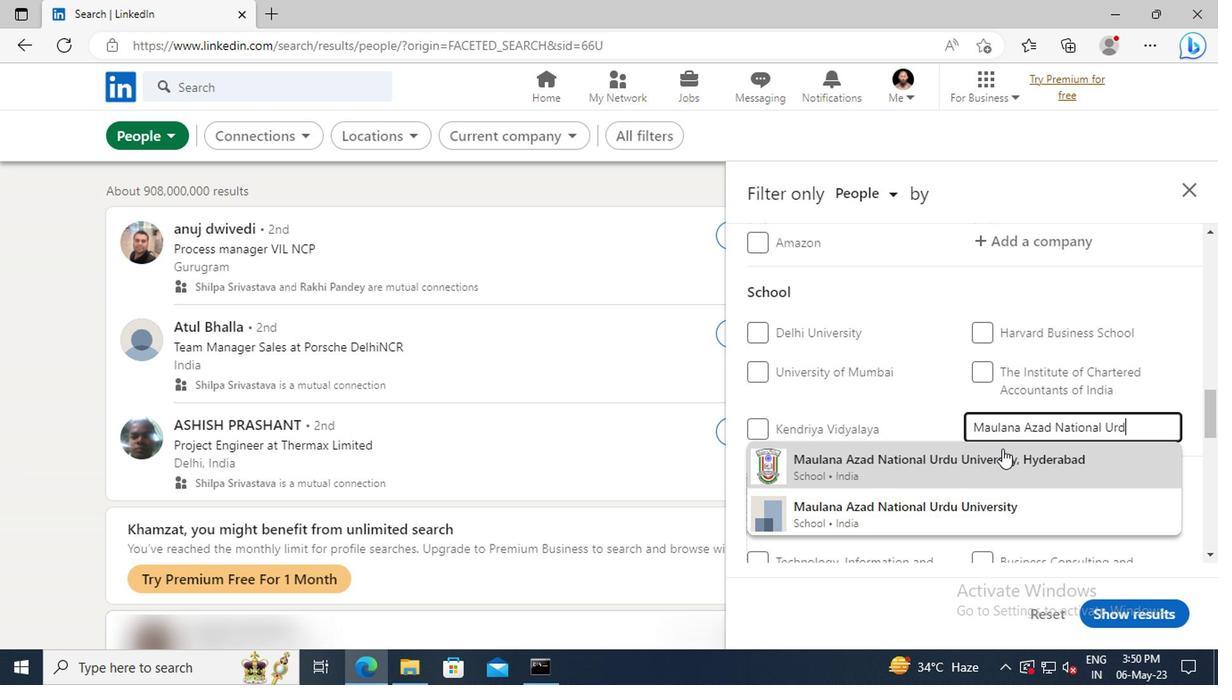 
Action: Mouse moved to (998, 451)
Screenshot: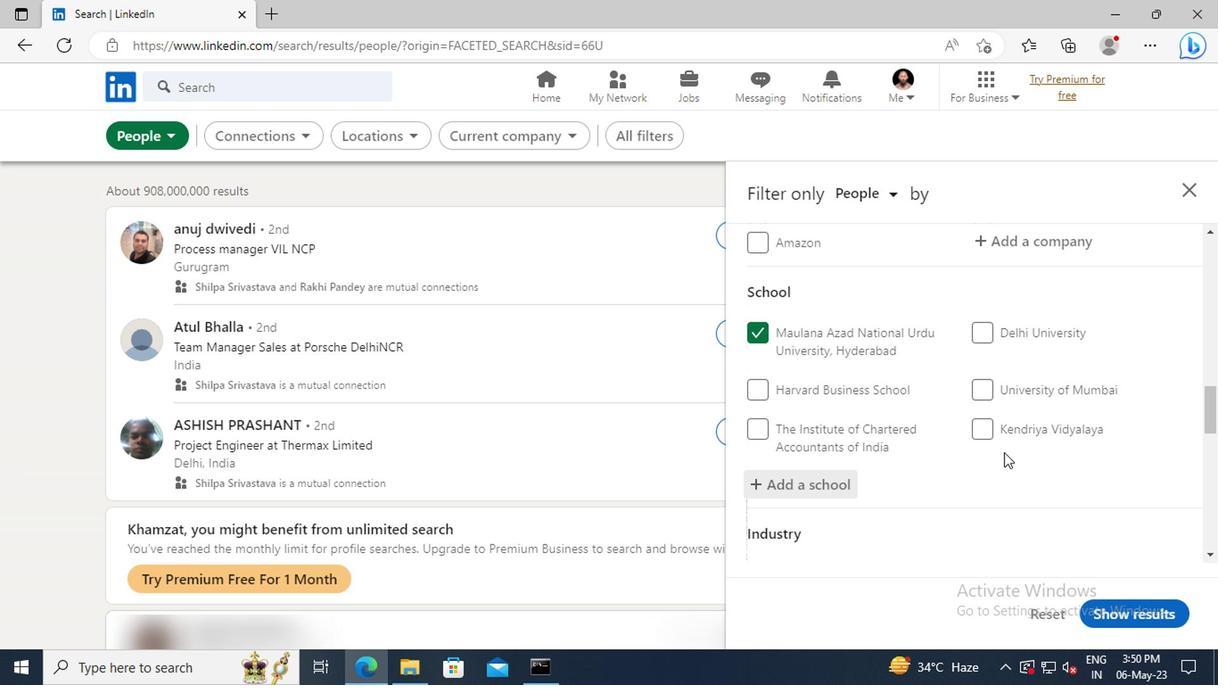 
Action: Mouse scrolled (998, 451) with delta (0, 0)
Screenshot: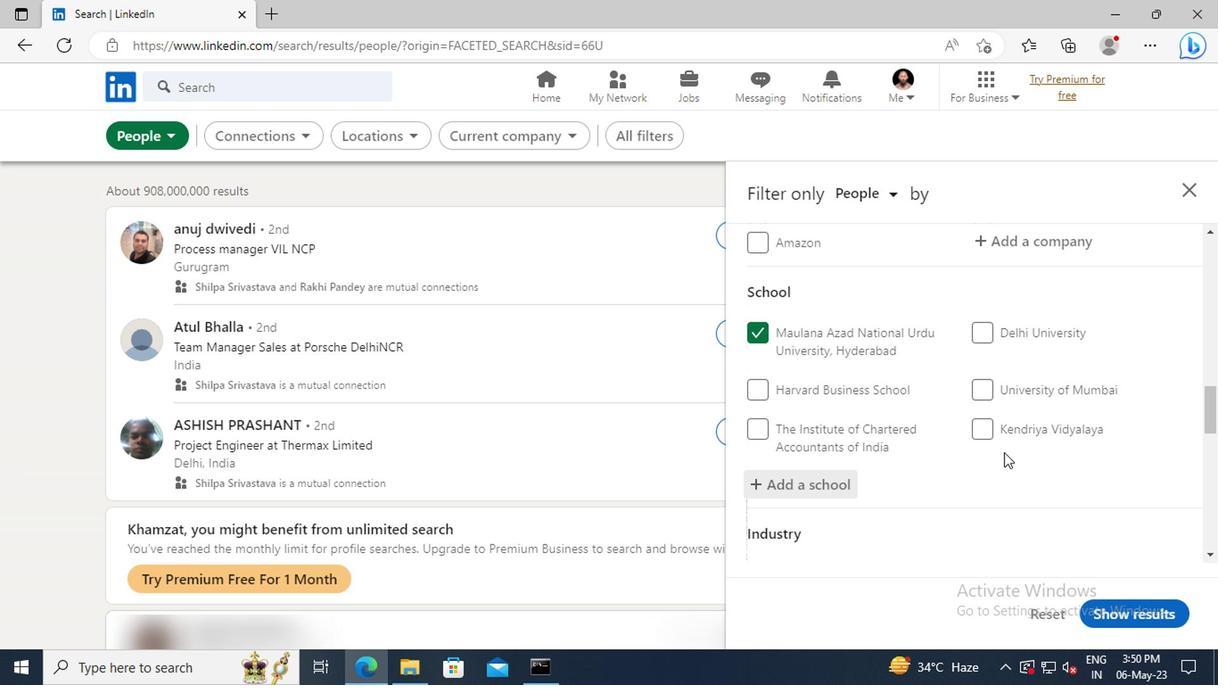 
Action: Mouse moved to (998, 451)
Screenshot: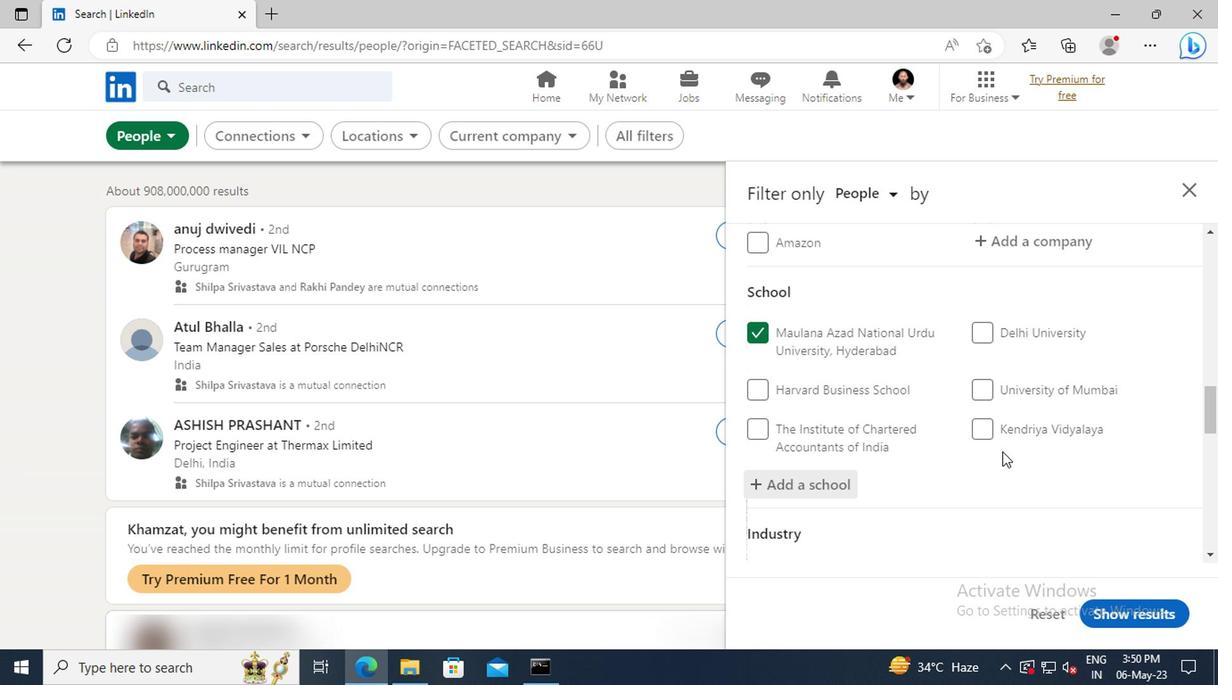 
Action: Mouse scrolled (998, 449) with delta (0, -1)
Screenshot: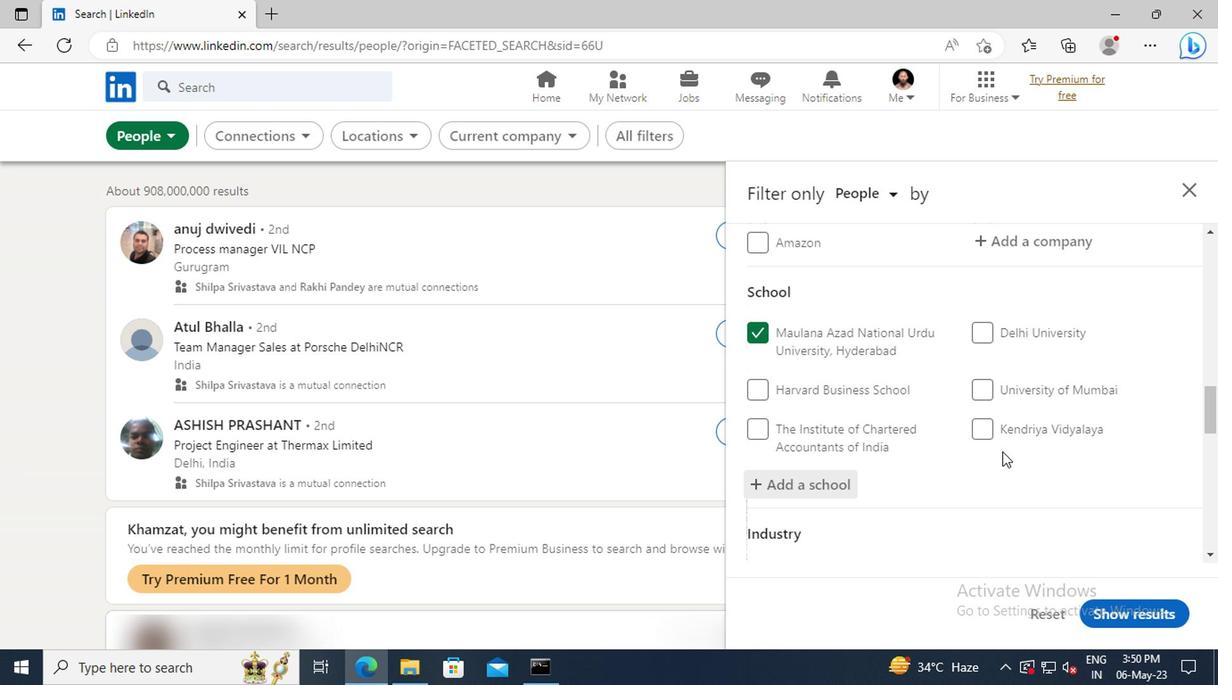 
Action: Mouse moved to (992, 432)
Screenshot: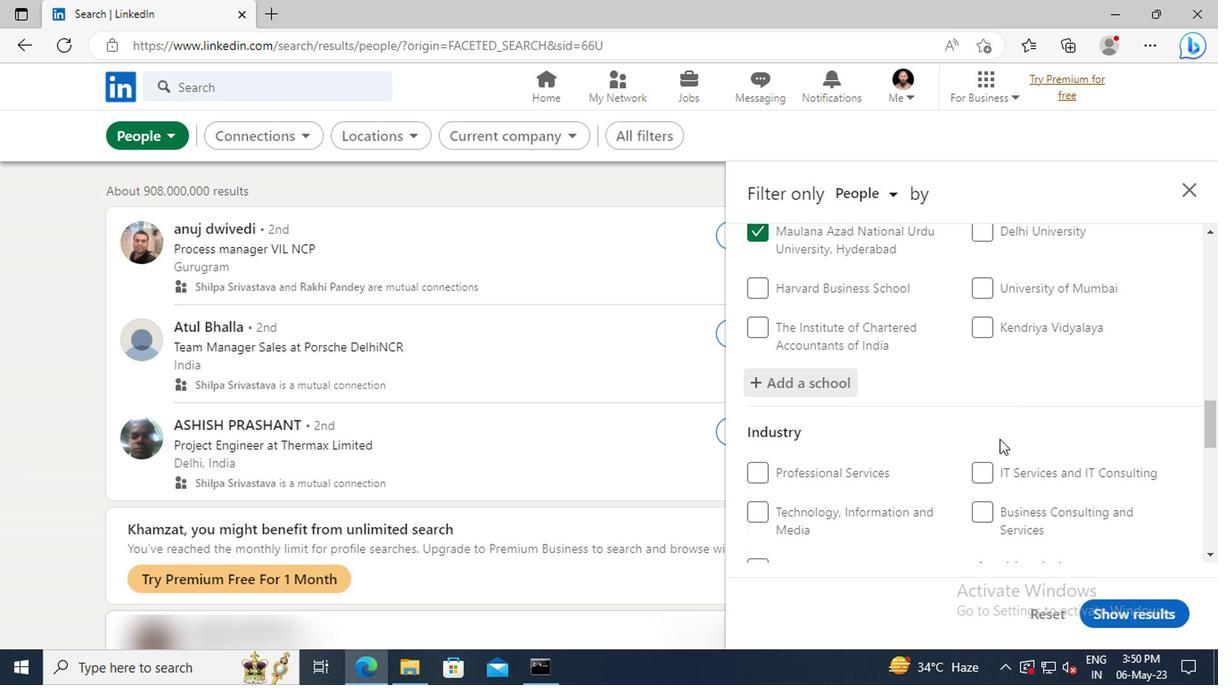 
Action: Mouse scrolled (992, 431) with delta (0, 0)
Screenshot: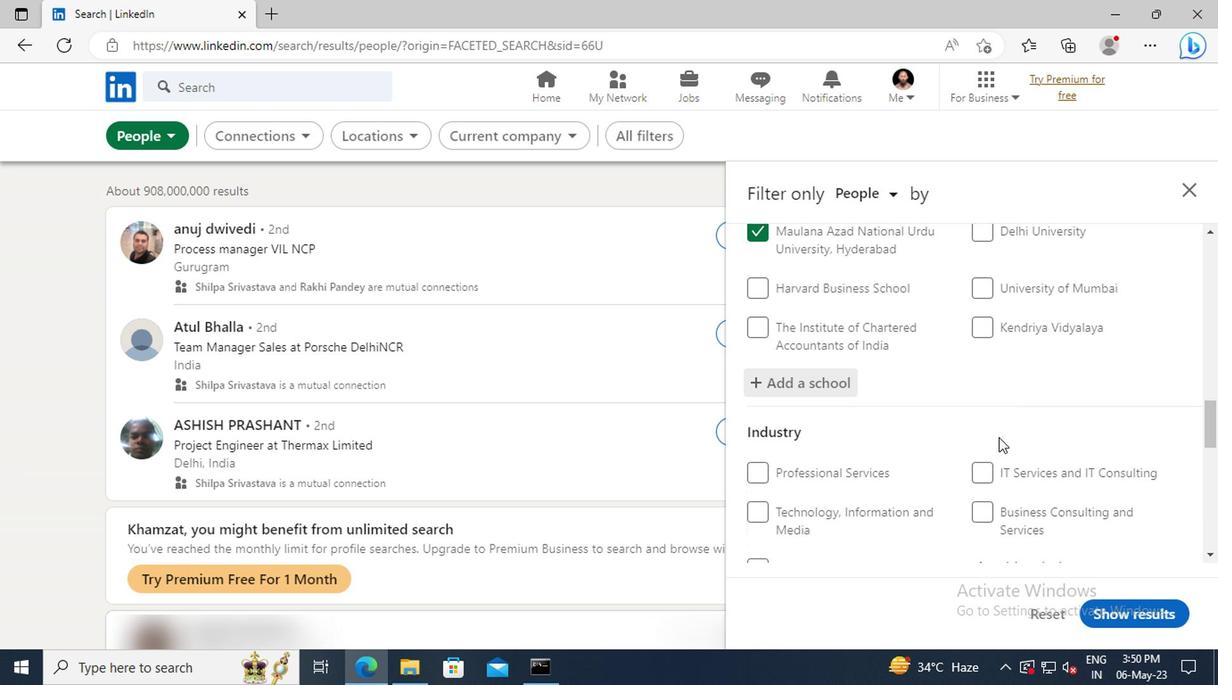 
Action: Mouse moved to (992, 431)
Screenshot: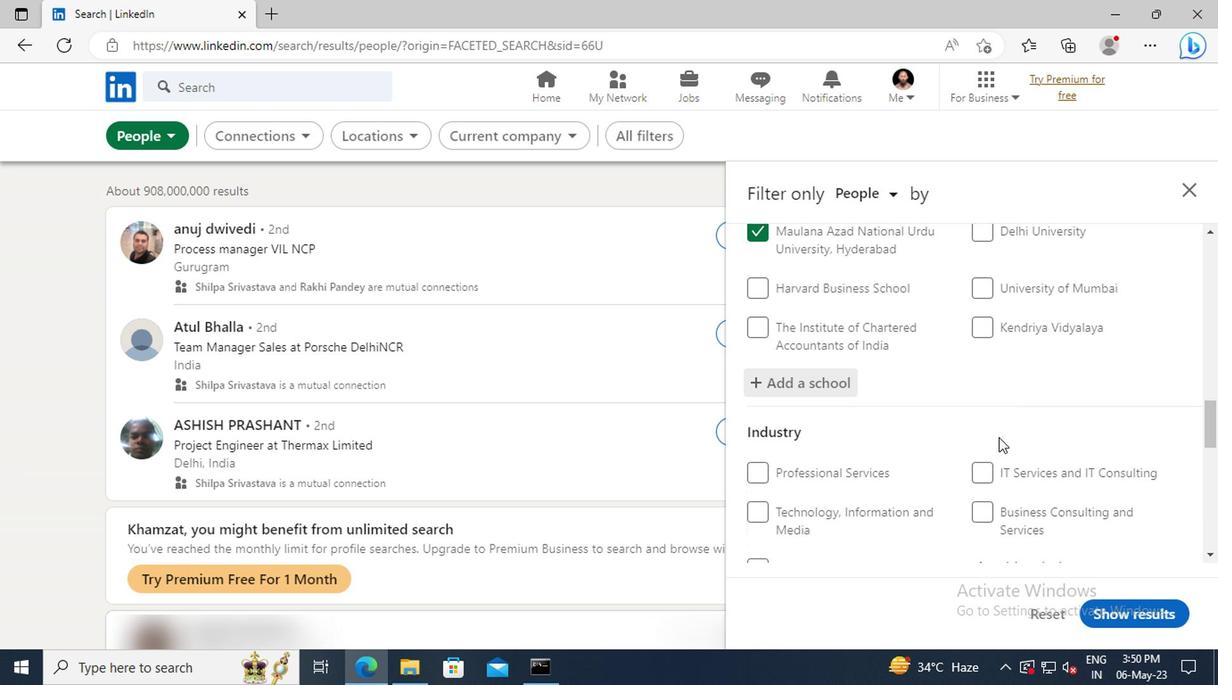 
Action: Mouse scrolled (992, 430) with delta (0, -1)
Screenshot: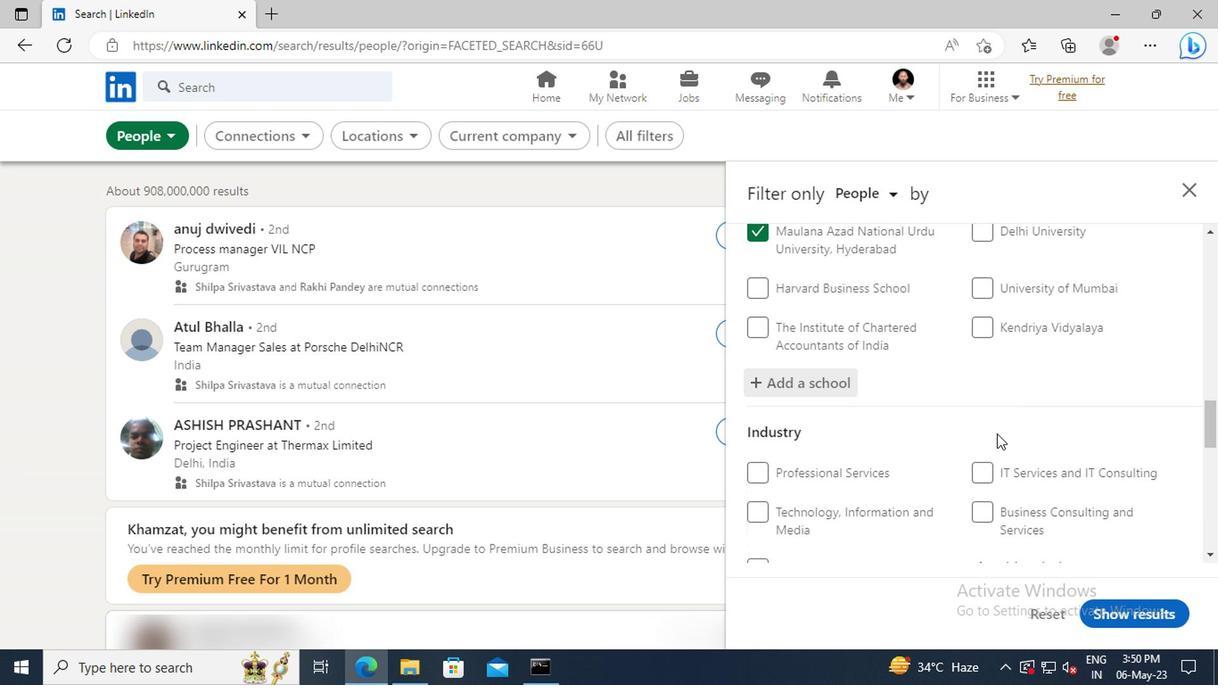 
Action: Mouse moved to (990, 431)
Screenshot: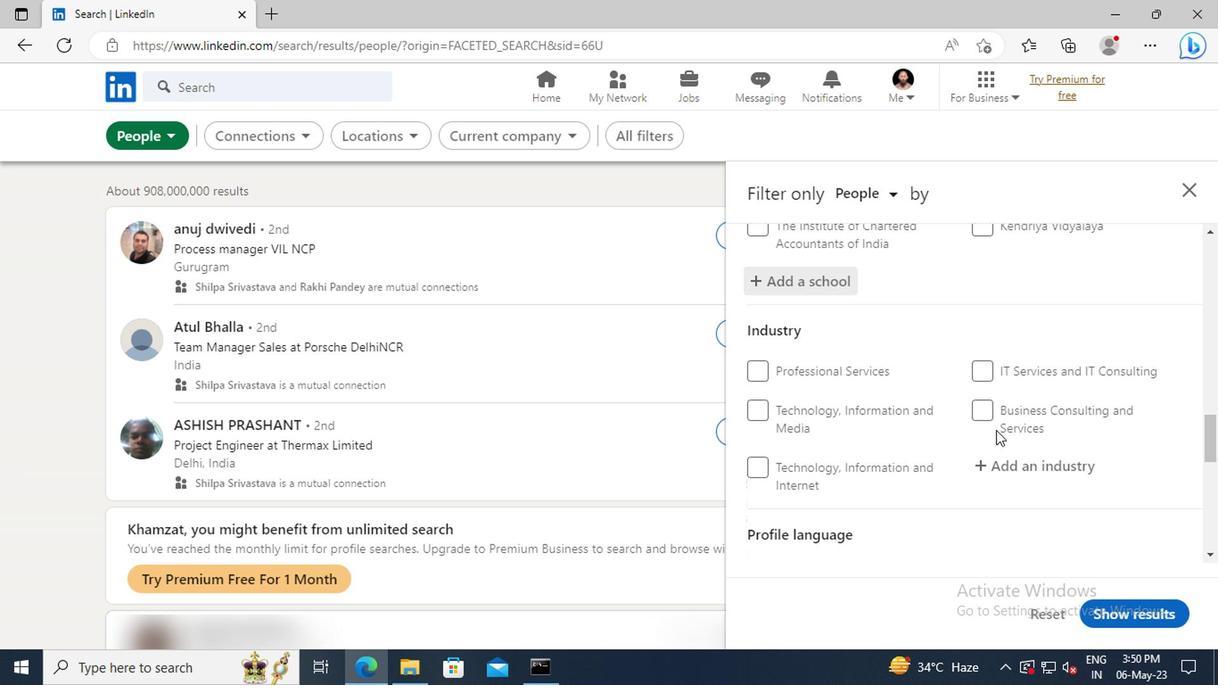 
Action: Mouse scrolled (990, 430) with delta (0, -1)
Screenshot: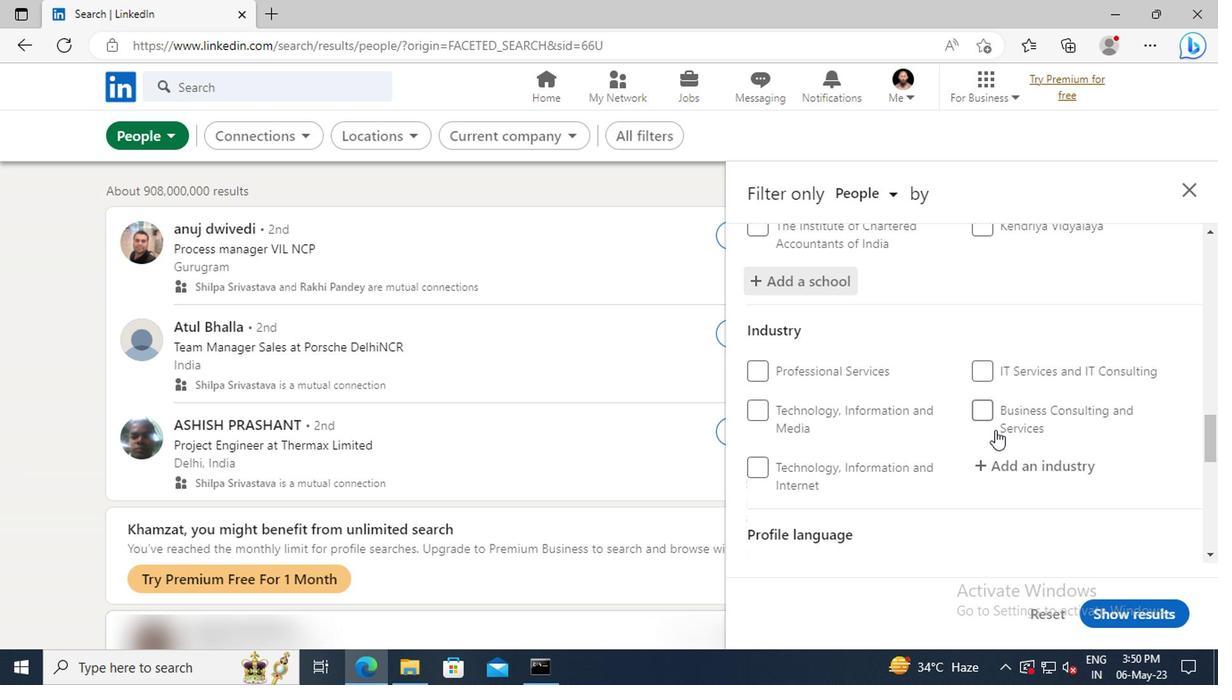 
Action: Mouse moved to (990, 425)
Screenshot: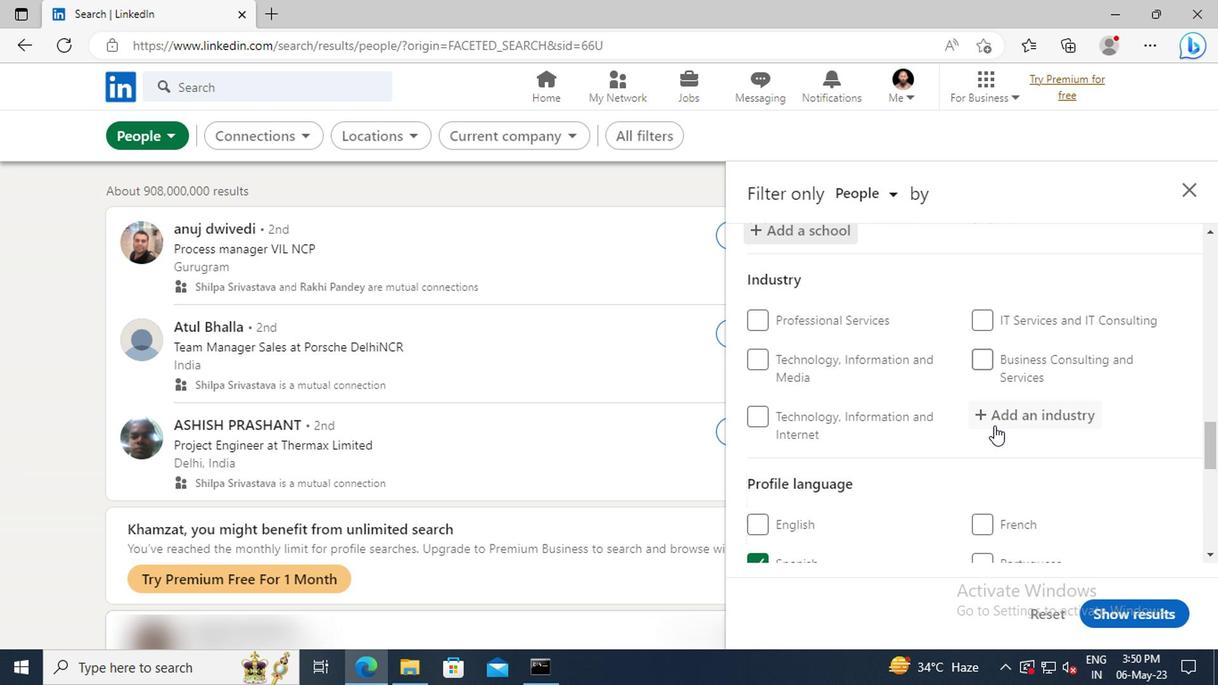 
Action: Mouse pressed left at (990, 425)
Screenshot: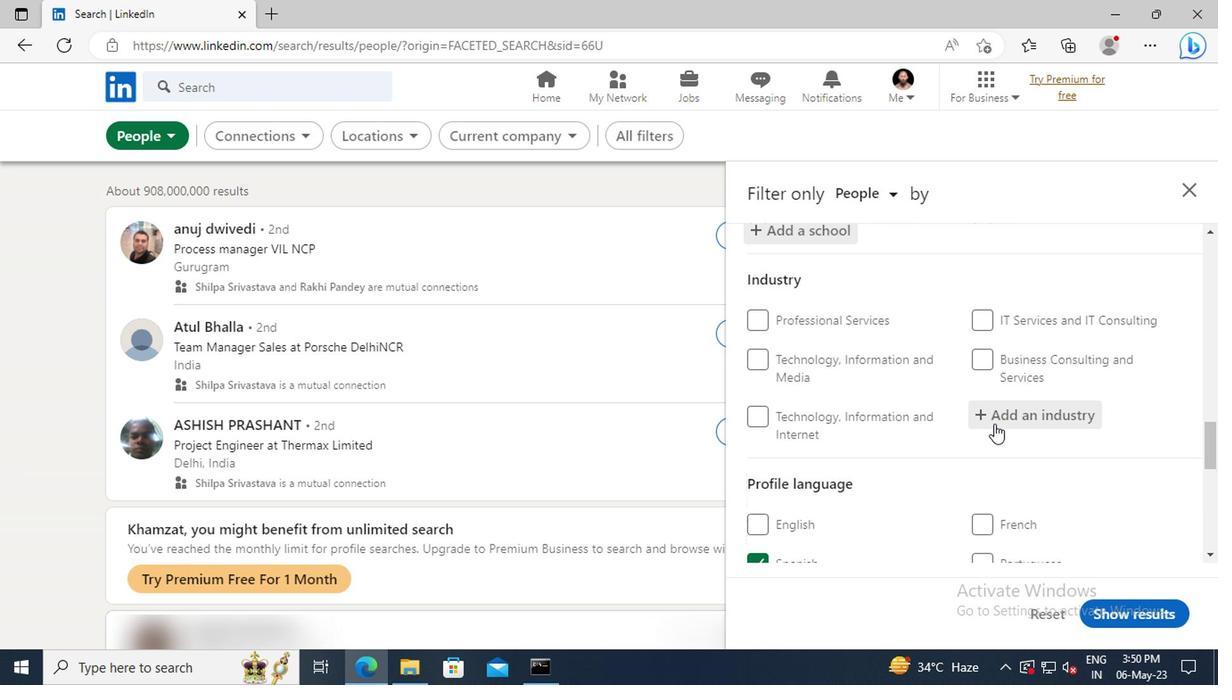 
Action: Key pressed <Key.shift>OFFICE<Key.space><Key.shift>FUR
Screenshot: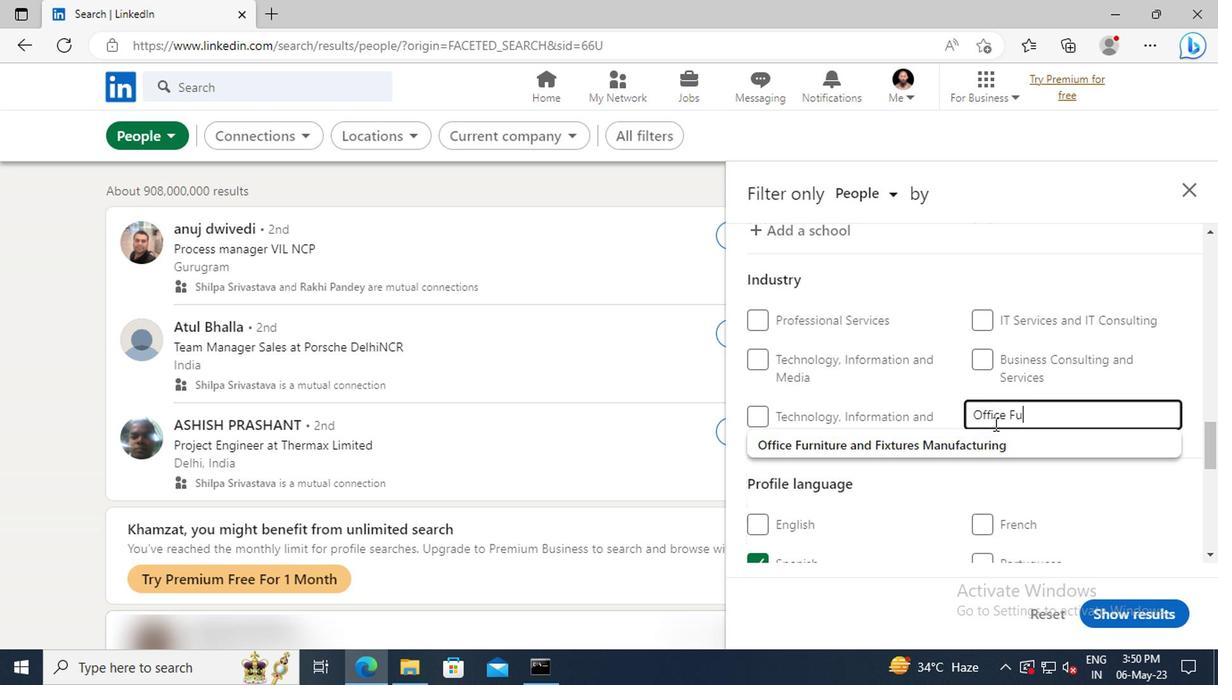 
Action: Mouse moved to (990, 442)
Screenshot: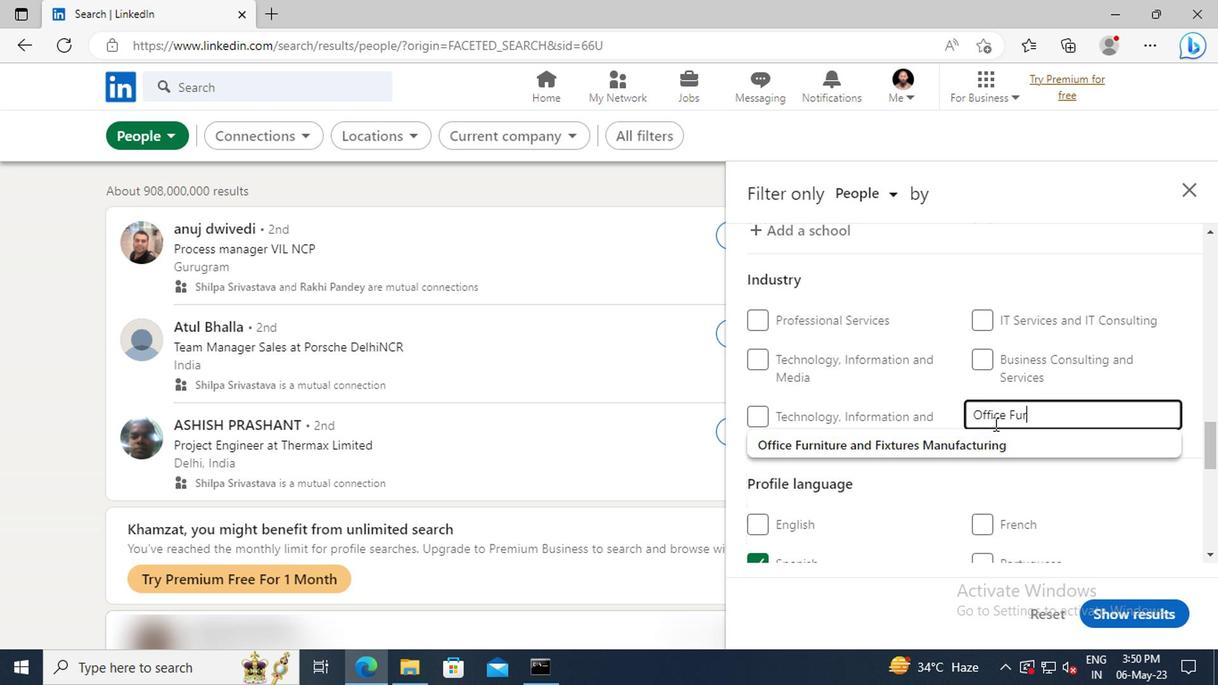 
Action: Mouse pressed left at (990, 442)
Screenshot: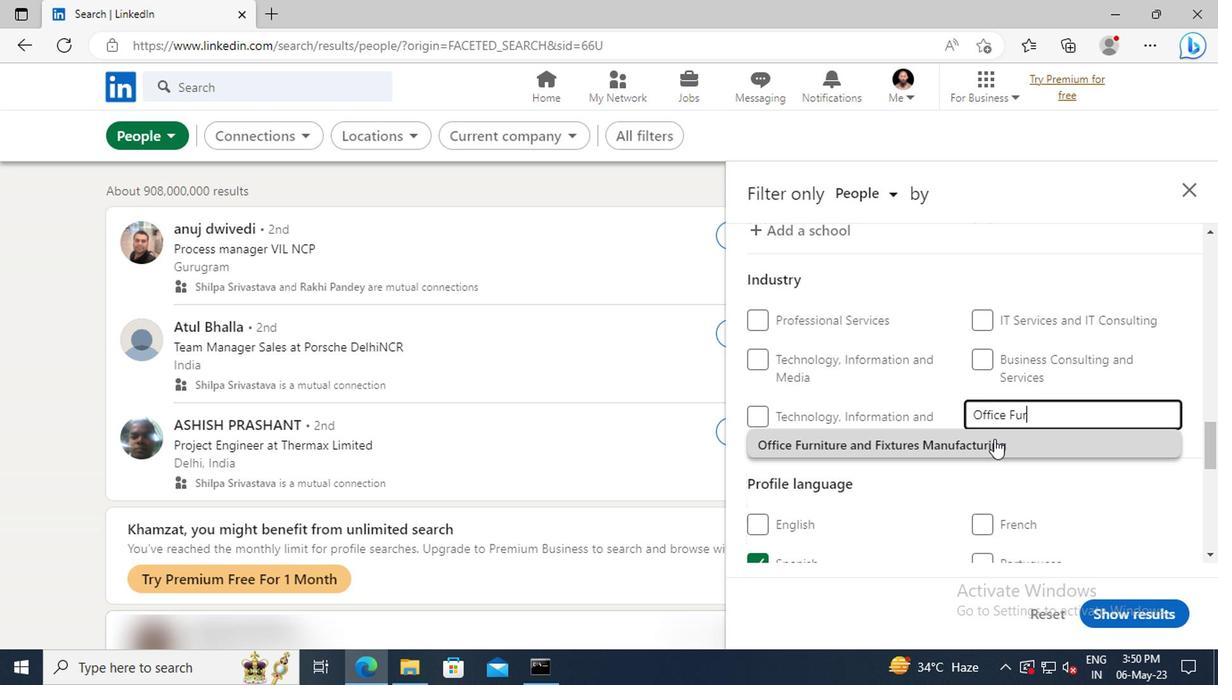 
Action: Mouse moved to (998, 448)
Screenshot: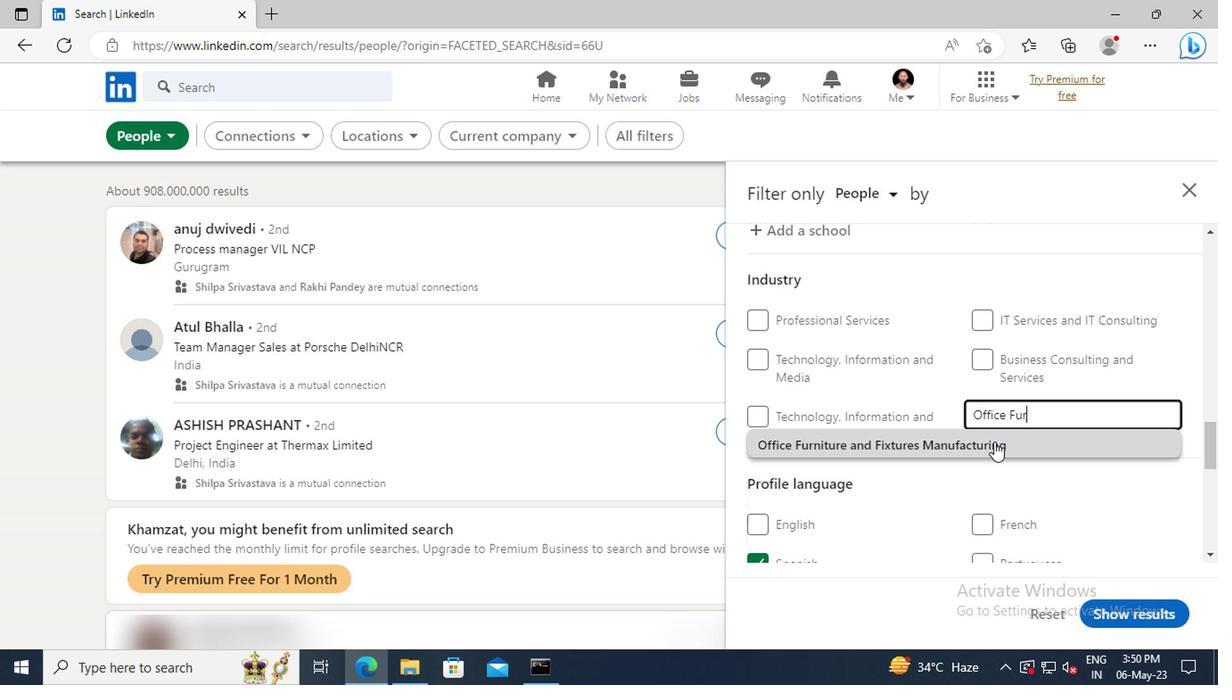 
Action: Mouse scrolled (998, 447) with delta (0, 0)
Screenshot: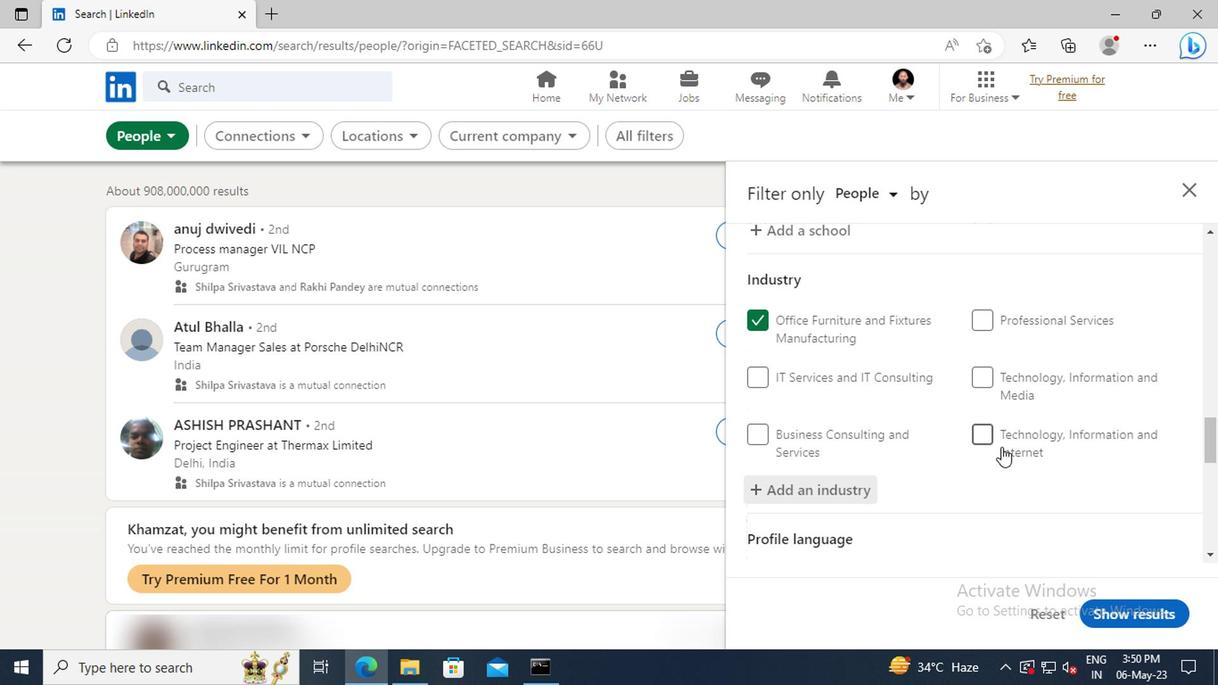 
Action: Mouse scrolled (998, 447) with delta (0, 0)
Screenshot: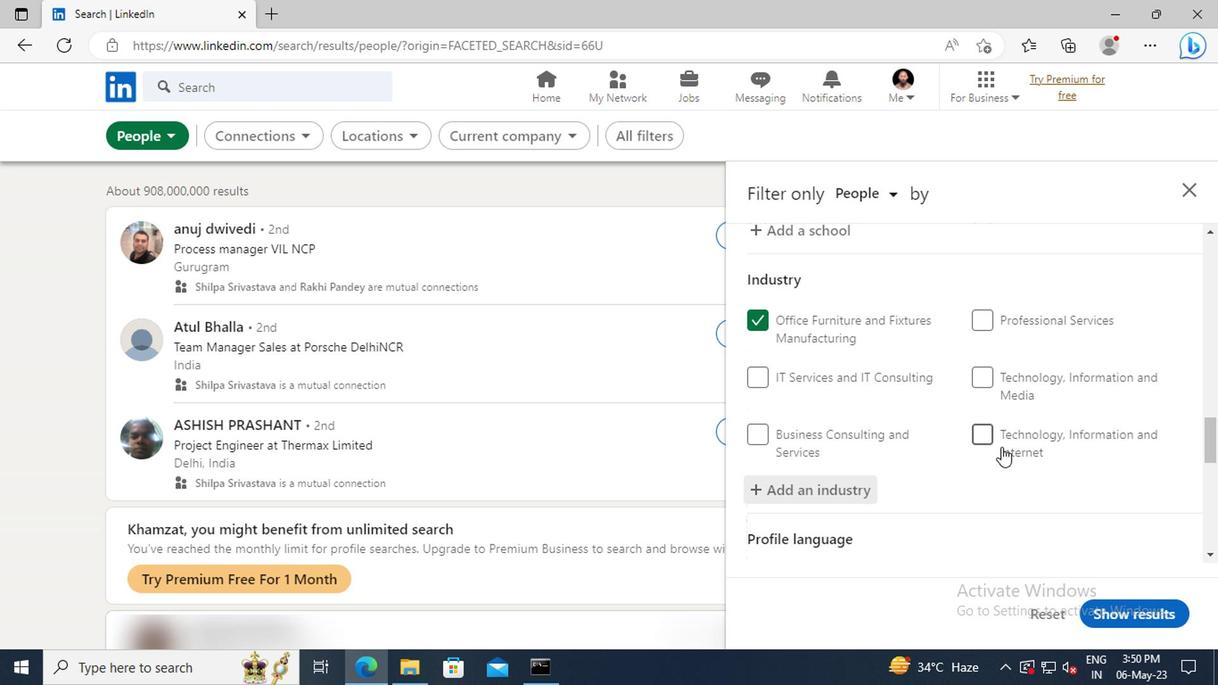 
Action: Mouse moved to (996, 446)
Screenshot: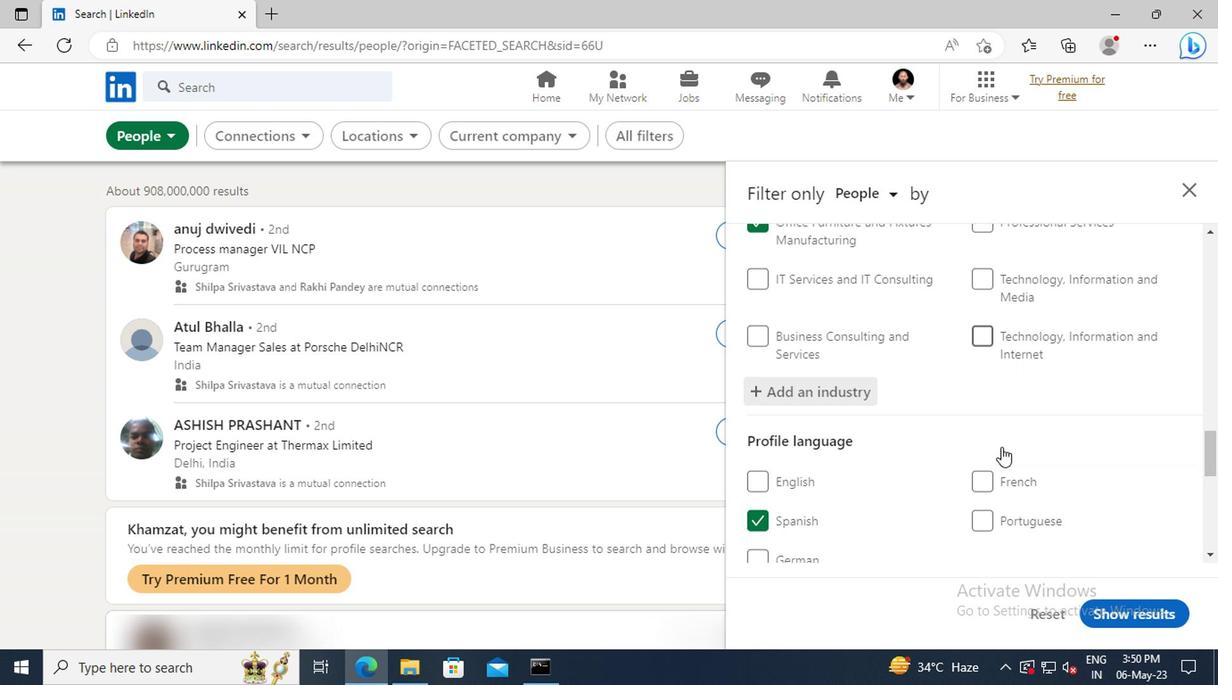 
Action: Mouse scrolled (996, 445) with delta (0, -1)
Screenshot: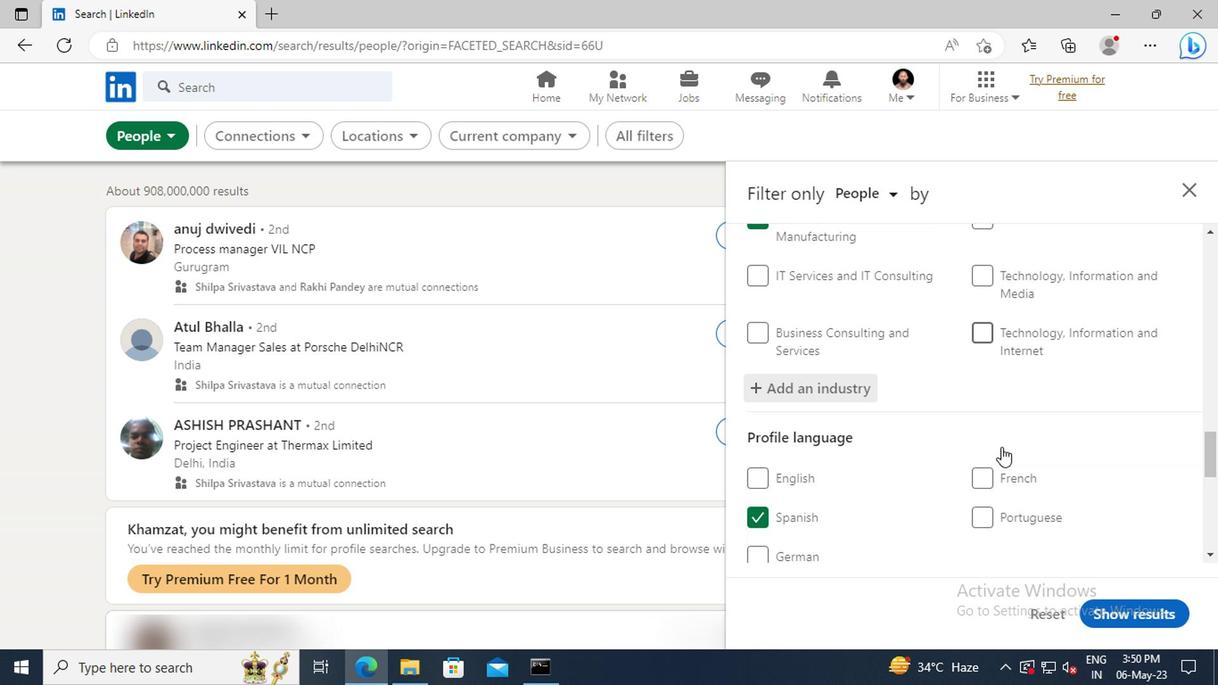 
Action: Mouse scrolled (996, 445) with delta (0, -1)
Screenshot: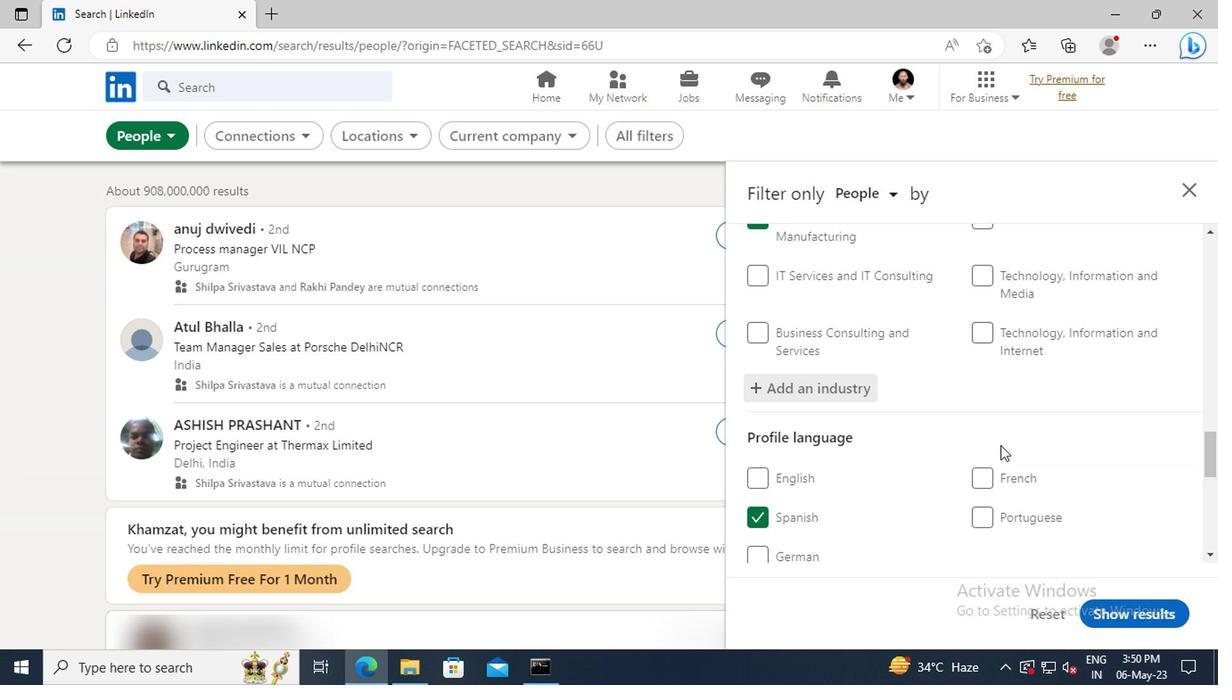 
Action: Mouse moved to (996, 442)
Screenshot: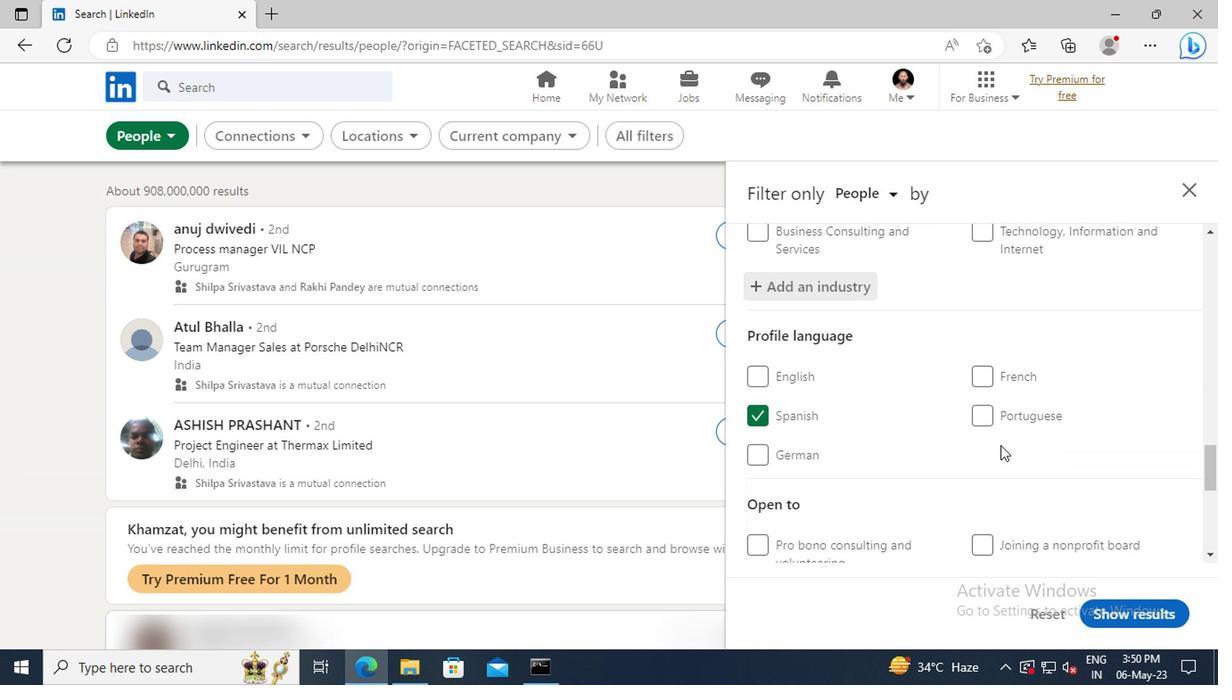 
Action: Mouse scrolled (996, 442) with delta (0, 0)
Screenshot: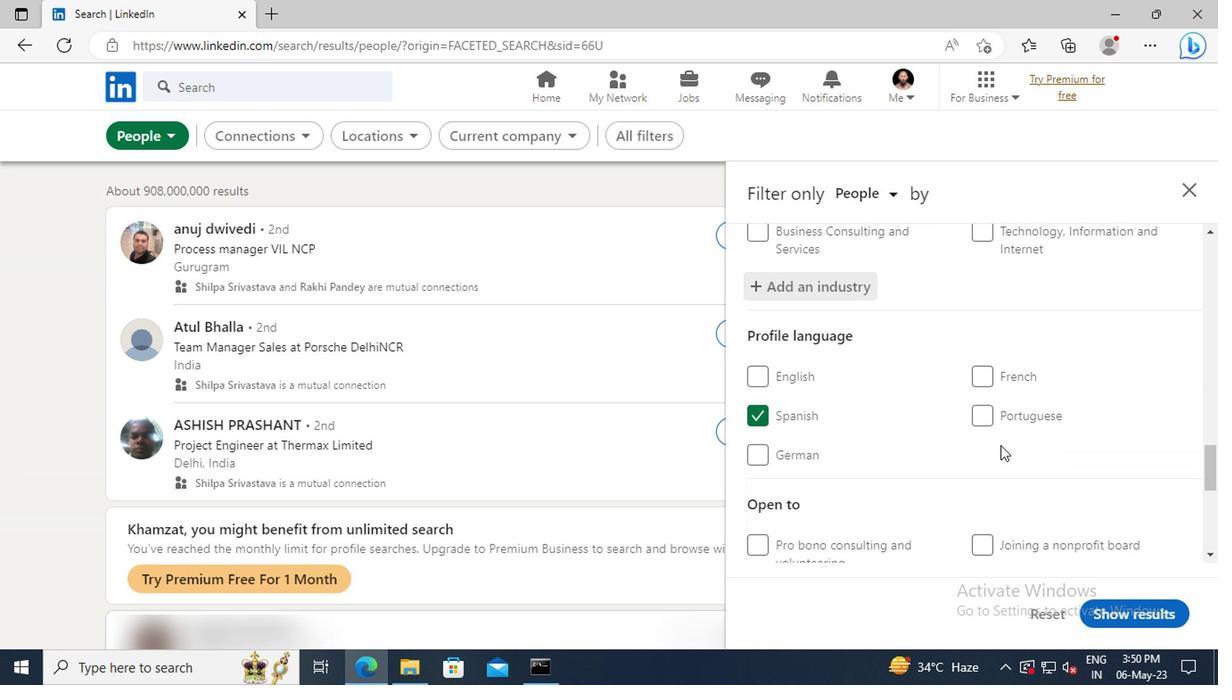
Action: Mouse moved to (996, 440)
Screenshot: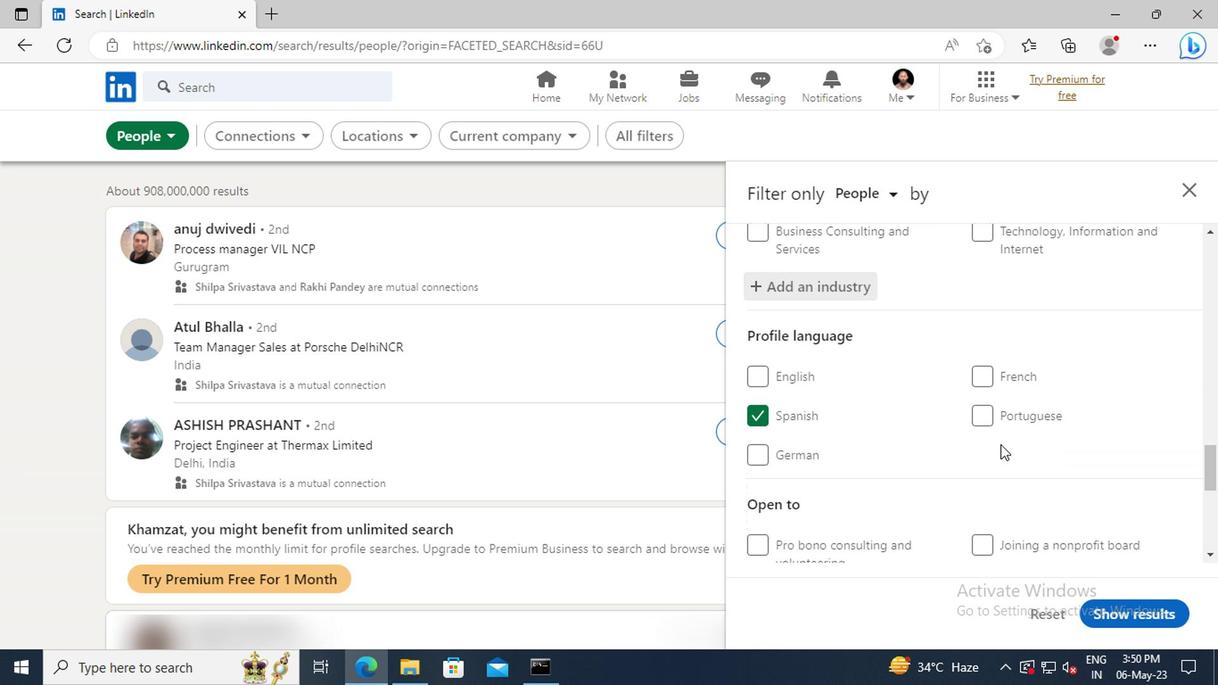 
Action: Mouse scrolled (996, 439) with delta (0, -1)
Screenshot: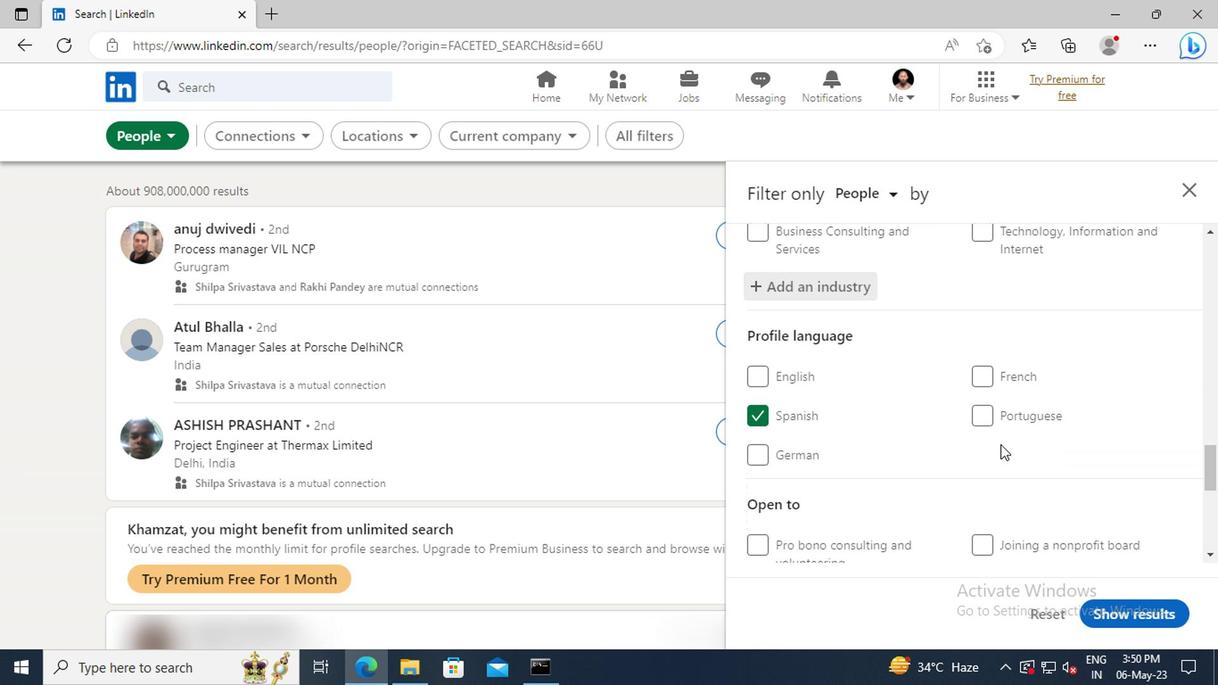 
Action: Mouse moved to (996, 416)
Screenshot: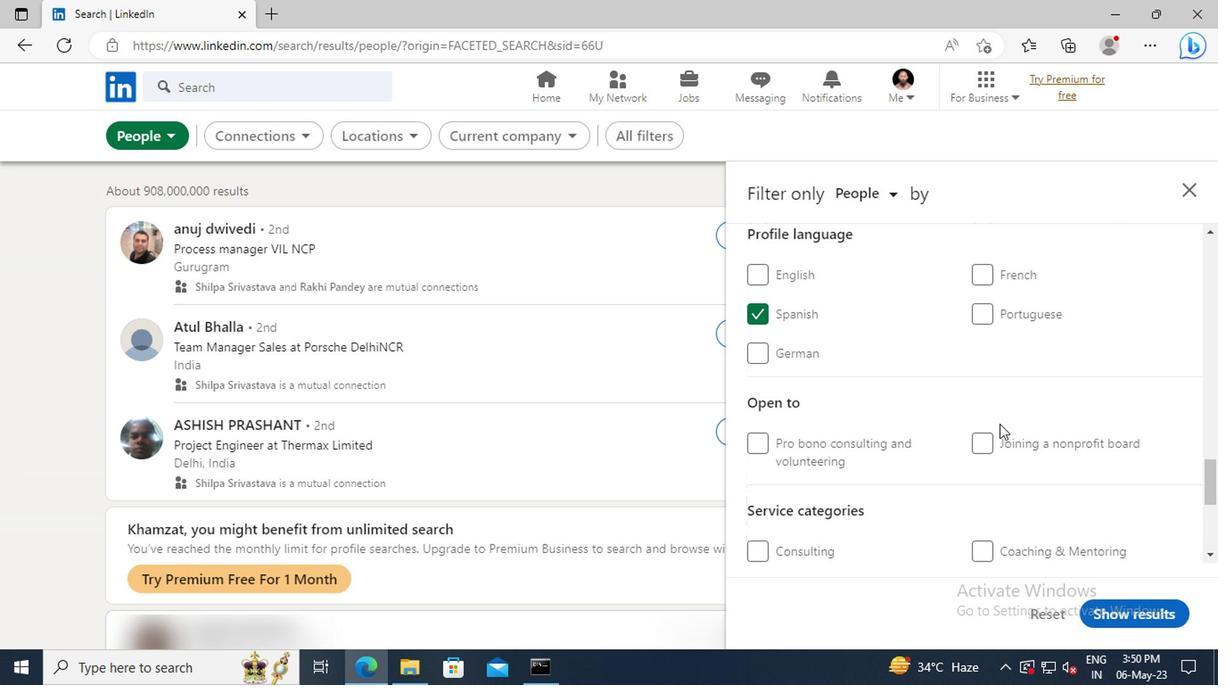 
Action: Mouse scrolled (996, 416) with delta (0, 0)
Screenshot: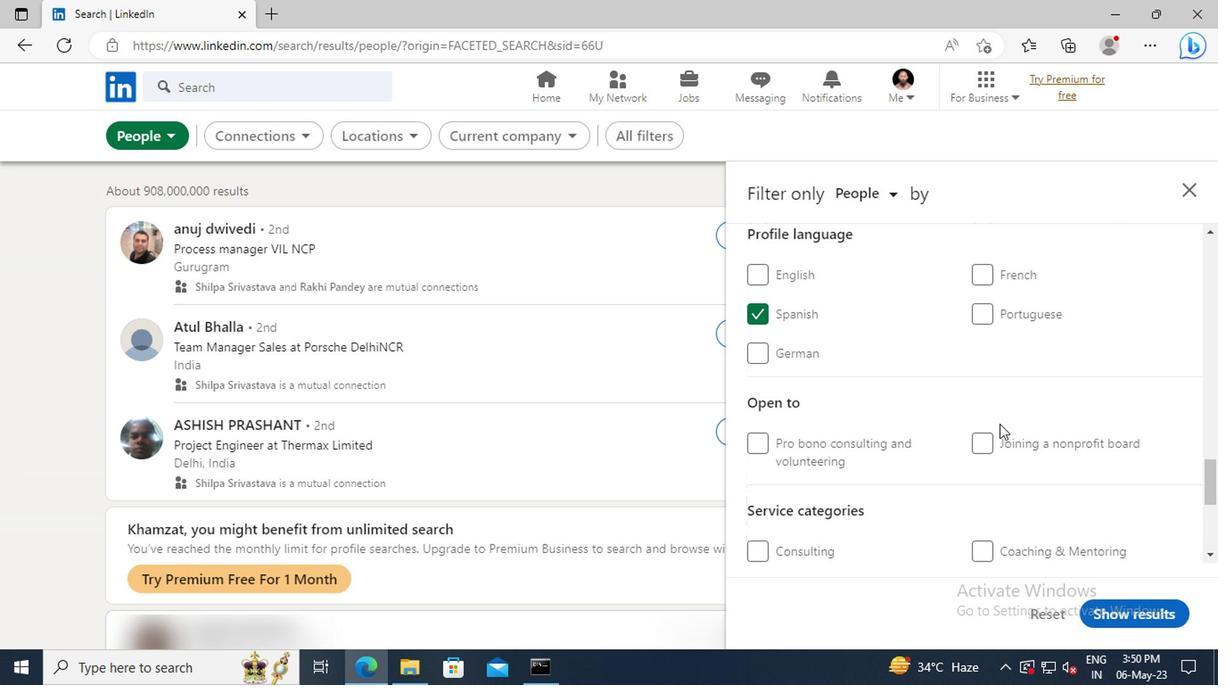 
Action: Mouse moved to (996, 414)
Screenshot: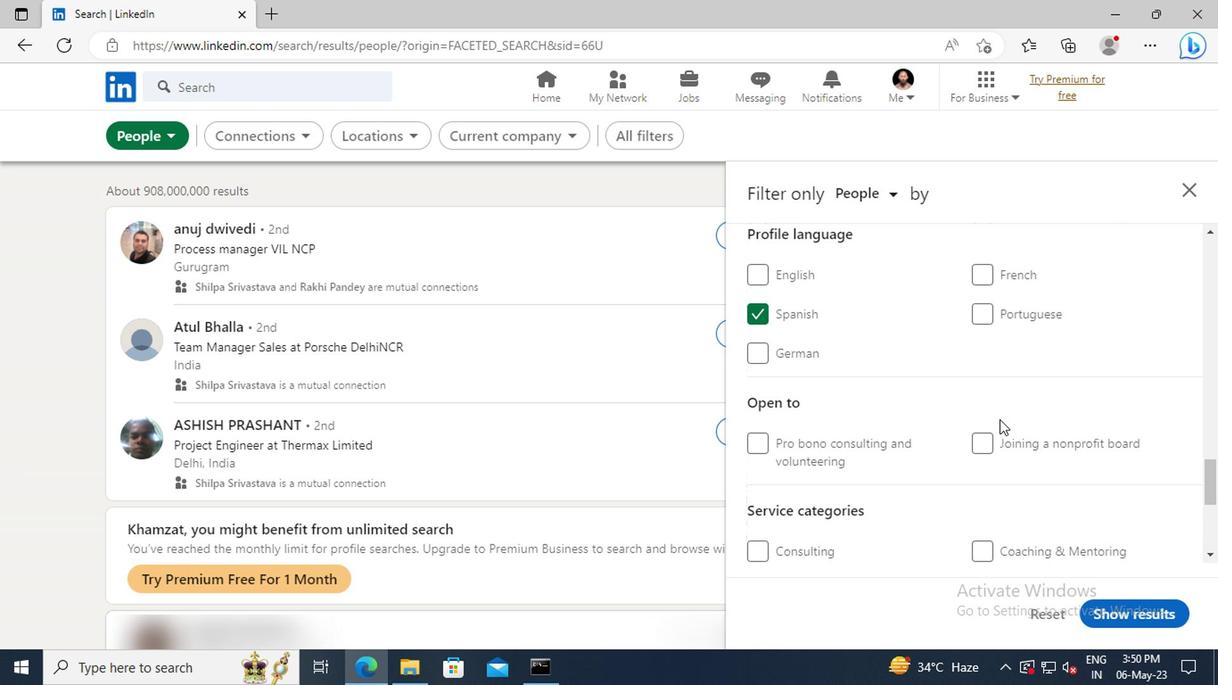 
Action: Mouse scrolled (996, 413) with delta (0, 0)
Screenshot: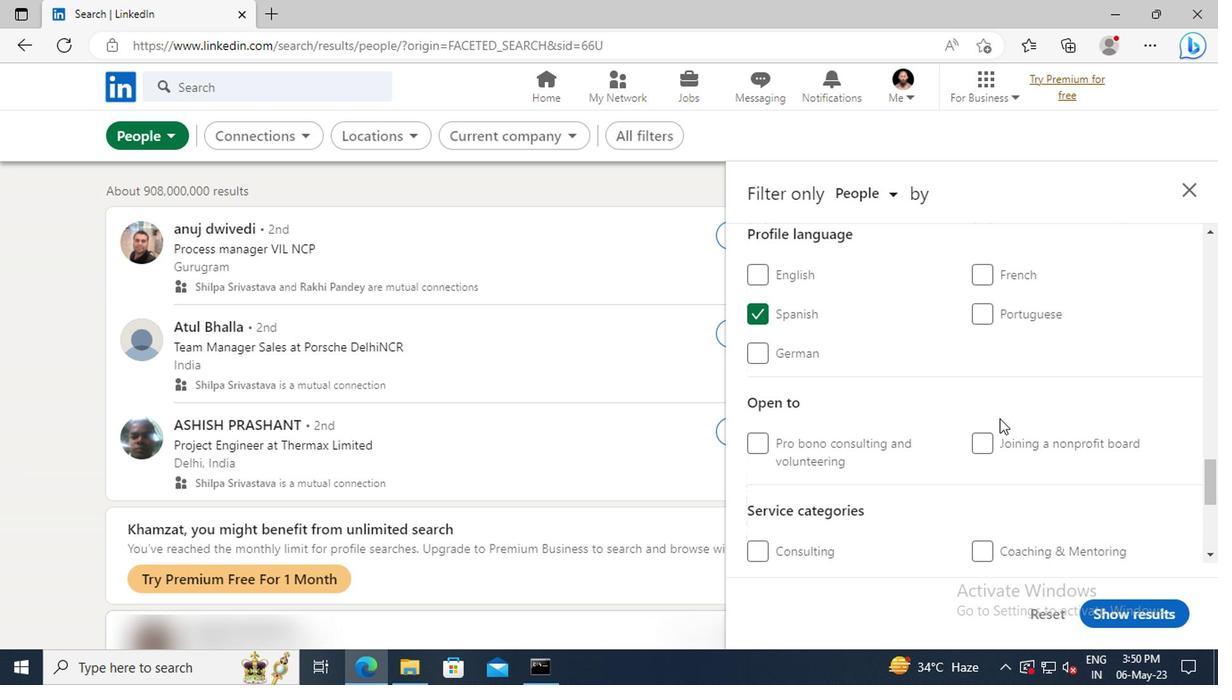 
Action: Mouse moved to (996, 409)
Screenshot: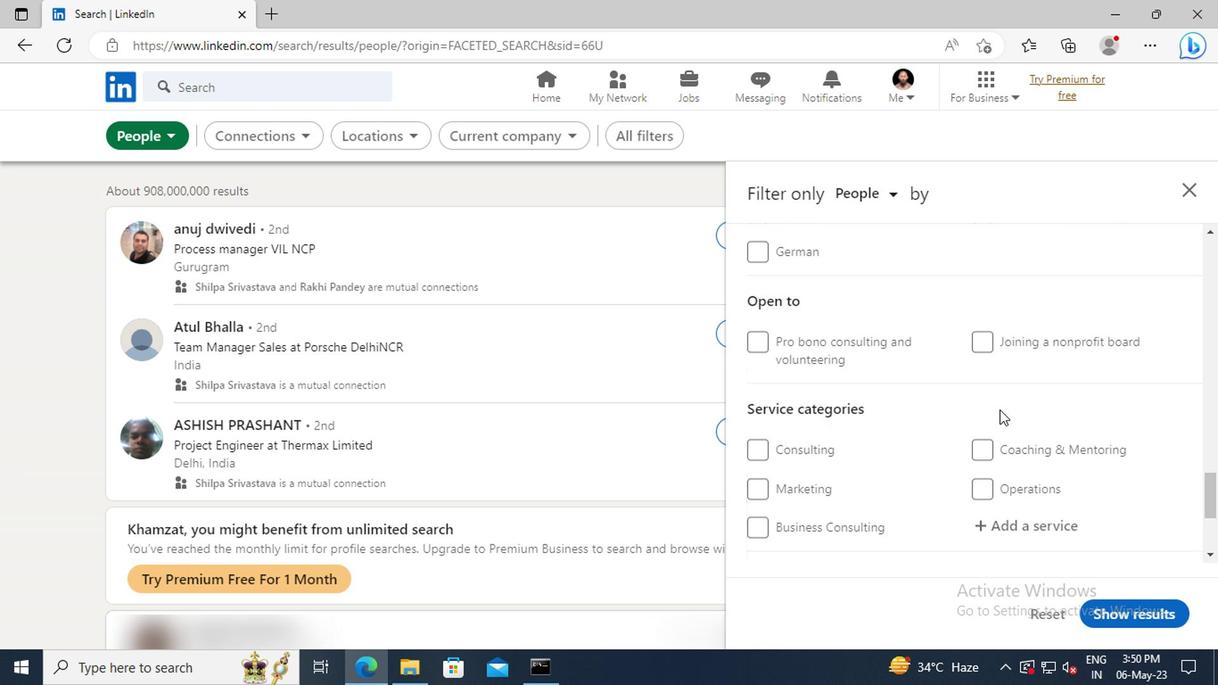 
Action: Mouse scrolled (996, 408) with delta (0, -1)
Screenshot: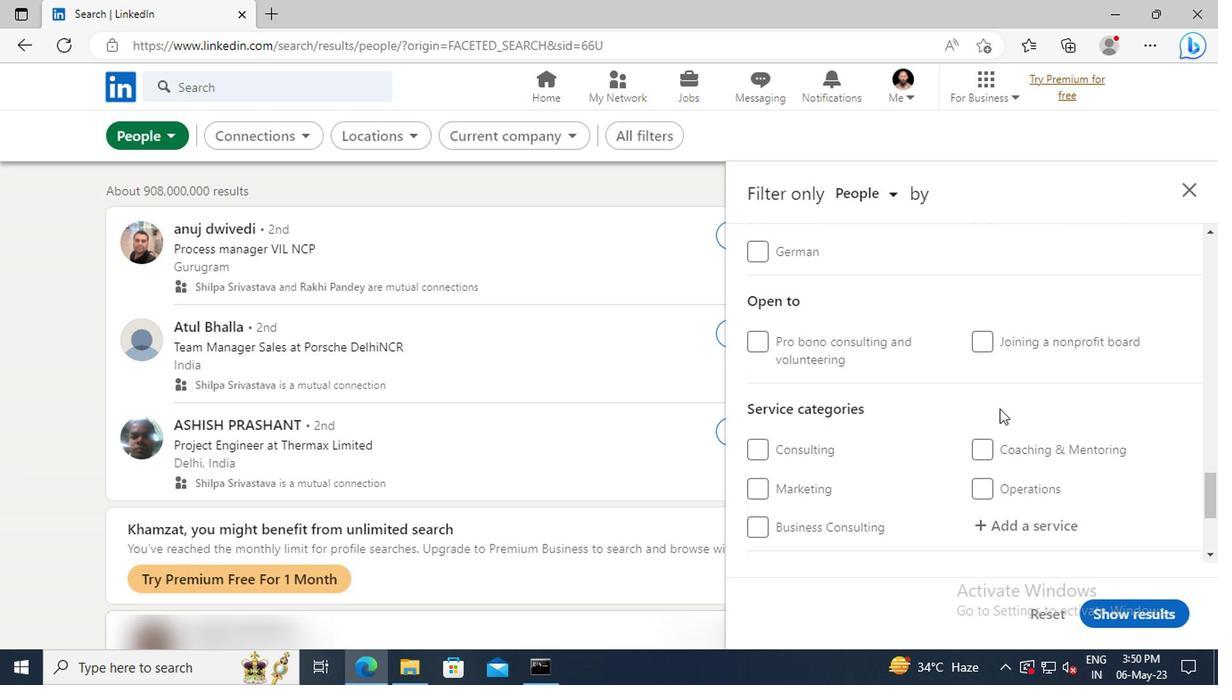
Action: Mouse scrolled (996, 408) with delta (0, -1)
Screenshot: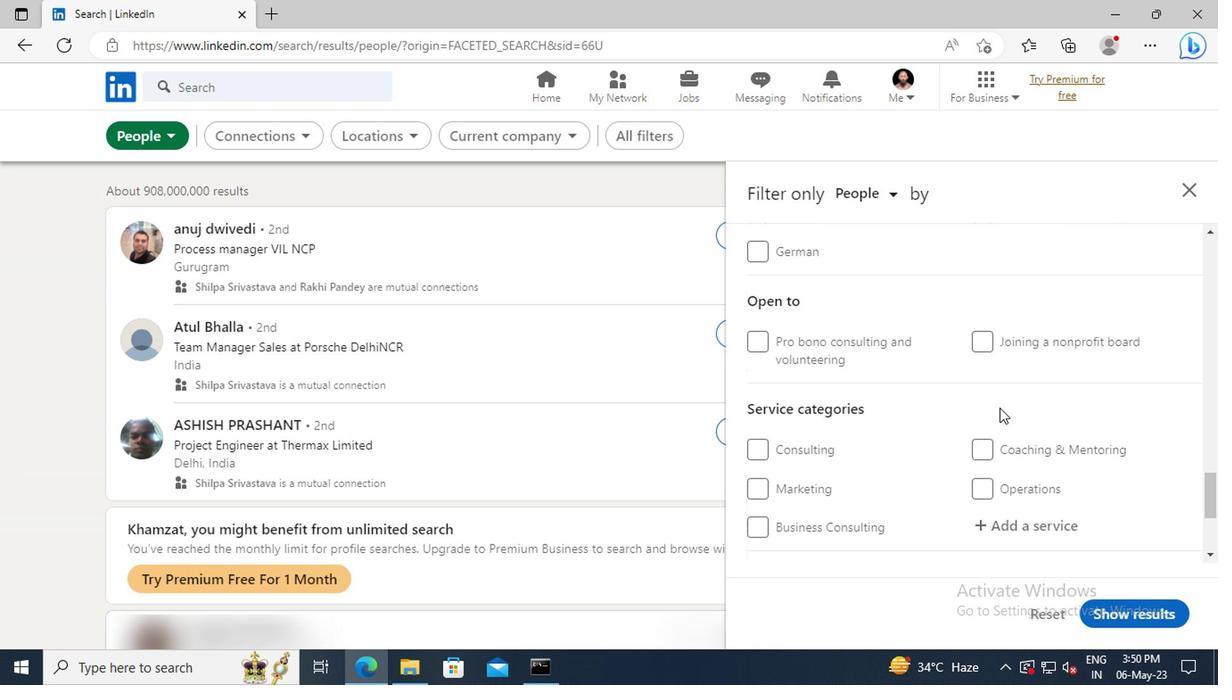
Action: Mouse moved to (1000, 422)
Screenshot: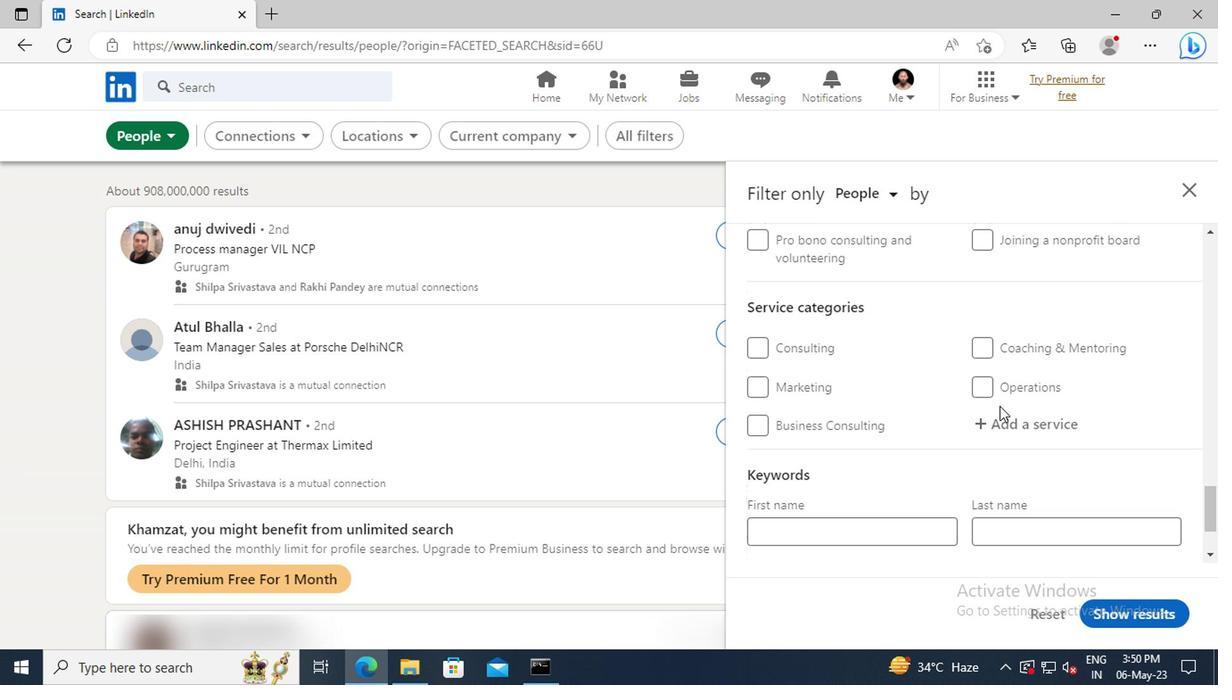 
Action: Mouse pressed left at (1000, 422)
Screenshot: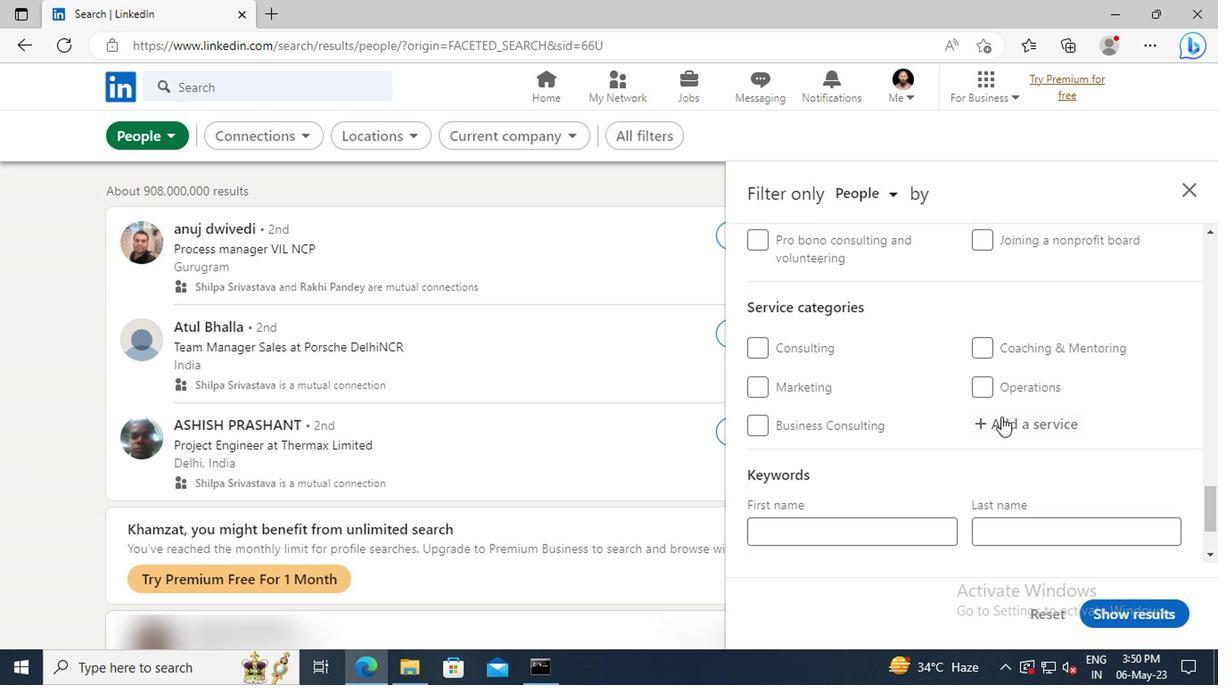 
Action: Key pressed <Key.shift>DEMAND<Key.space>
Screenshot: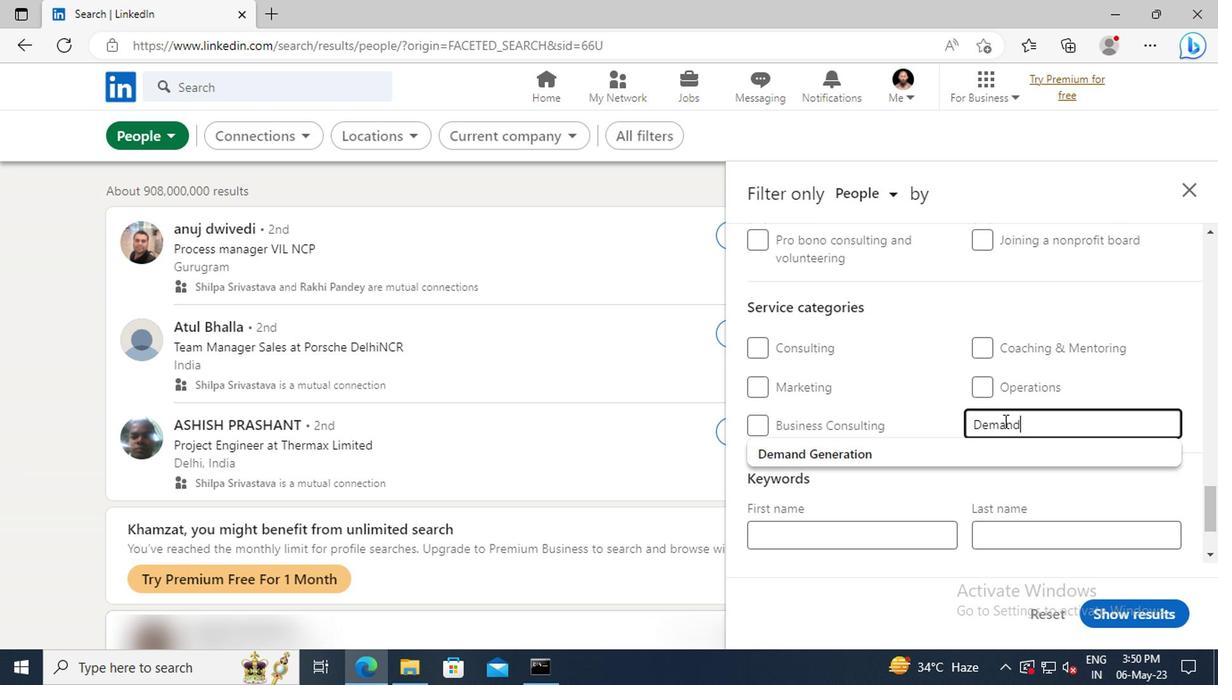 
Action: Mouse moved to (999, 451)
Screenshot: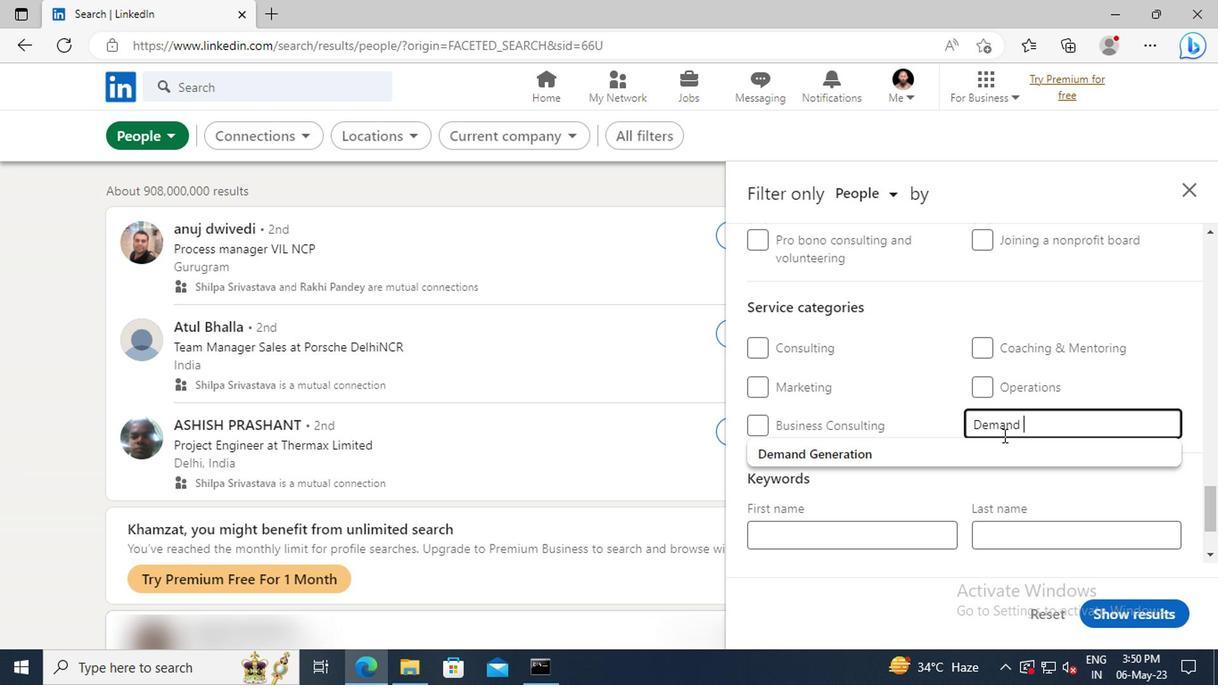
Action: Mouse pressed left at (999, 451)
Screenshot: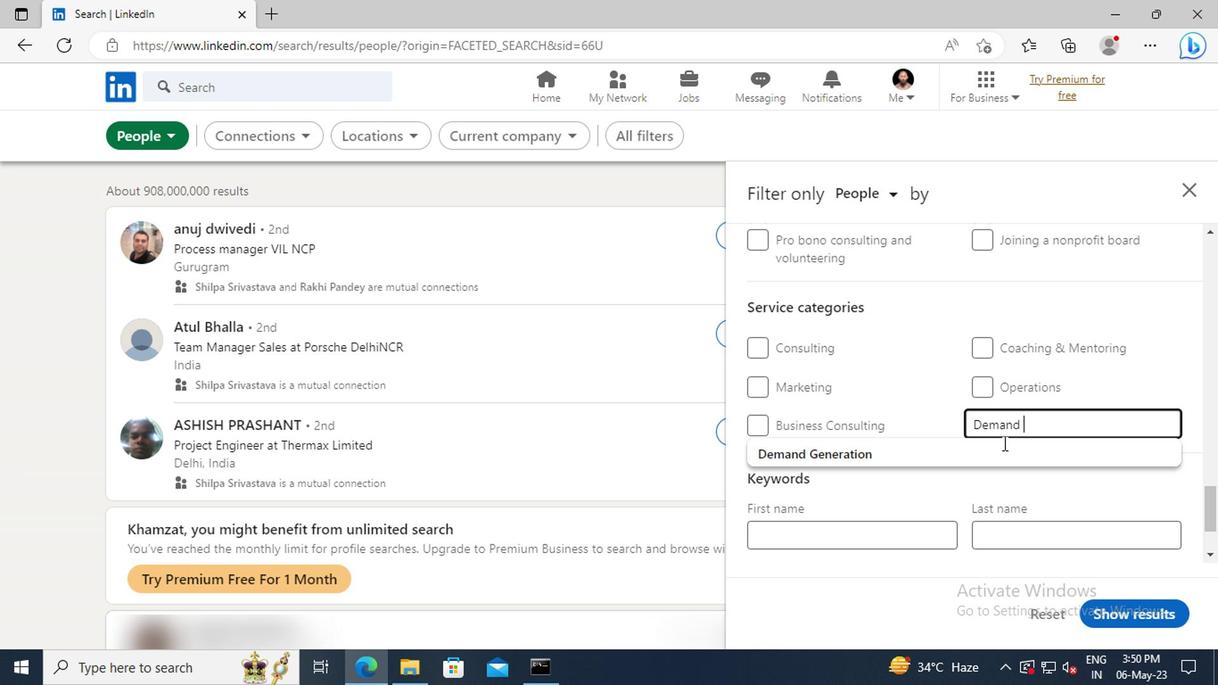 
Action: Mouse scrolled (999, 449) with delta (0, -1)
Screenshot: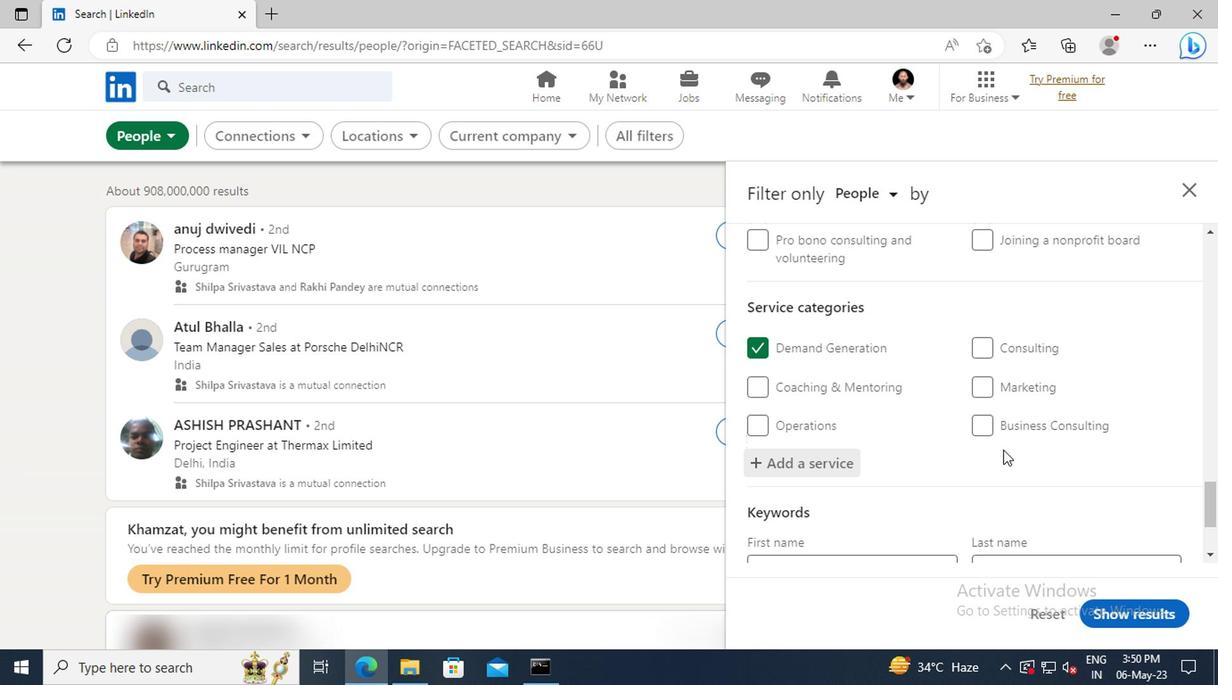 
Action: Mouse scrolled (999, 449) with delta (0, -1)
Screenshot: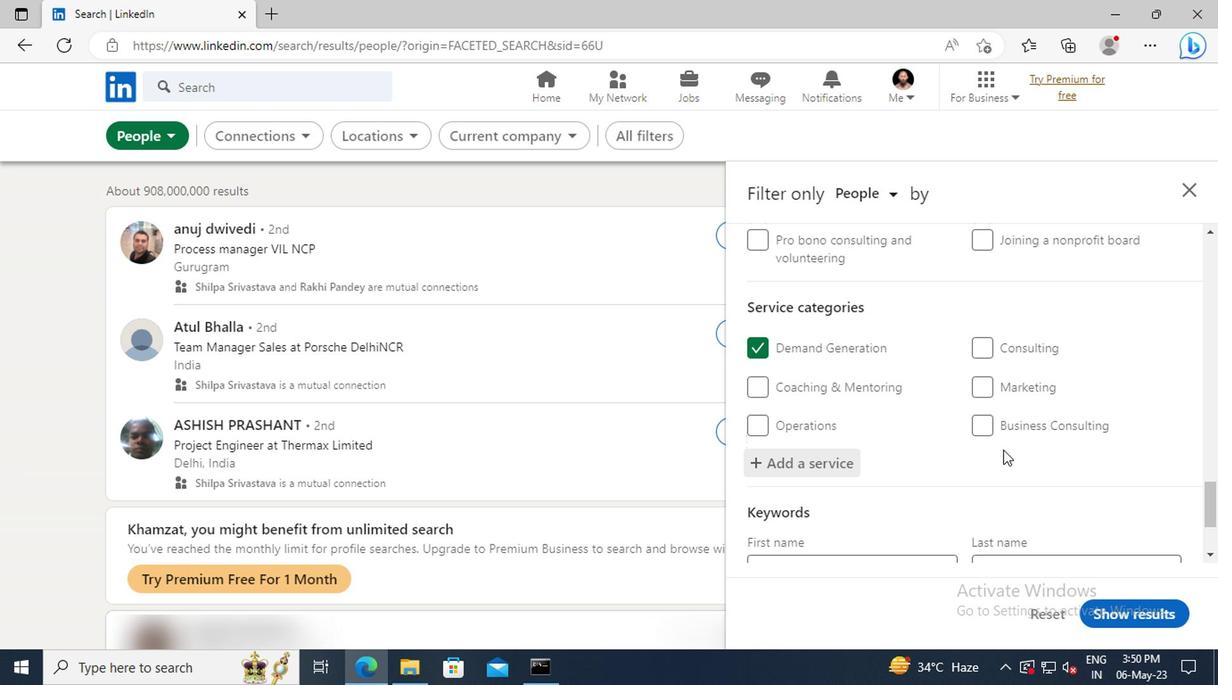 
Action: Mouse scrolled (999, 449) with delta (0, -1)
Screenshot: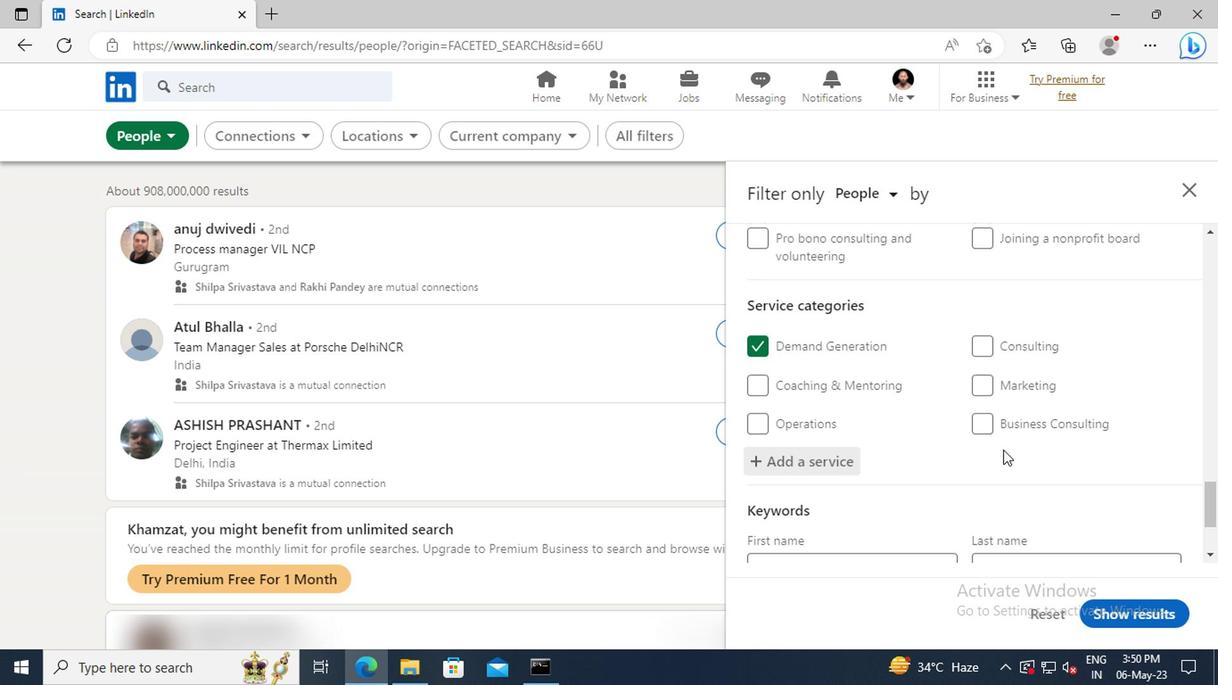 
Action: Mouse scrolled (999, 449) with delta (0, -1)
Screenshot: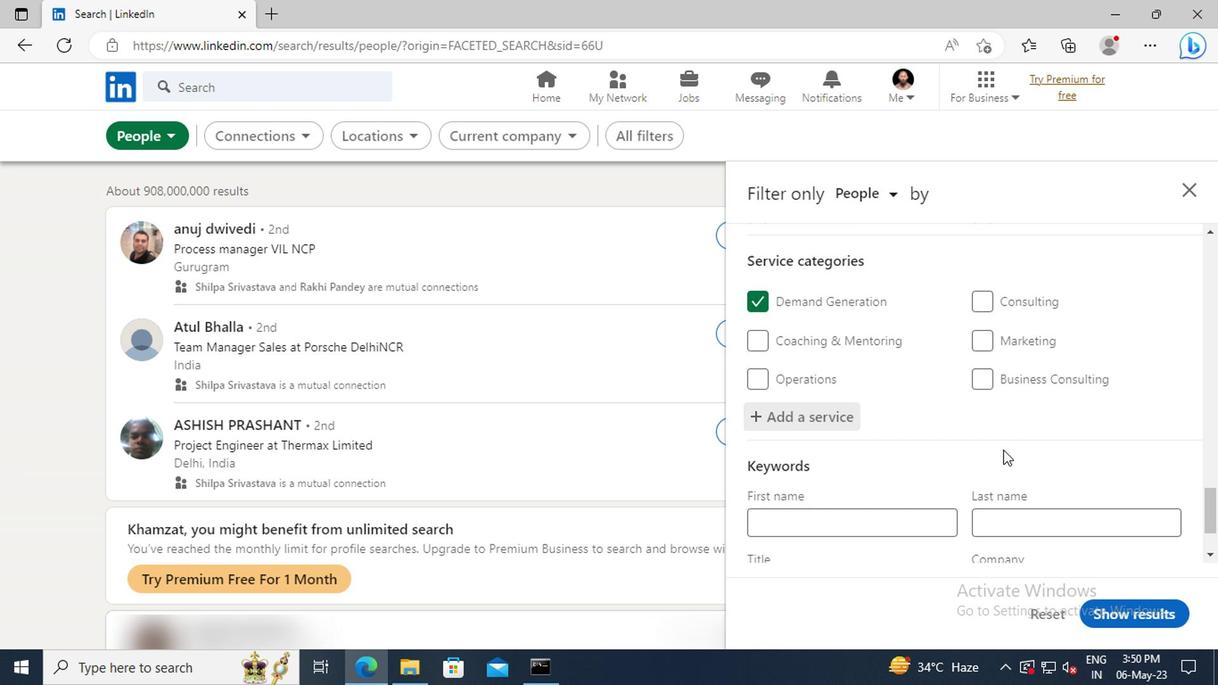 
Action: Mouse moved to (872, 482)
Screenshot: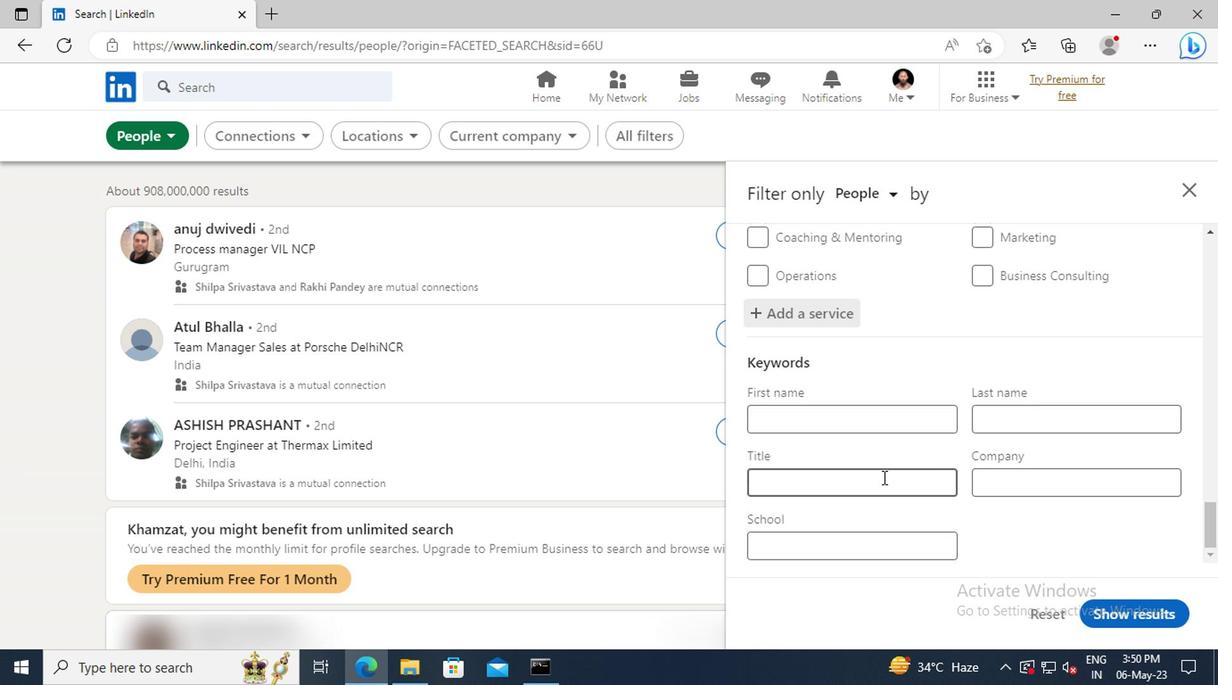 
Action: Mouse pressed left at (872, 482)
Screenshot: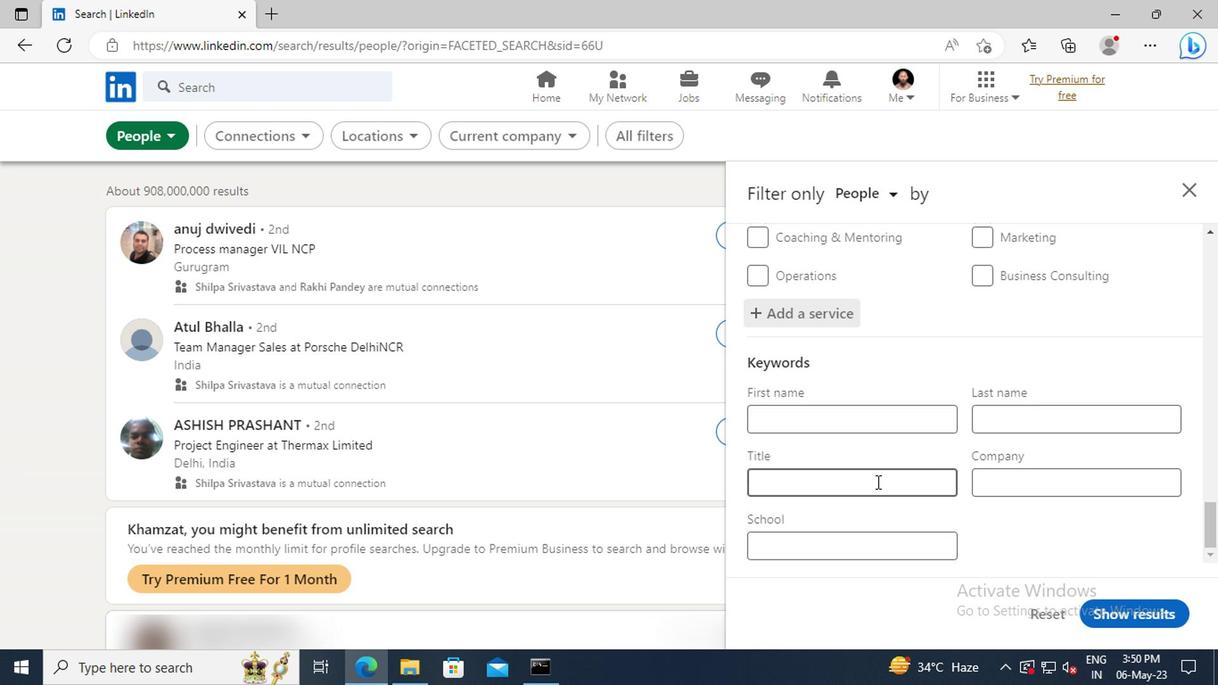 
Action: Key pressed <Key.shift>OPERATIONS<Key.space><Key.shift>ANALYST<Key.enter>
Screenshot: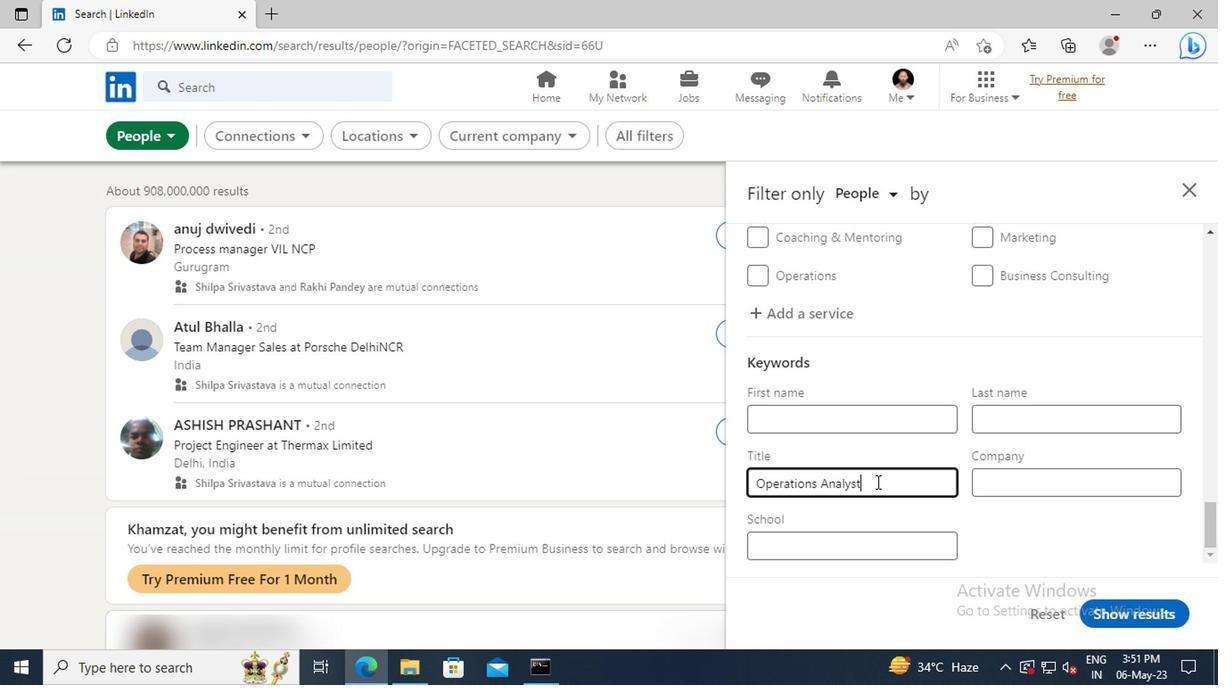 
Action: Mouse moved to (1101, 613)
Screenshot: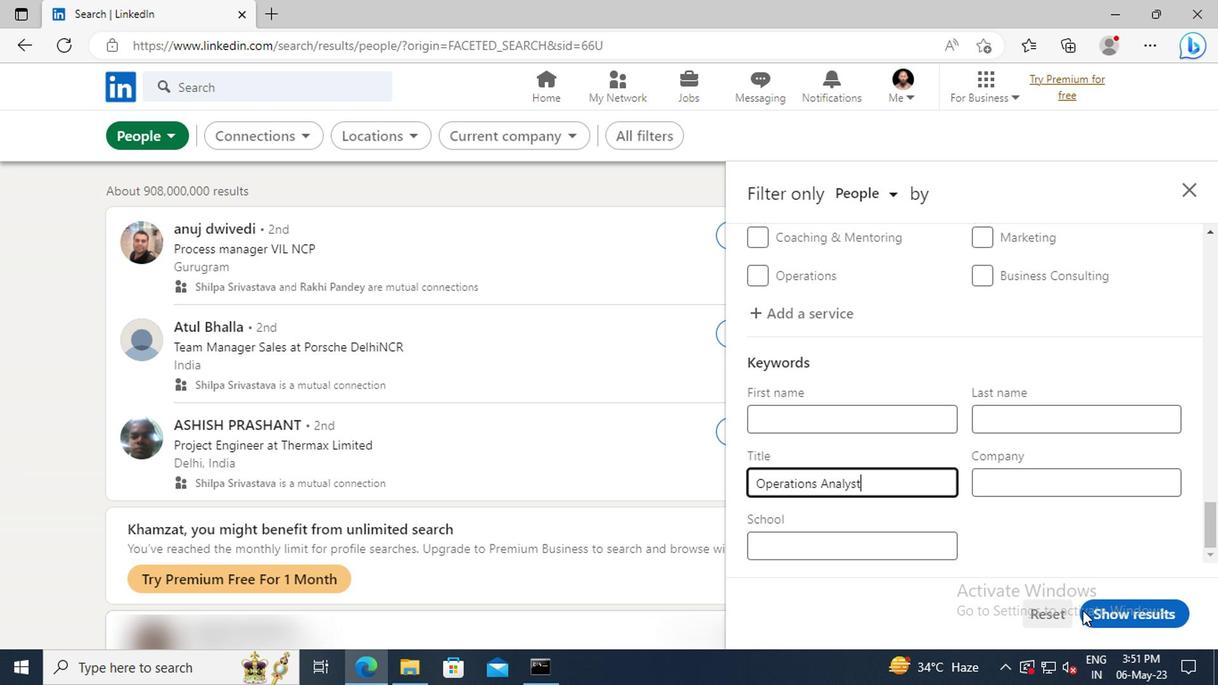 
Action: Mouse pressed left at (1101, 613)
Screenshot: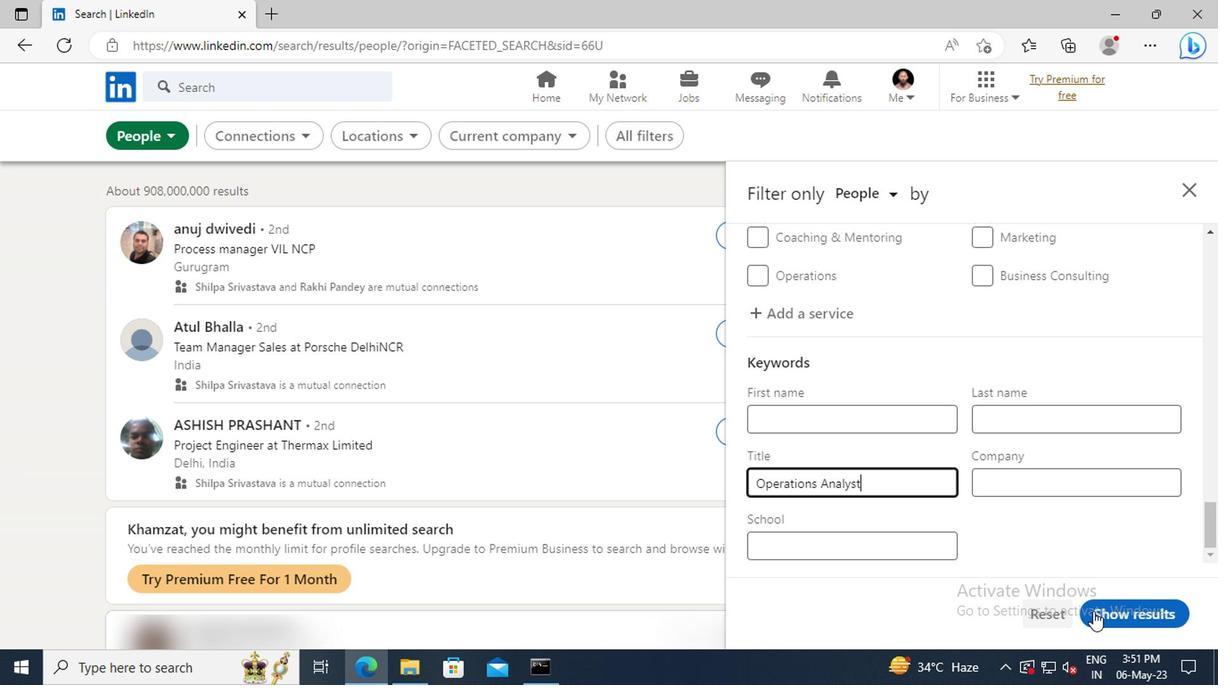 
